 Task: Find connections with filter location Orly with filter topic #family with filter profile language German with filter current company Mercuri Urval with filter school Avanthi Institute of Engineering & Technology, Tamaram Village, Makavarapalem mandal, Narsipatnam , Pin-531113. (CC-81) with filter industry Interurban and Rural Bus Services with filter service category Financial Reporting with filter keywords title Lead
Action: Mouse moved to (659, 115)
Screenshot: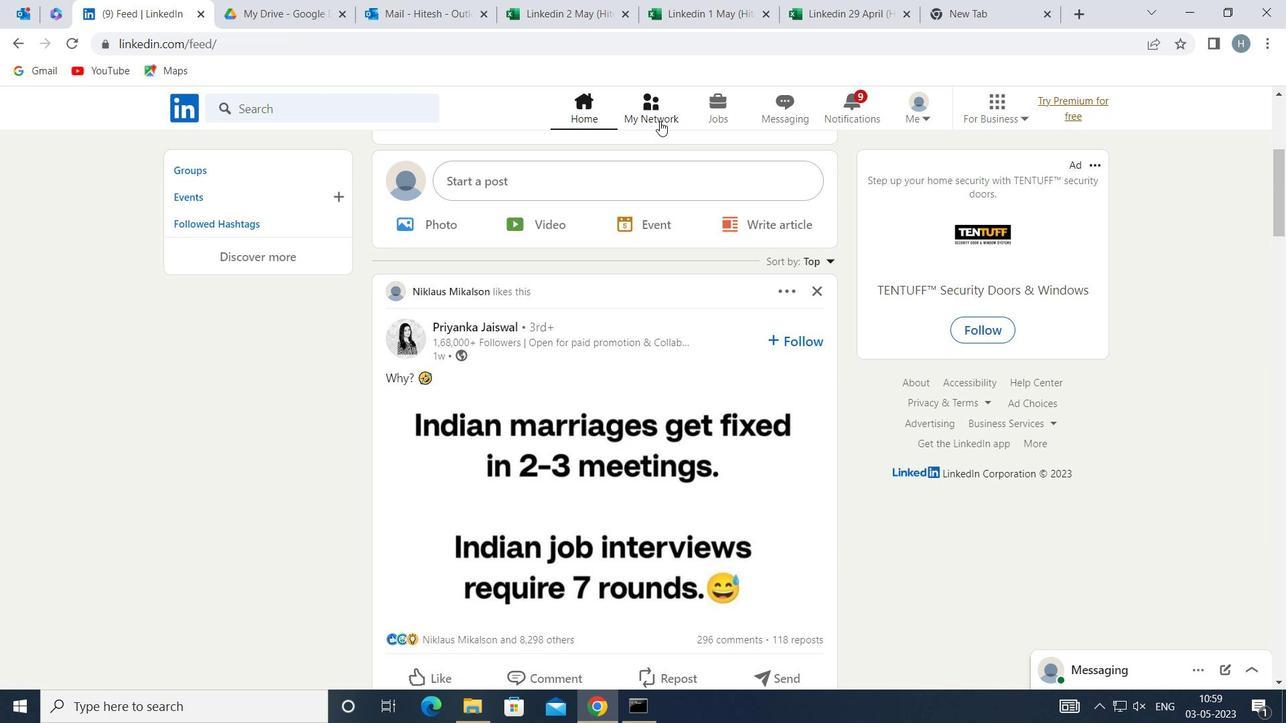 
Action: Mouse pressed left at (659, 115)
Screenshot: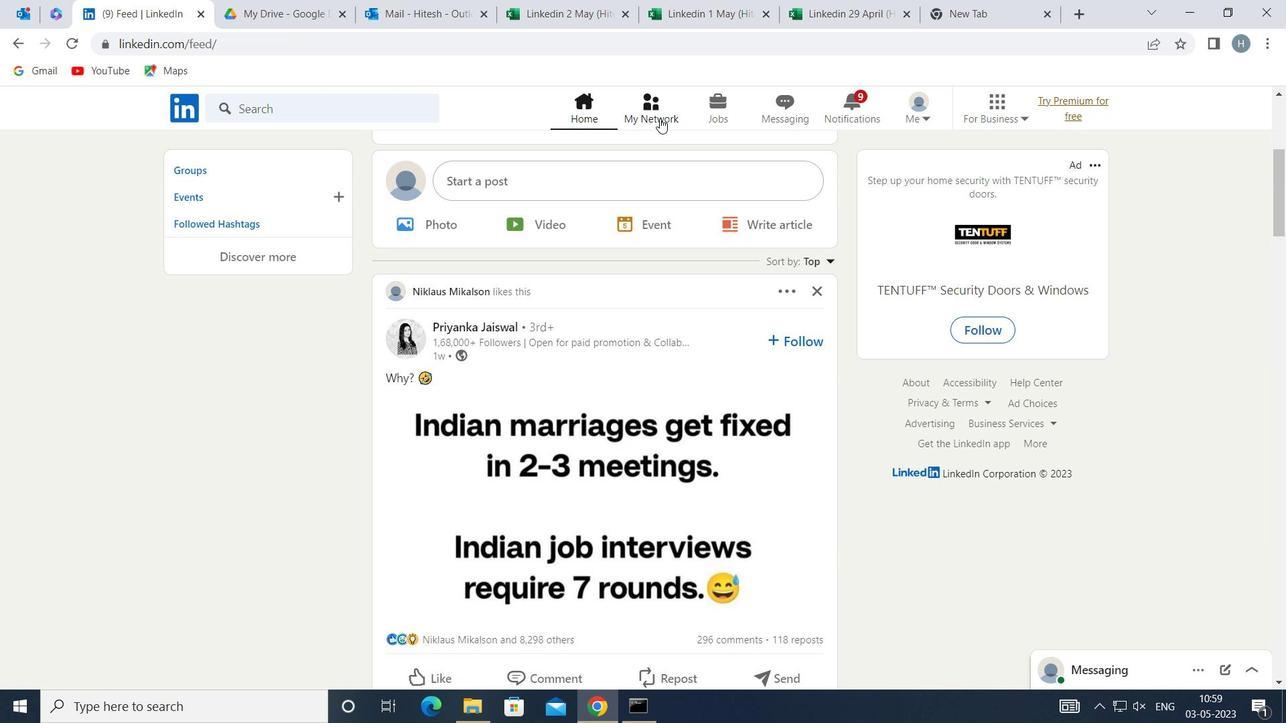 
Action: Mouse moved to (365, 203)
Screenshot: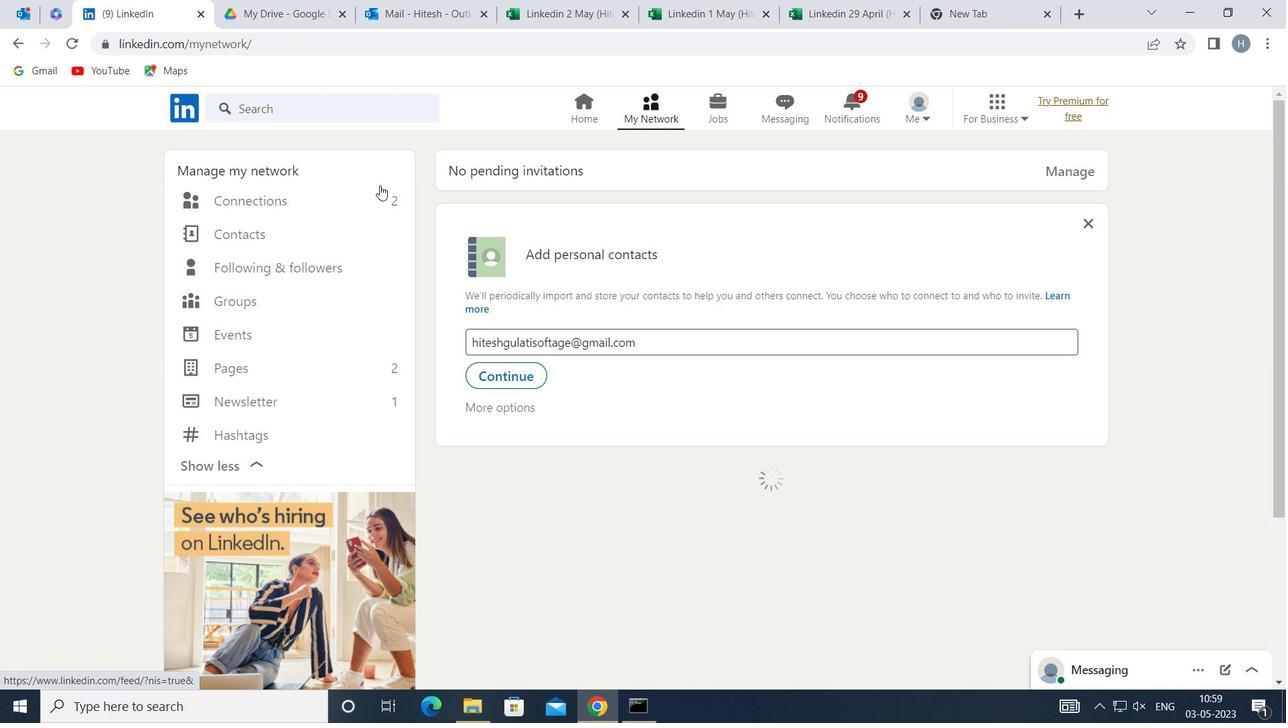 
Action: Mouse pressed left at (365, 203)
Screenshot: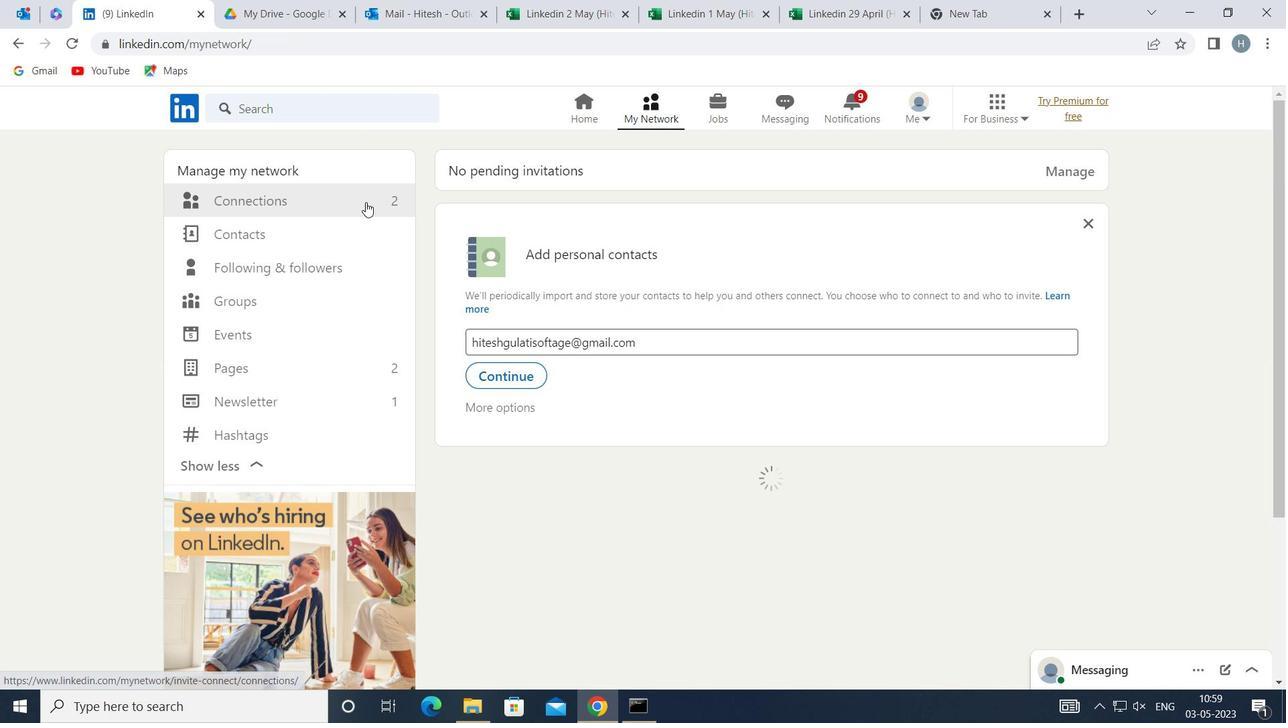 
Action: Mouse moved to (749, 198)
Screenshot: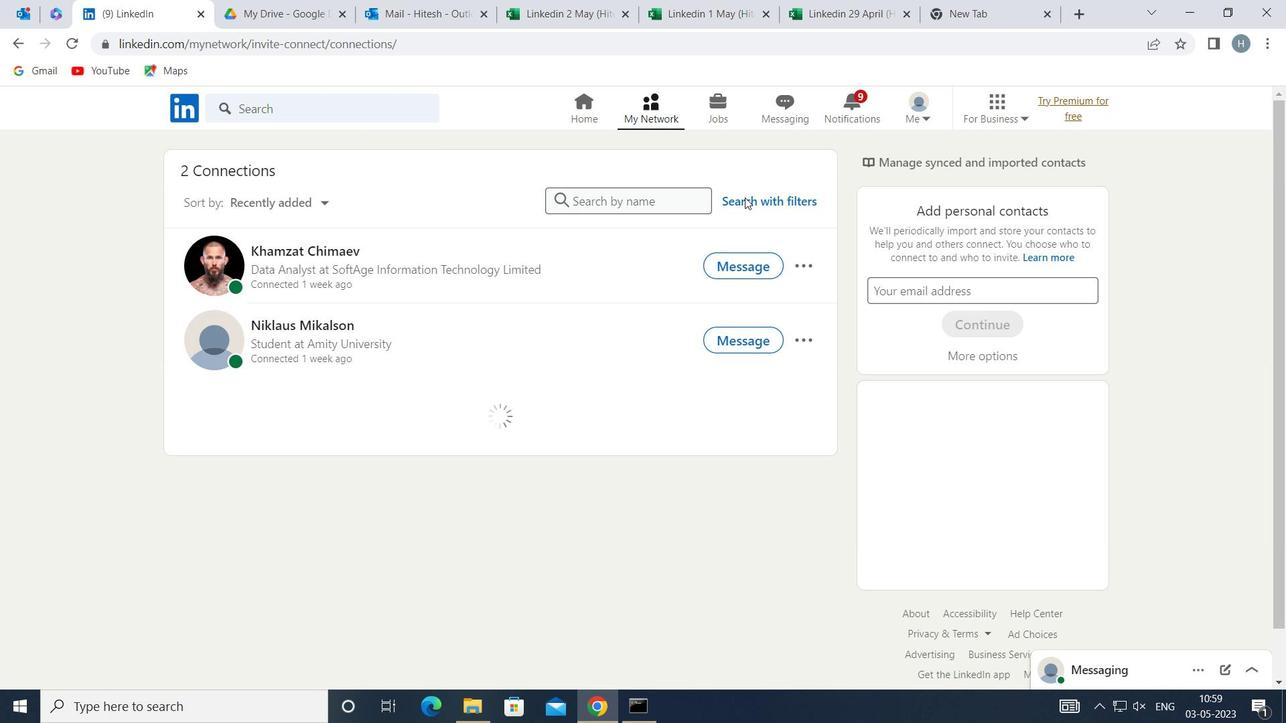 
Action: Mouse pressed left at (749, 198)
Screenshot: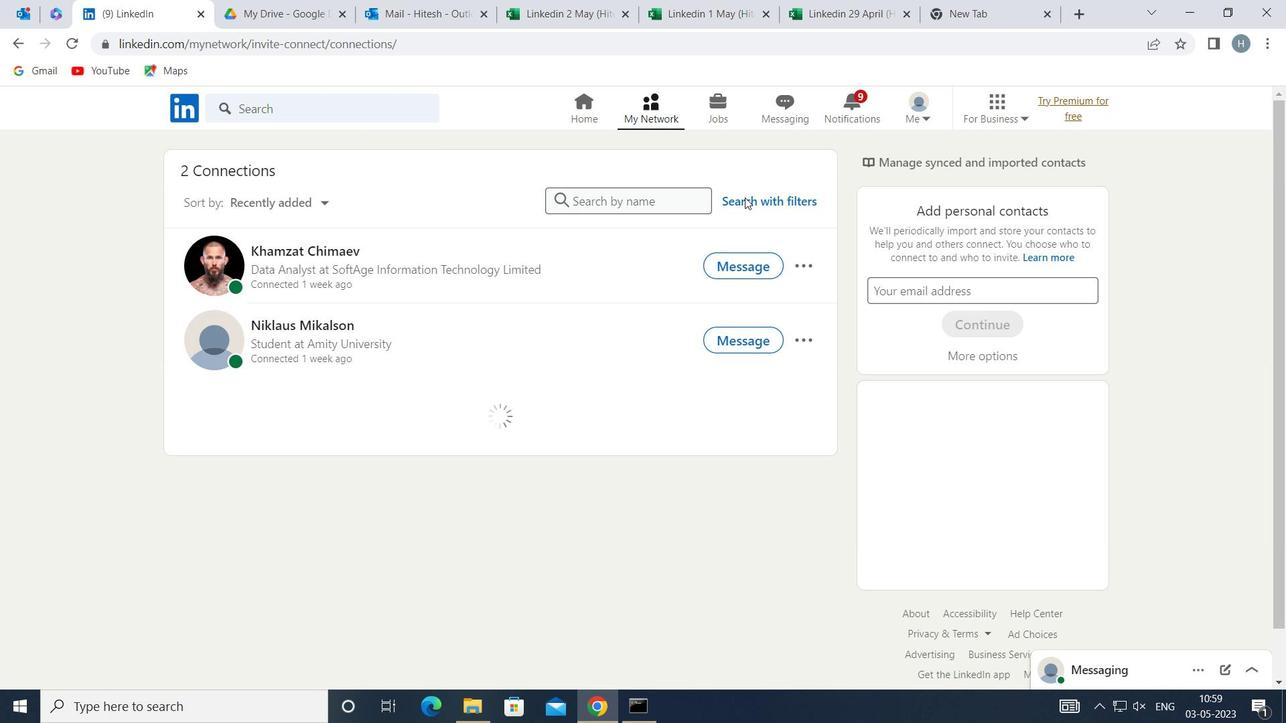 
Action: Mouse moved to (709, 158)
Screenshot: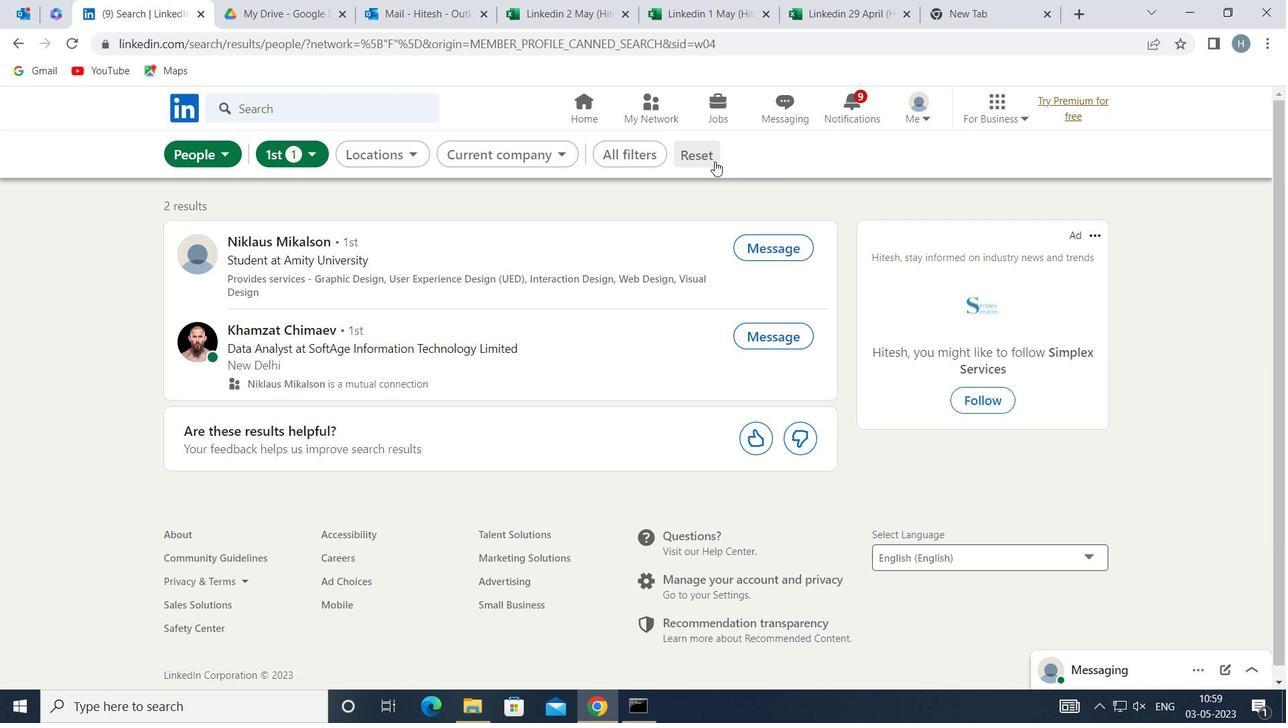 
Action: Mouse pressed left at (709, 158)
Screenshot: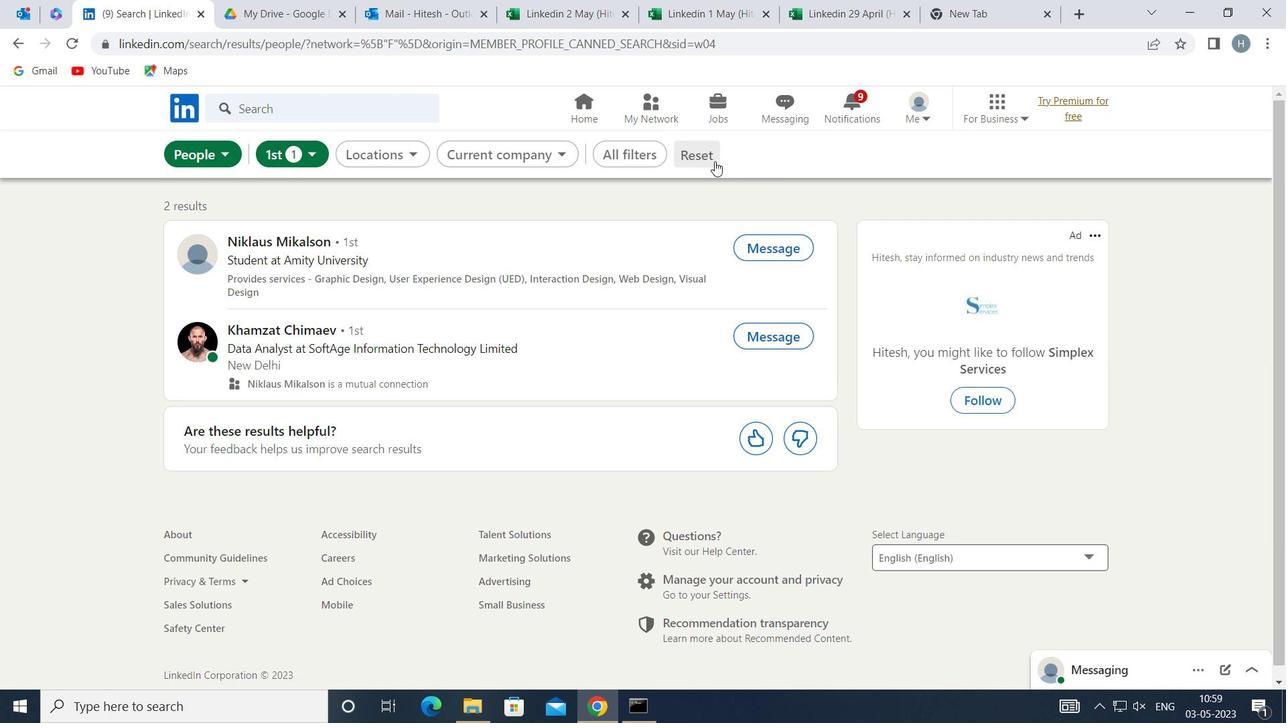 
Action: Mouse moved to (672, 158)
Screenshot: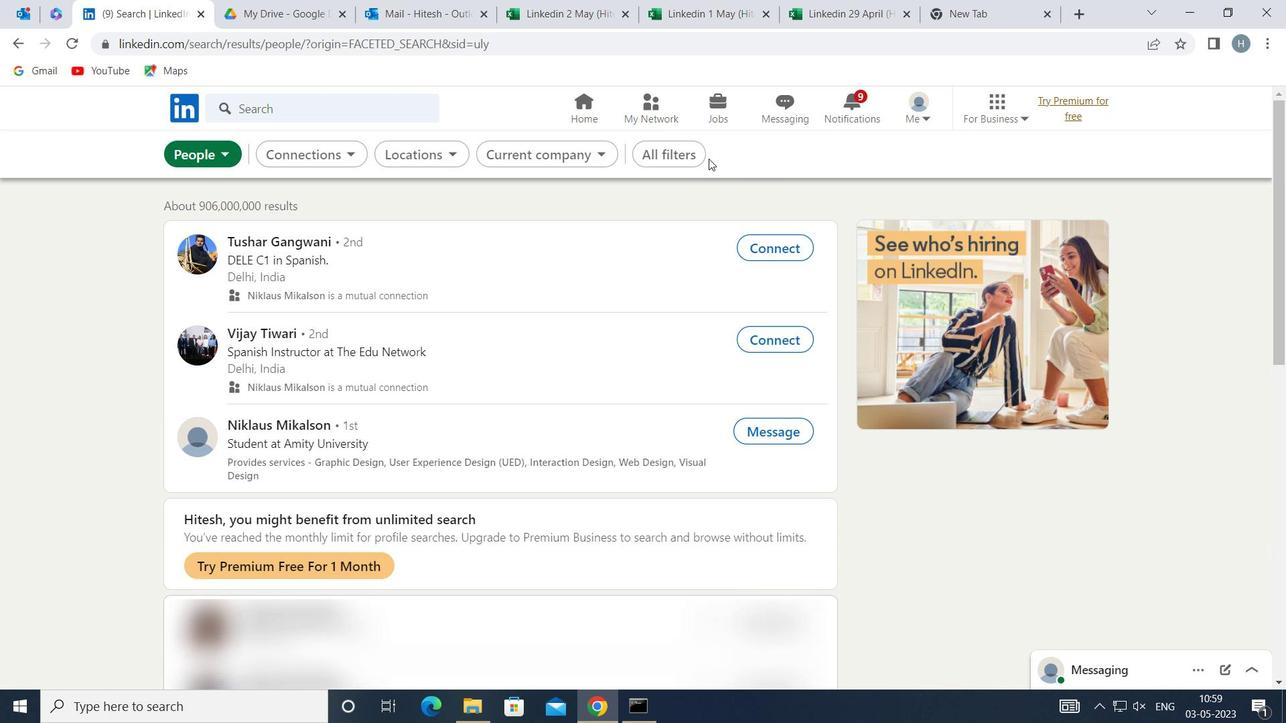 
Action: Mouse pressed left at (672, 158)
Screenshot: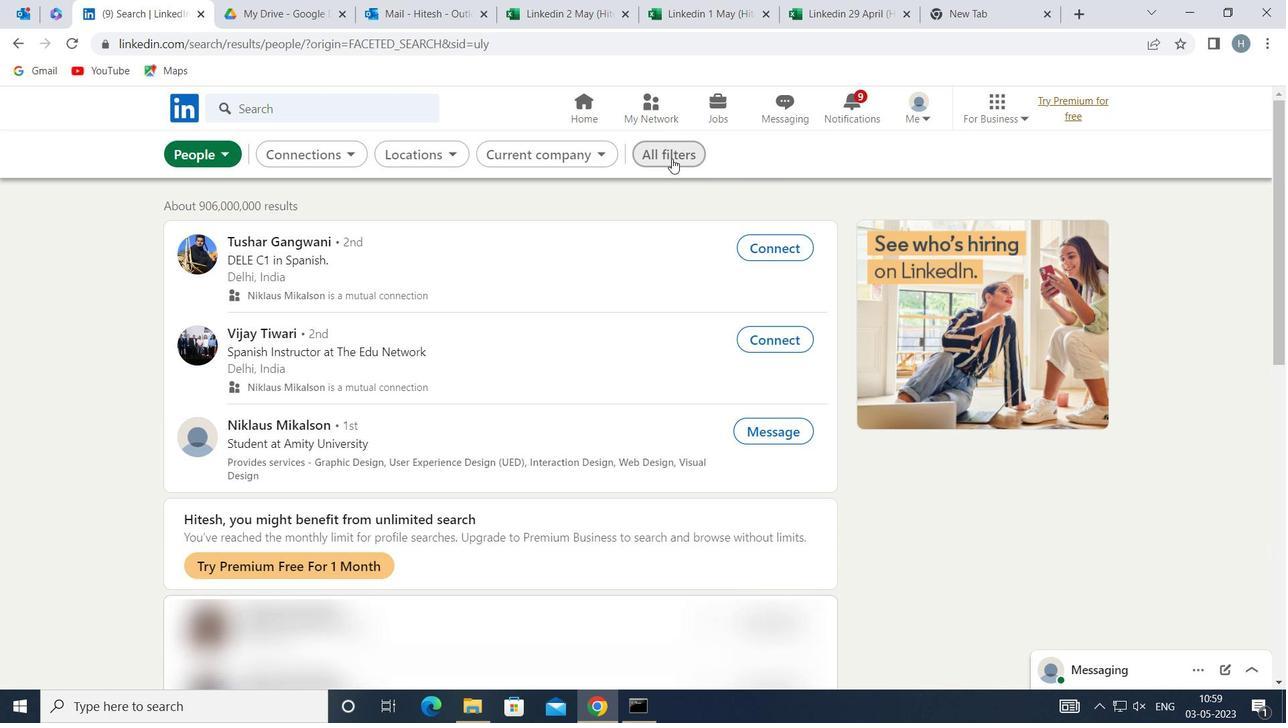 
Action: Mouse moved to (889, 353)
Screenshot: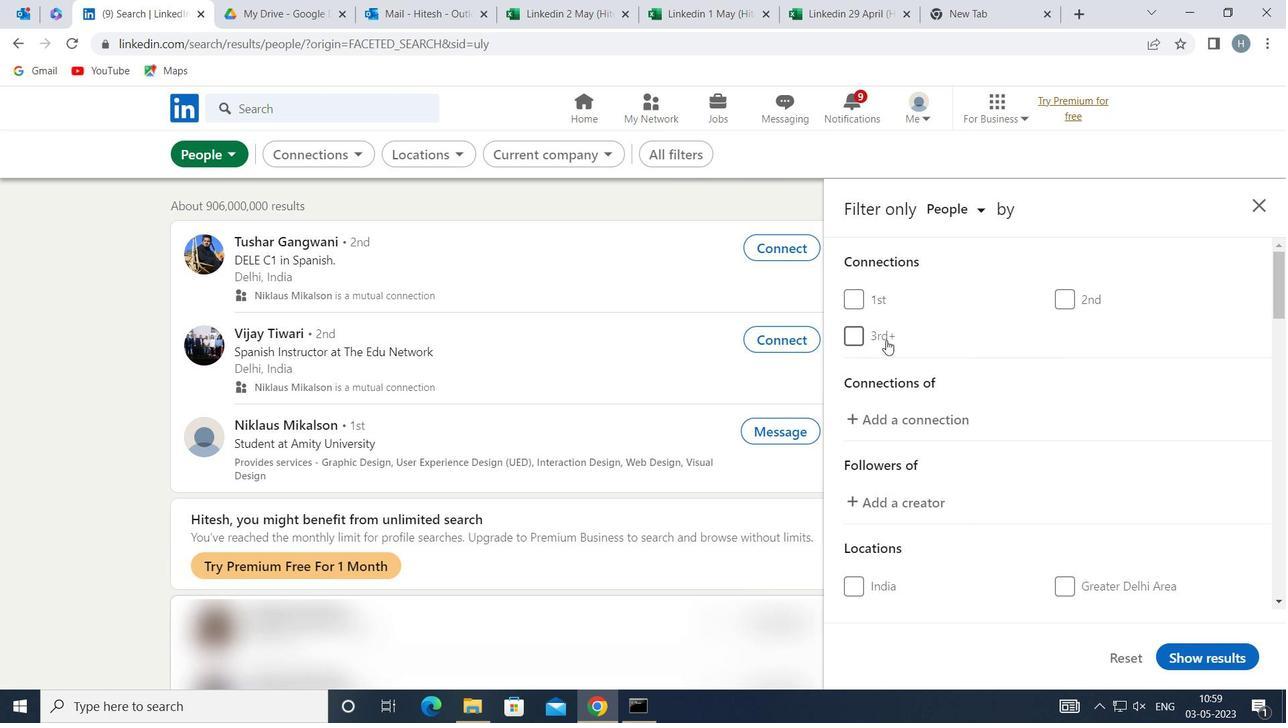 
Action: Mouse scrolled (889, 353) with delta (0, 0)
Screenshot: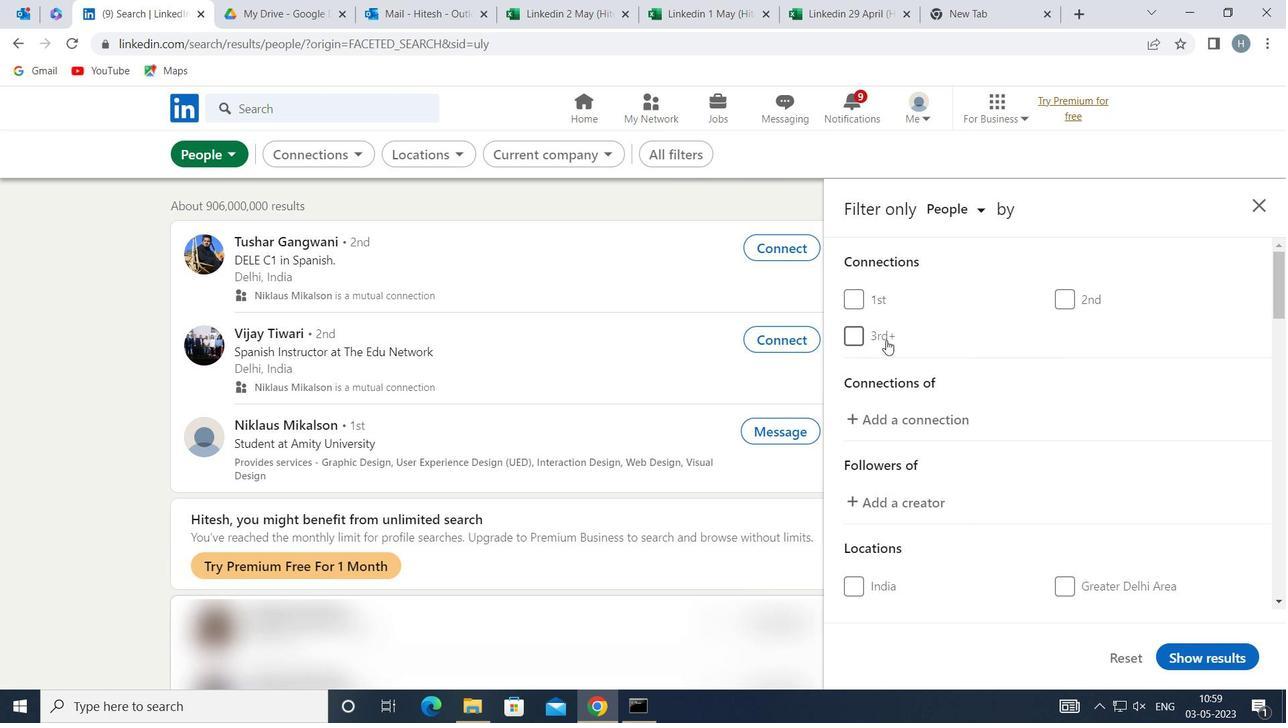 
Action: Mouse moved to (890, 355)
Screenshot: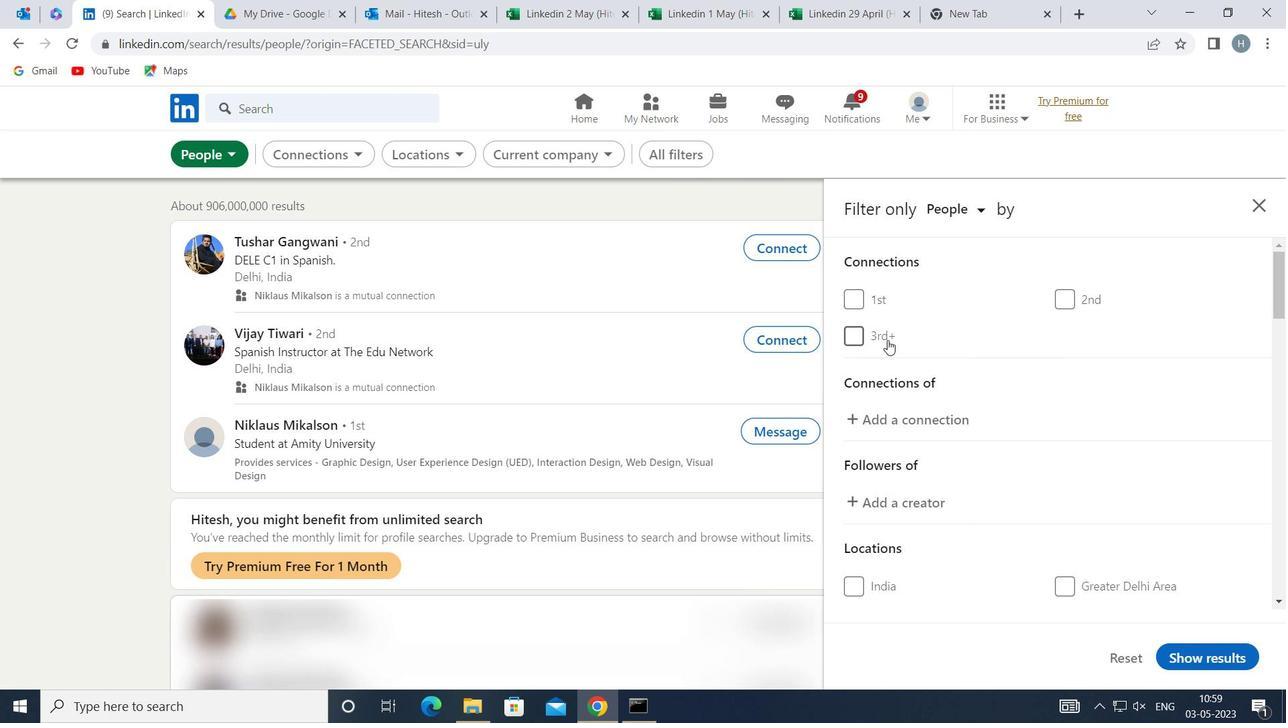 
Action: Mouse scrolled (890, 355) with delta (0, 0)
Screenshot: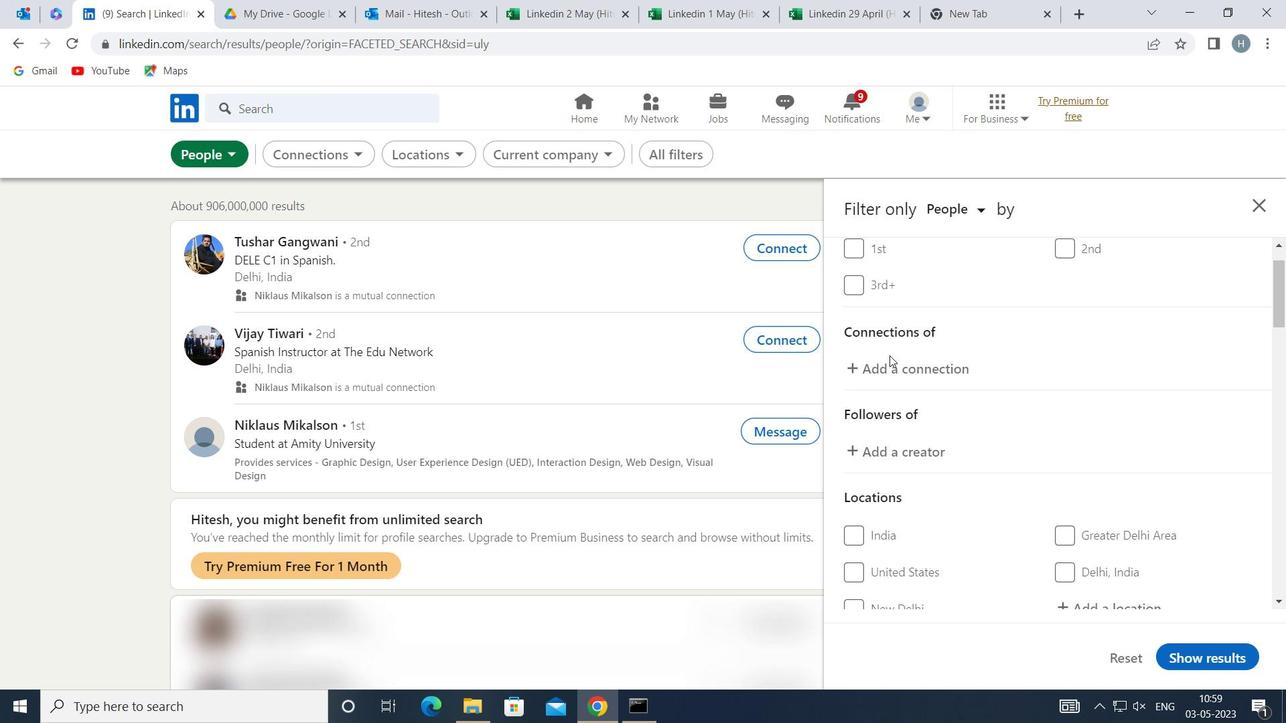 
Action: Mouse moved to (1105, 484)
Screenshot: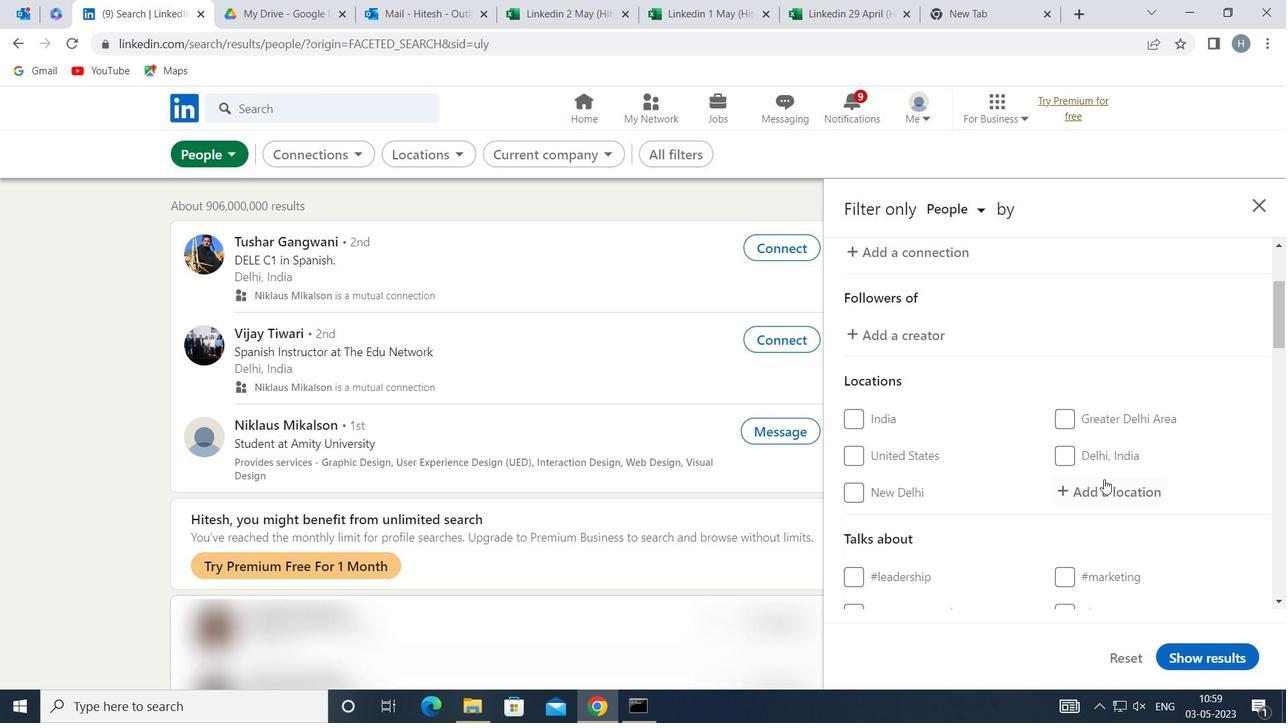 
Action: Mouse pressed left at (1105, 484)
Screenshot: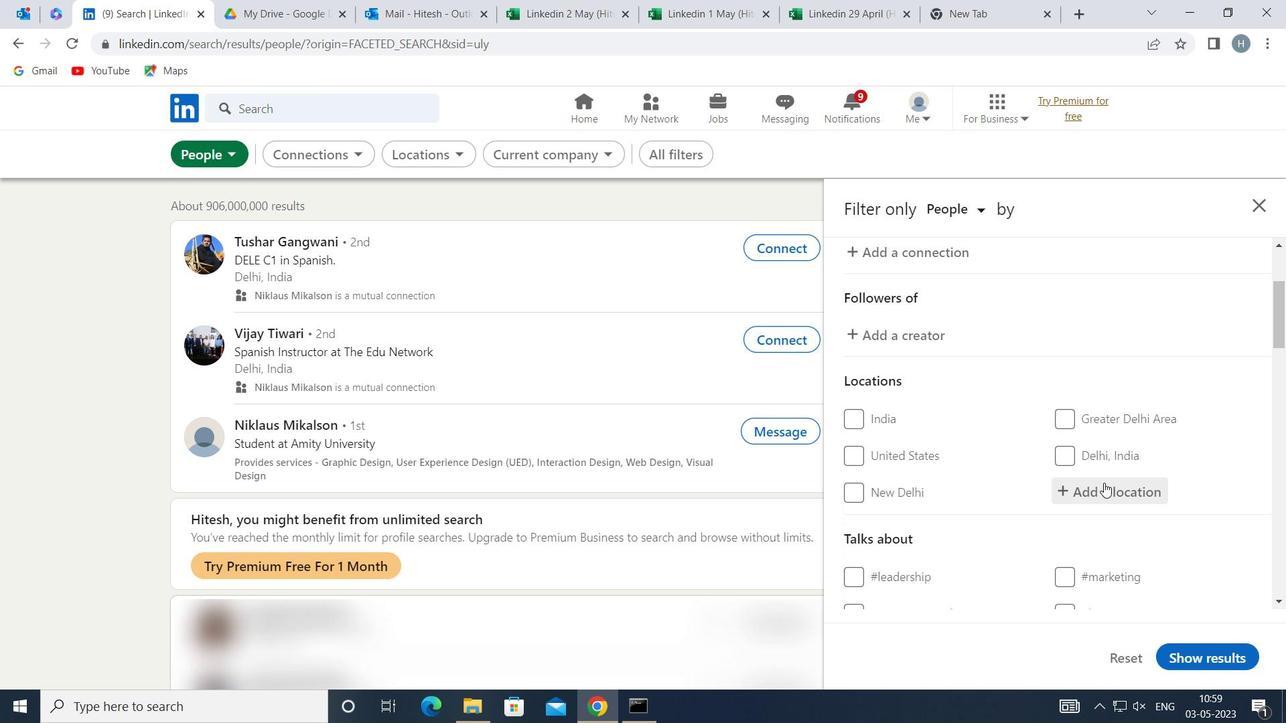 
Action: Mouse moved to (1096, 485)
Screenshot: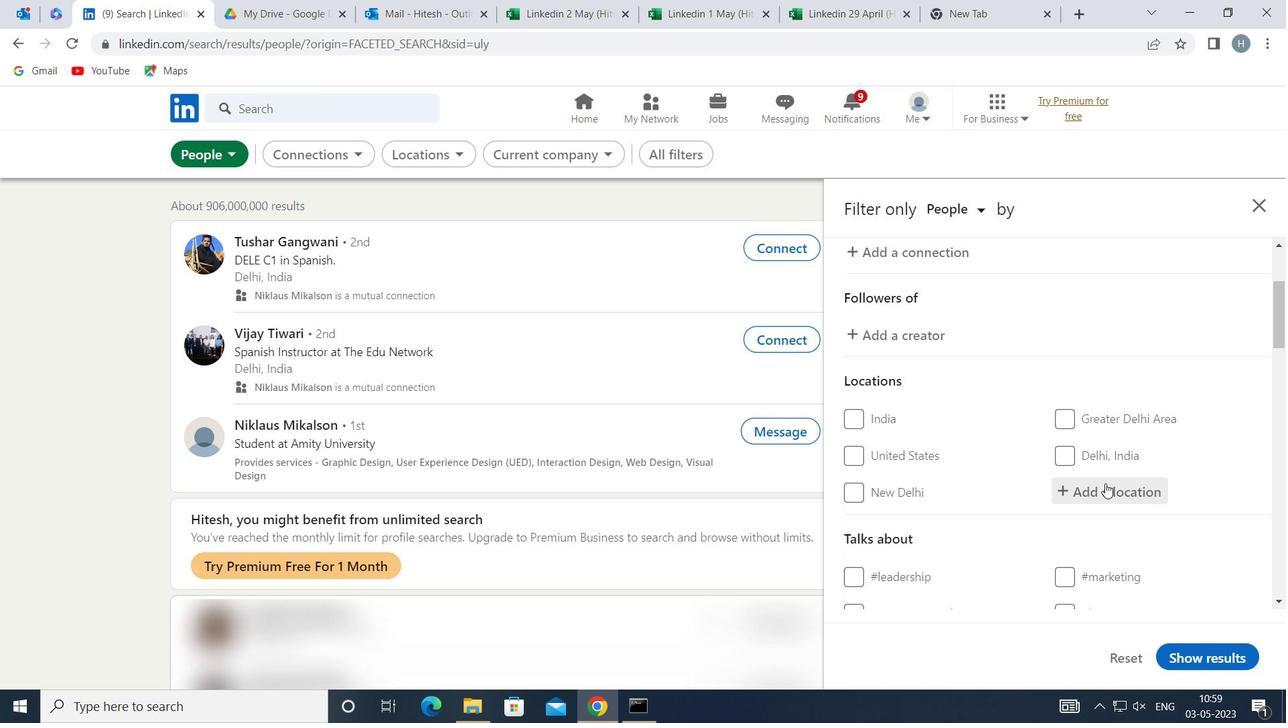 
Action: Key pressed <Key.shift><Key.shift><Key.shift><Key.shift><Key.shift><Key.shift><Key.shift><Key.shift><Key.shift><Key.shift><Key.shift><Key.shift><Key.shift><Key.shift><Key.shift>ORLY
Screenshot: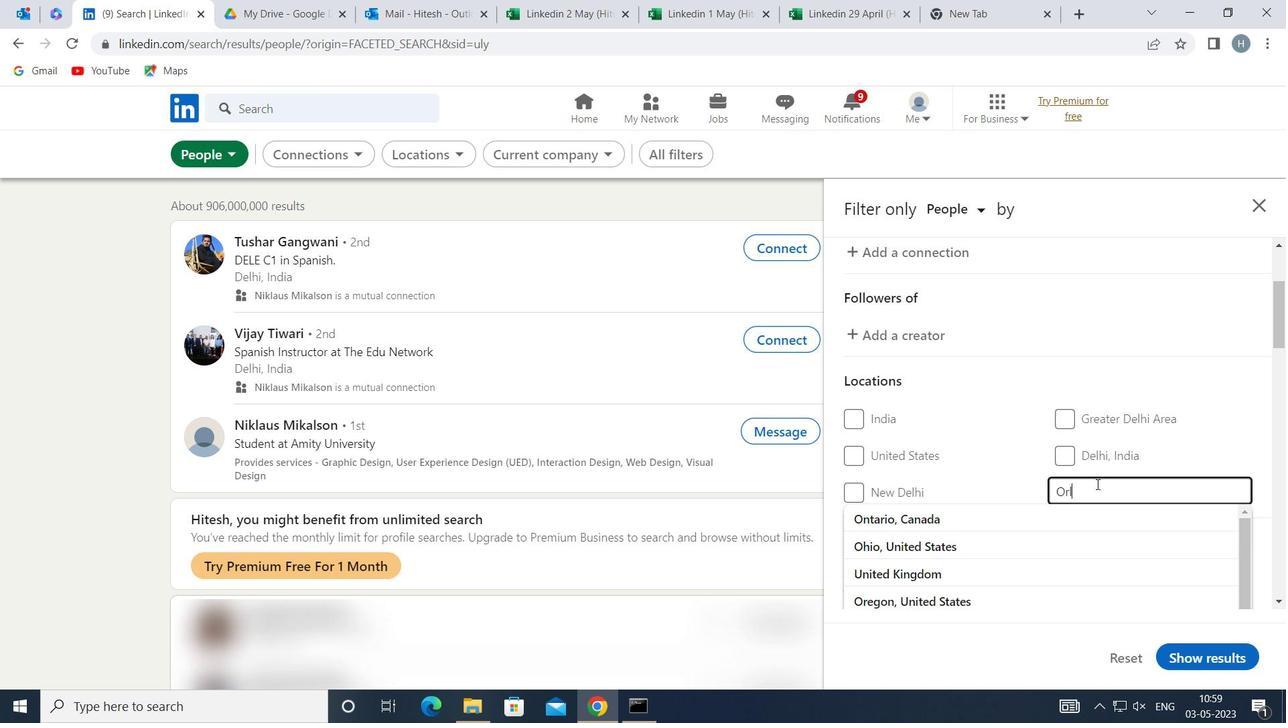 
Action: Mouse moved to (1094, 485)
Screenshot: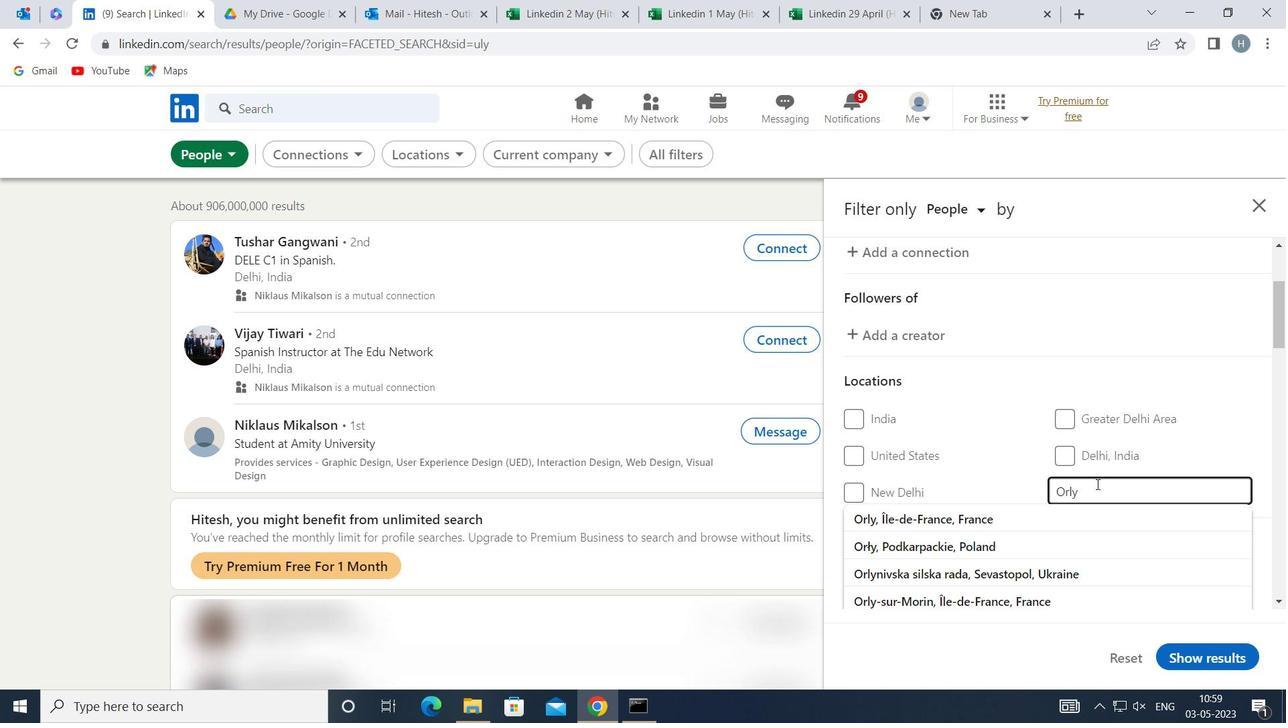 
Action: Key pressed <Key.enter>
Screenshot: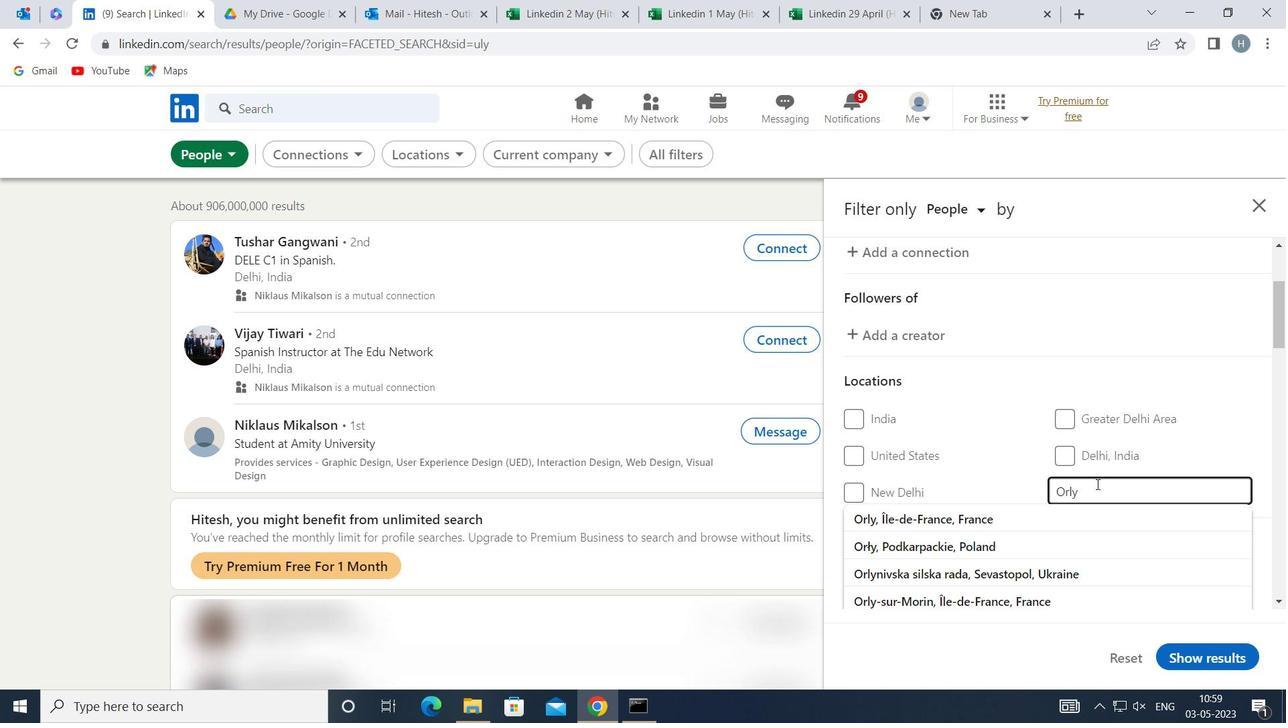 
Action: Mouse moved to (1195, 427)
Screenshot: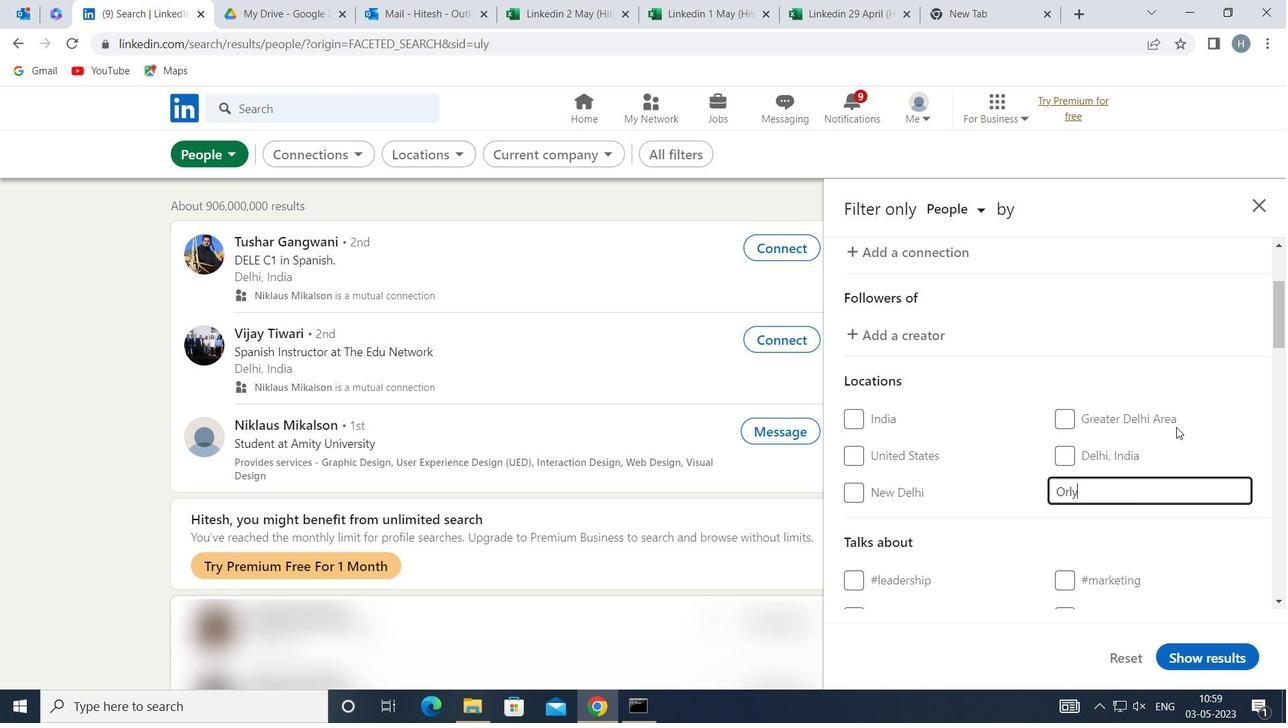 
Action: Mouse pressed left at (1195, 427)
Screenshot: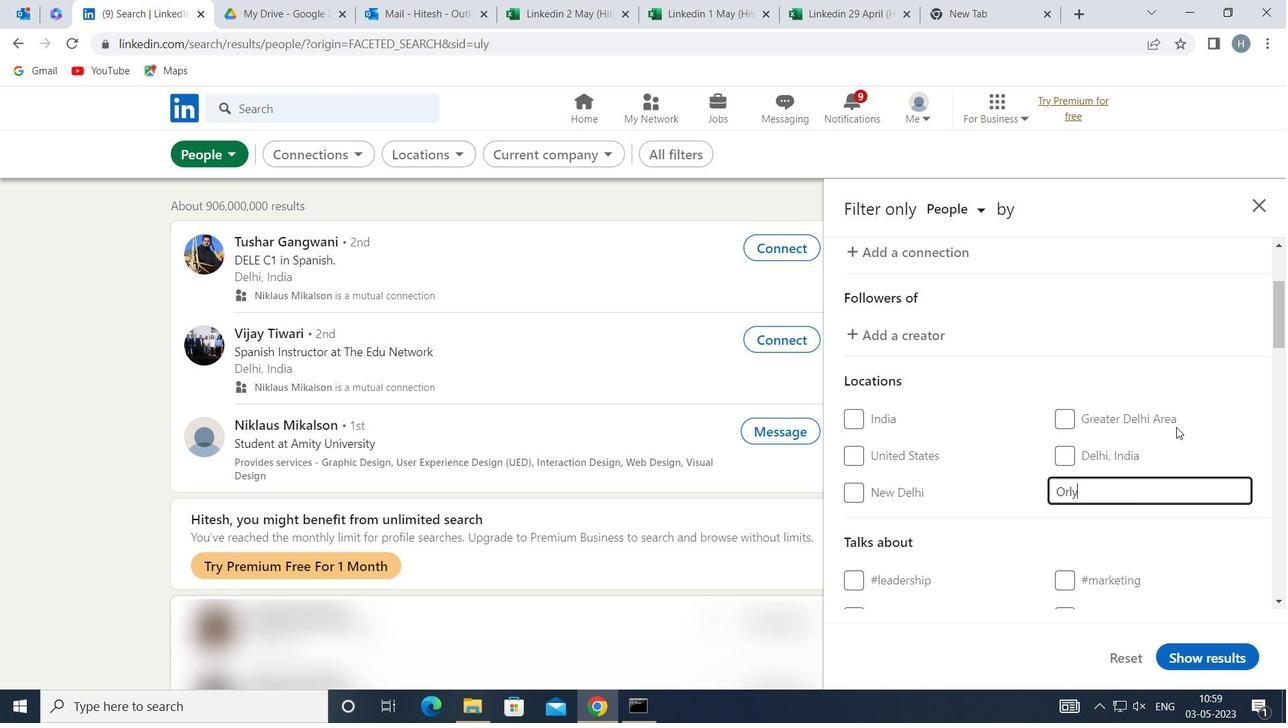 
Action: Mouse moved to (1189, 463)
Screenshot: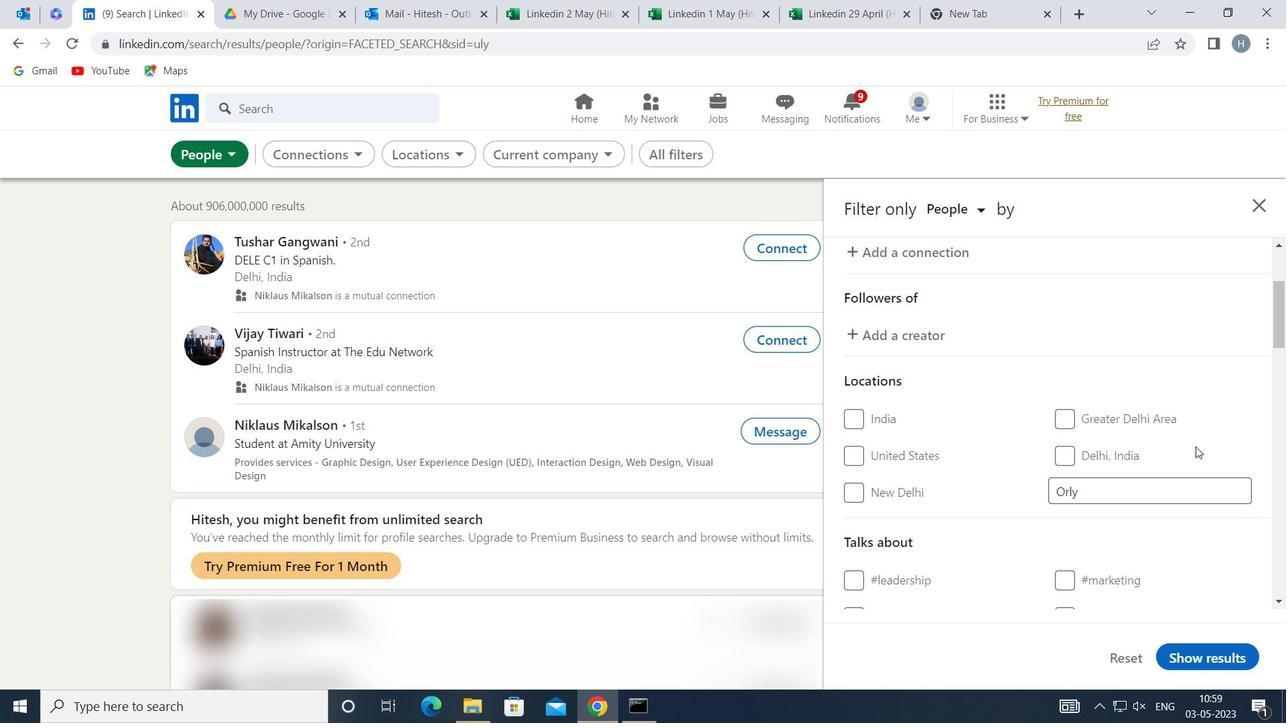 
Action: Mouse scrolled (1189, 462) with delta (0, 0)
Screenshot: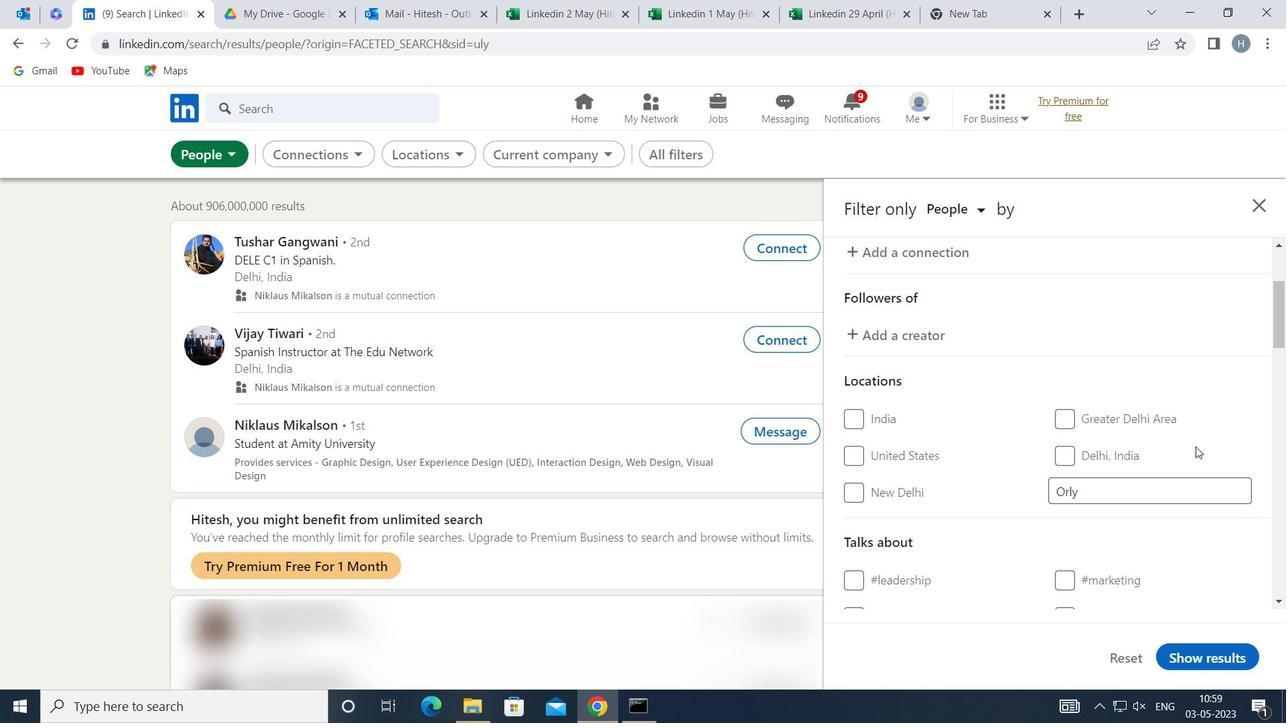 
Action: Mouse moved to (1185, 469)
Screenshot: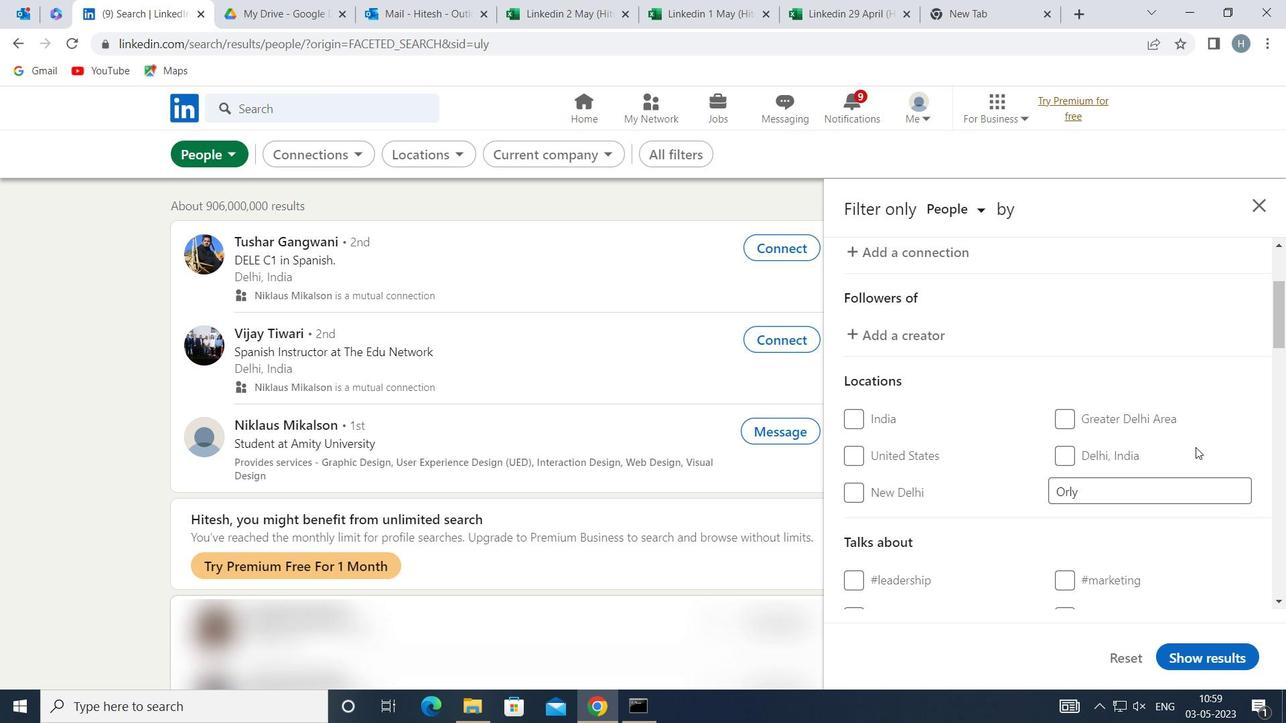 
Action: Mouse scrolled (1185, 469) with delta (0, 0)
Screenshot: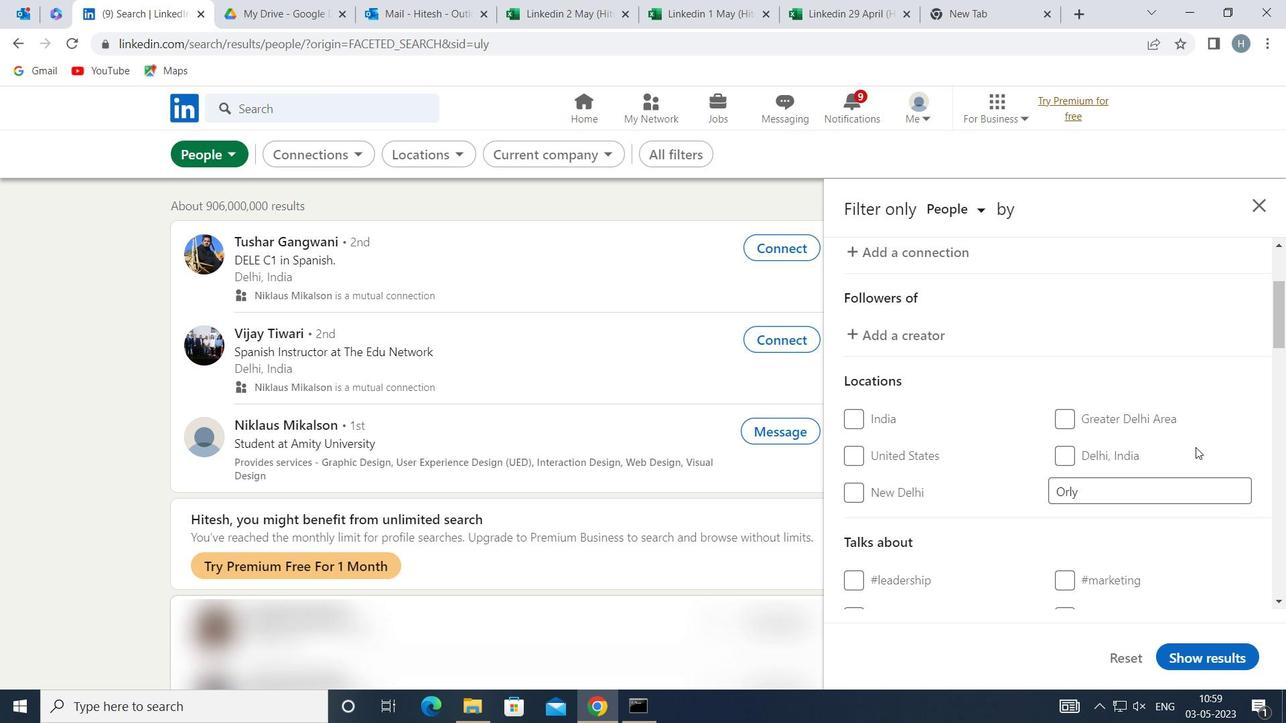 
Action: Mouse moved to (1153, 489)
Screenshot: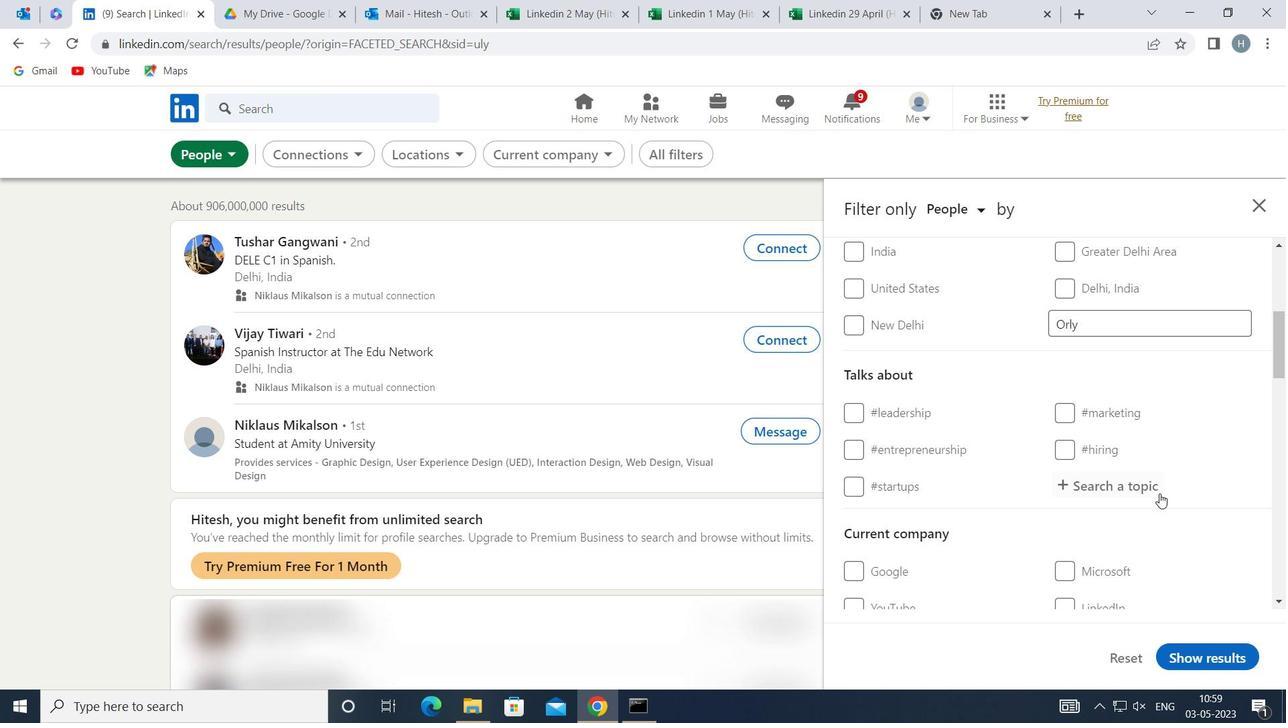 
Action: Mouse pressed left at (1153, 489)
Screenshot: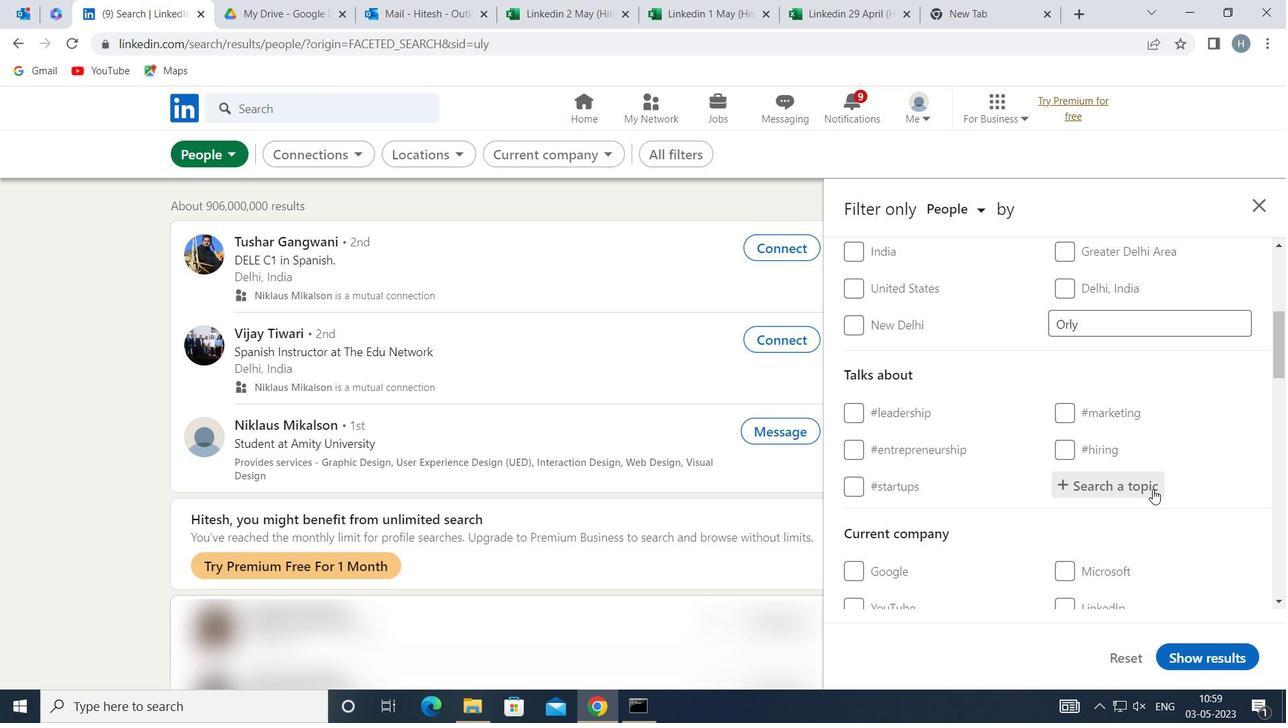 
Action: Mouse moved to (1151, 487)
Screenshot: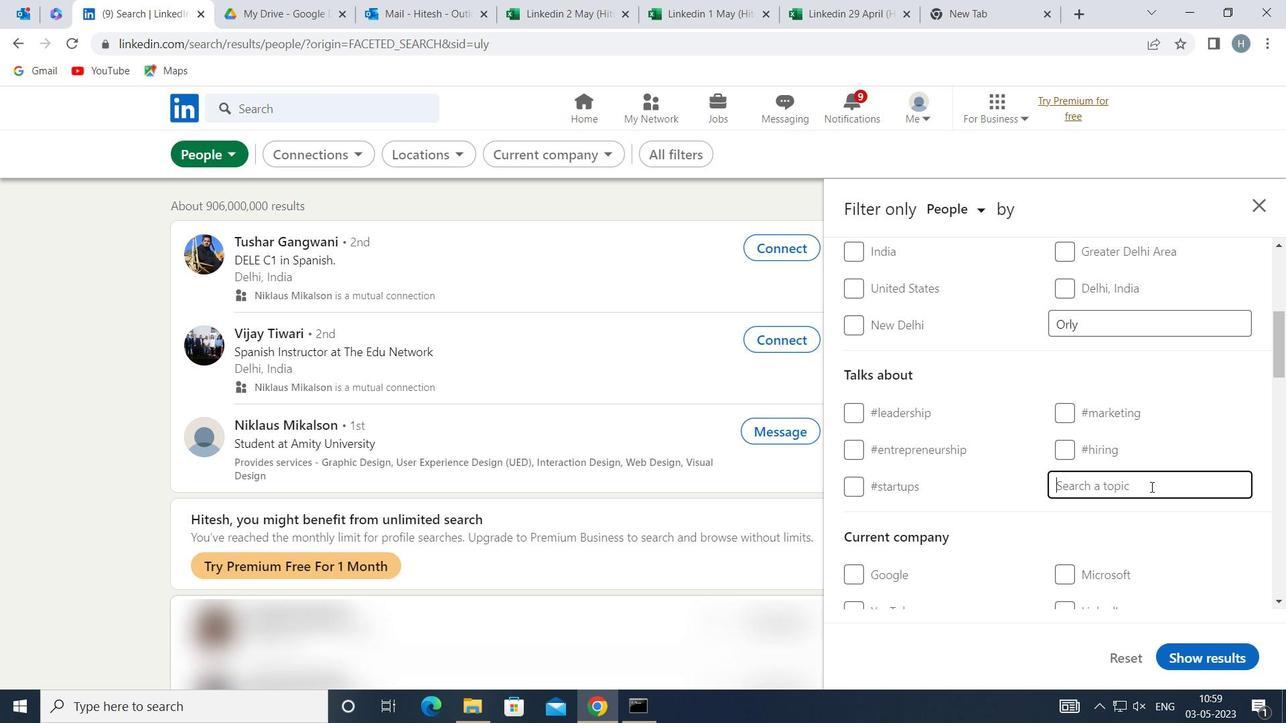 
Action: Key pressed <Key.shift>FAMILY
Screenshot: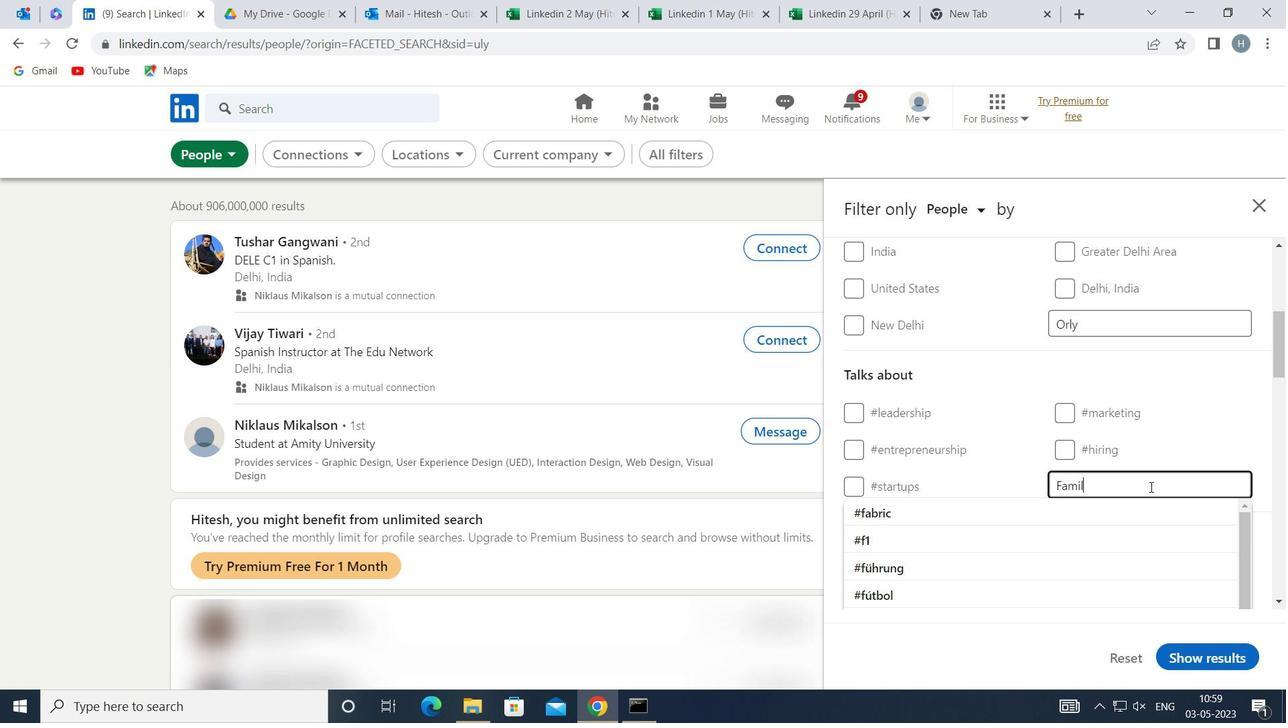 
Action: Mouse moved to (1098, 512)
Screenshot: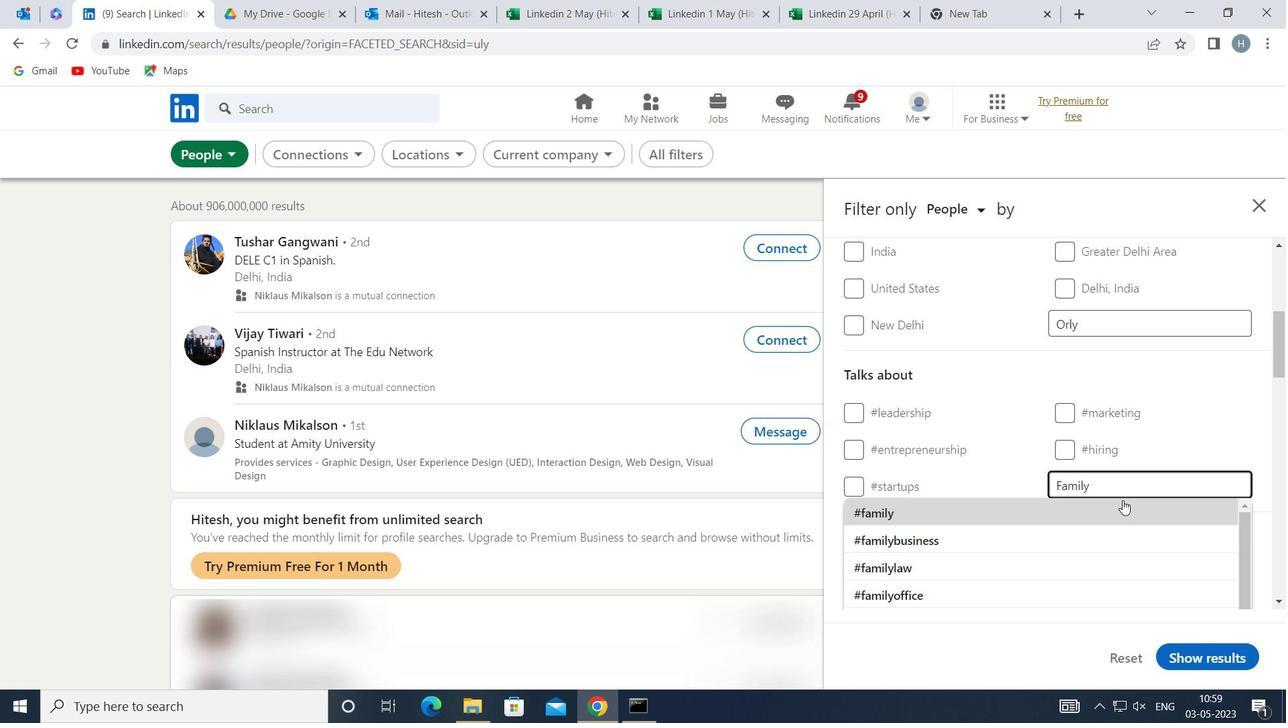 
Action: Mouse pressed left at (1098, 512)
Screenshot: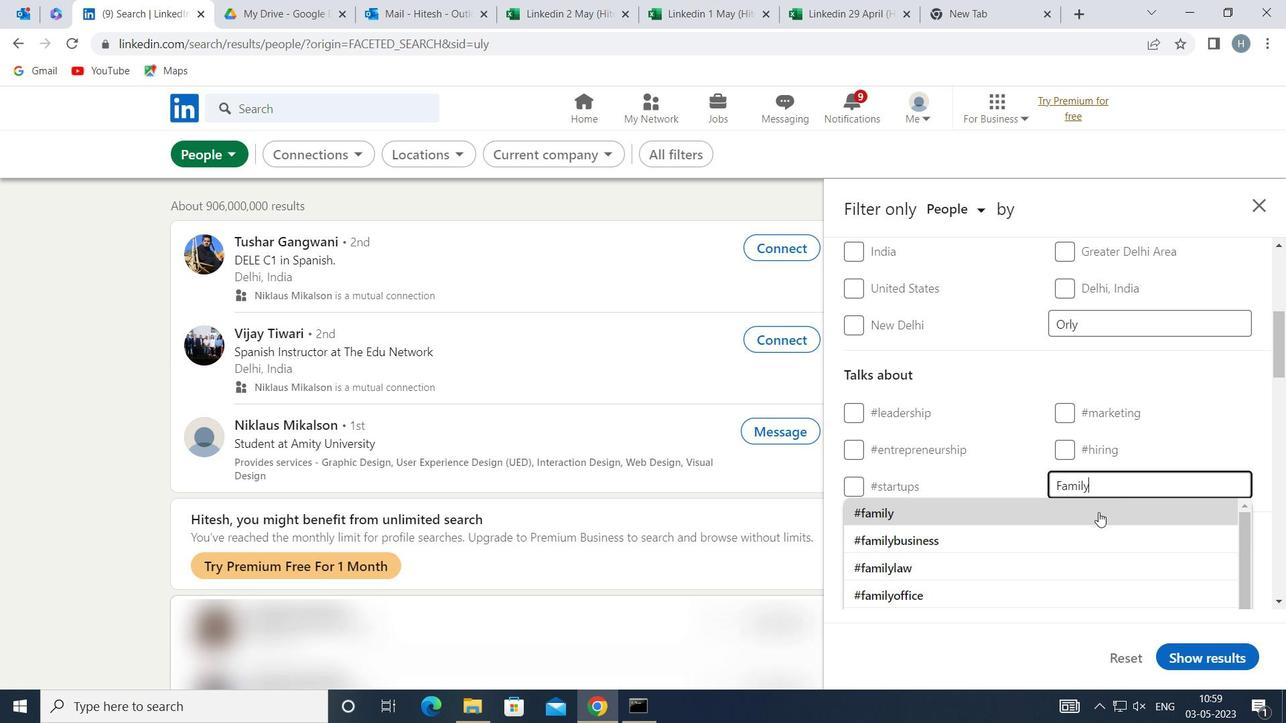 
Action: Mouse moved to (1064, 509)
Screenshot: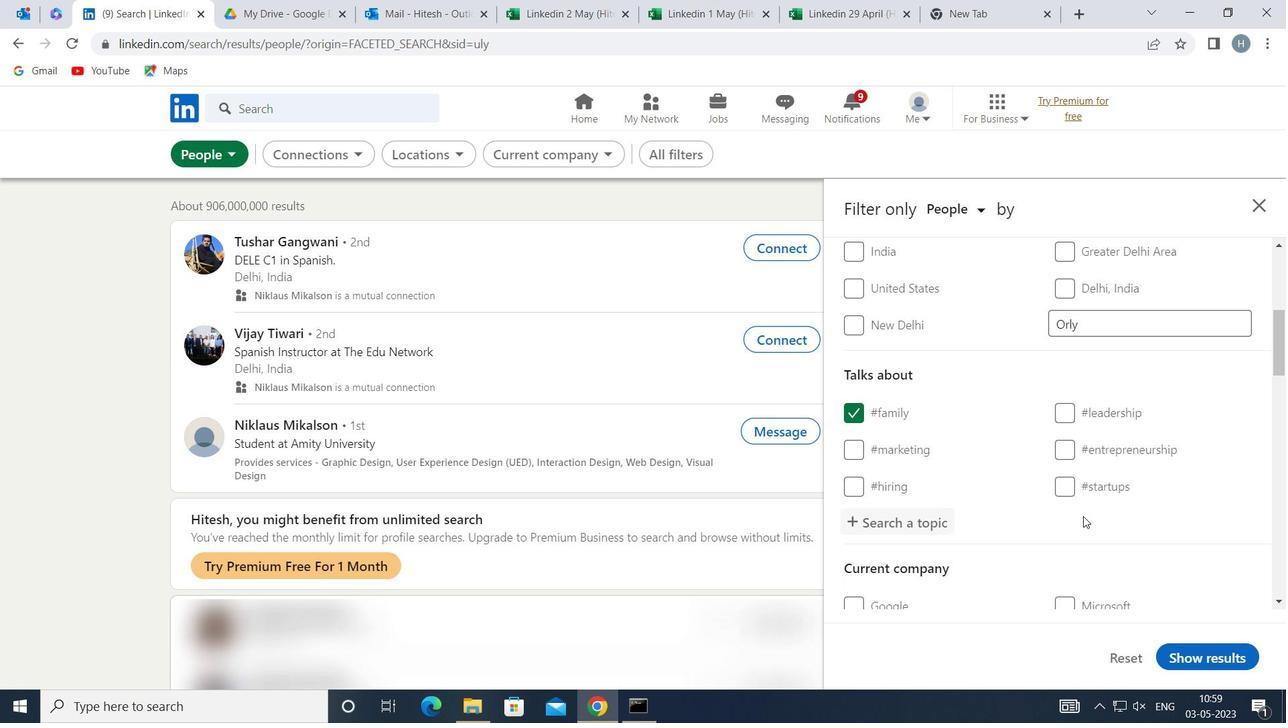 
Action: Mouse scrolled (1064, 509) with delta (0, 0)
Screenshot: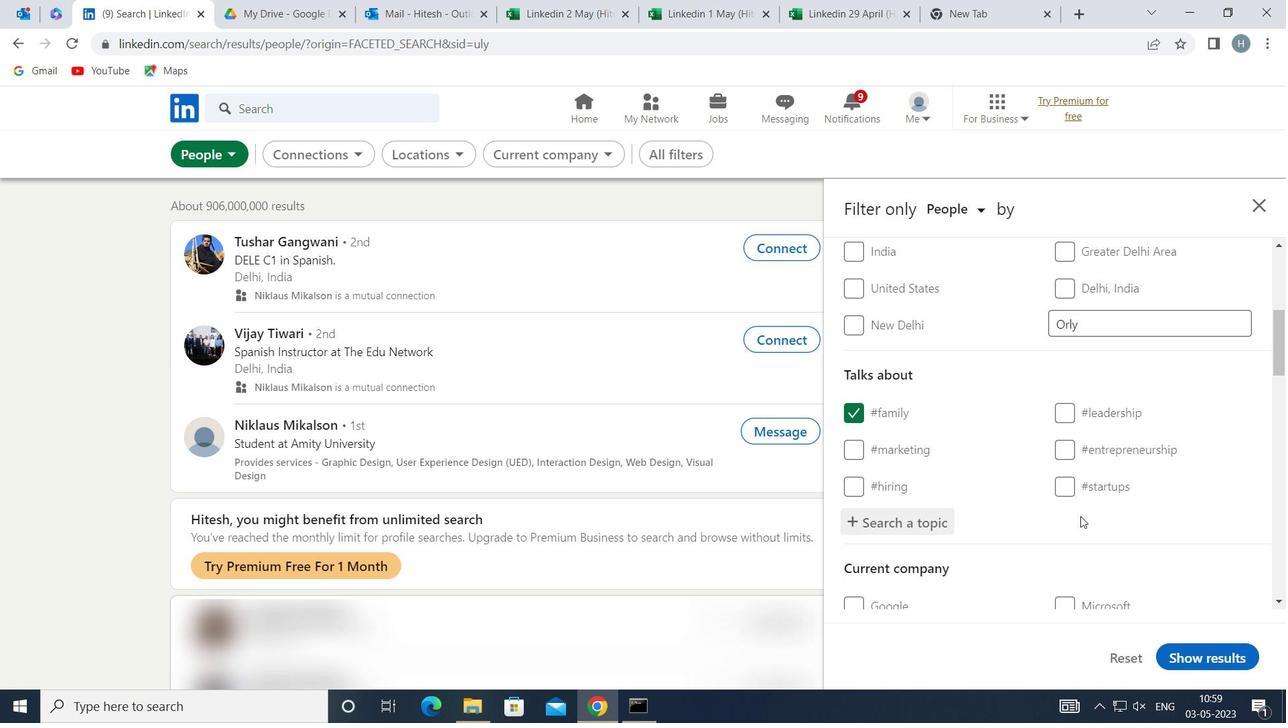 
Action: Mouse moved to (1058, 509)
Screenshot: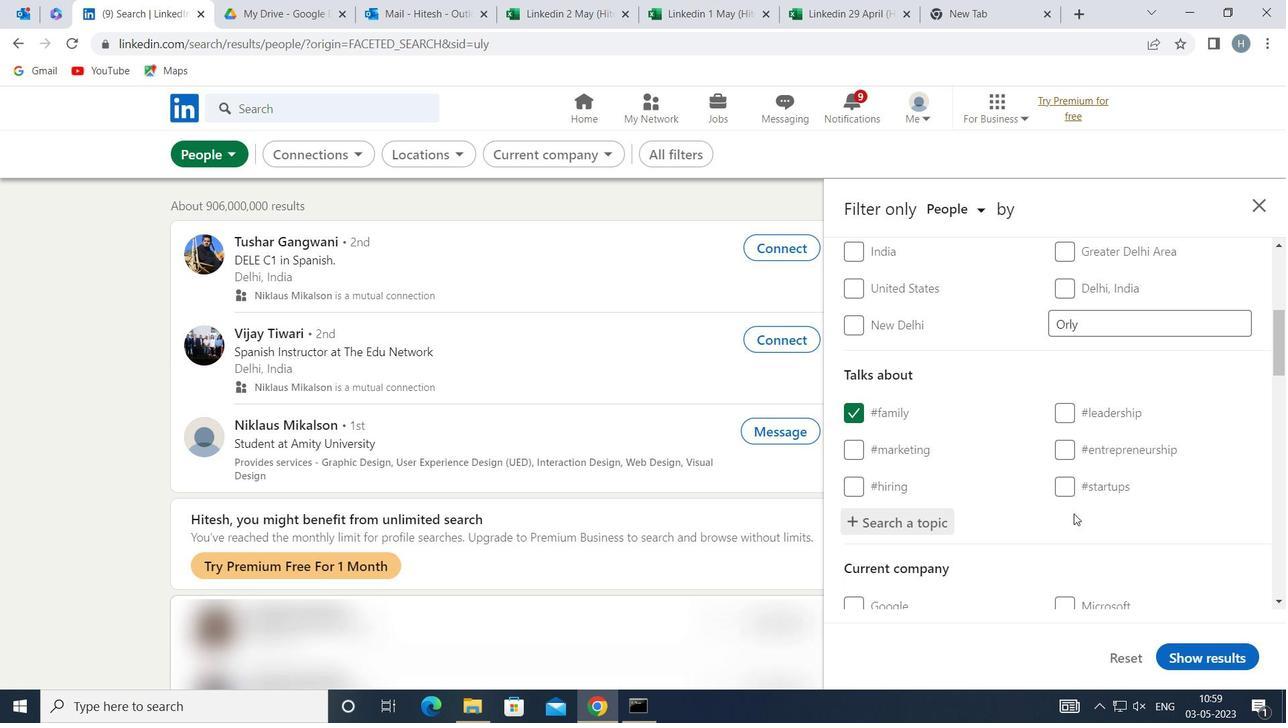 
Action: Mouse scrolled (1058, 509) with delta (0, 0)
Screenshot: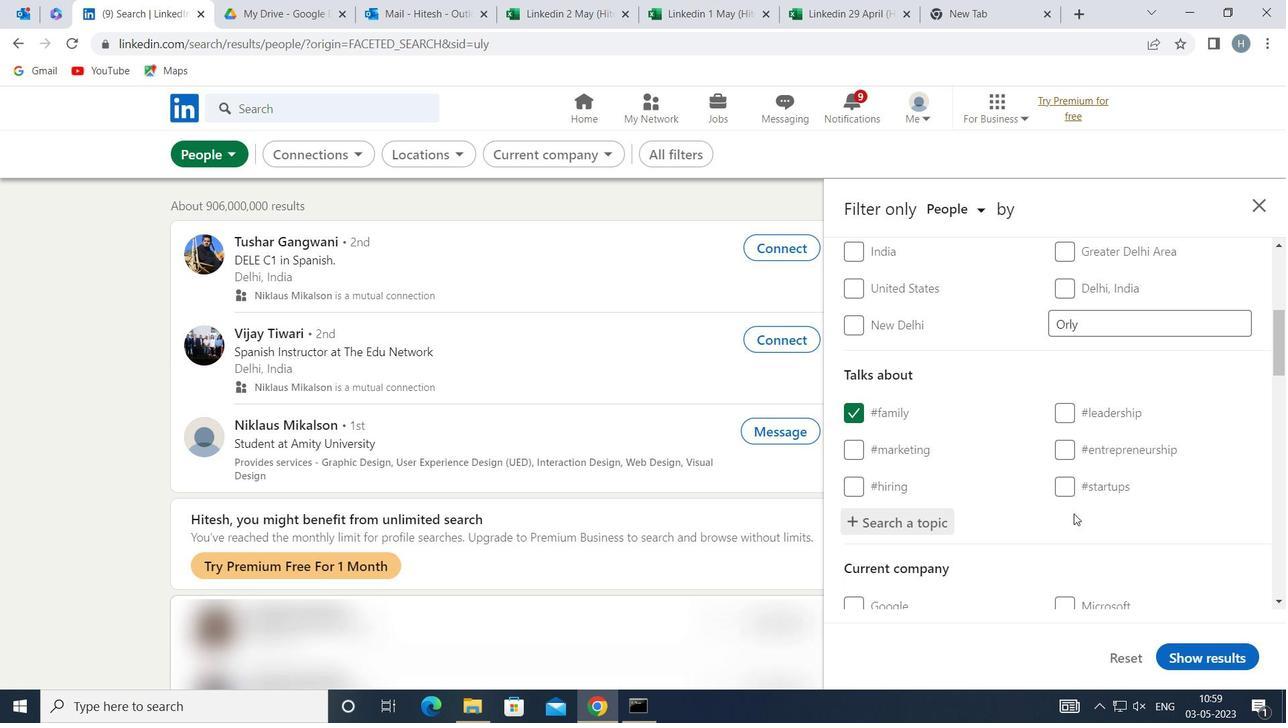 
Action: Mouse moved to (1034, 502)
Screenshot: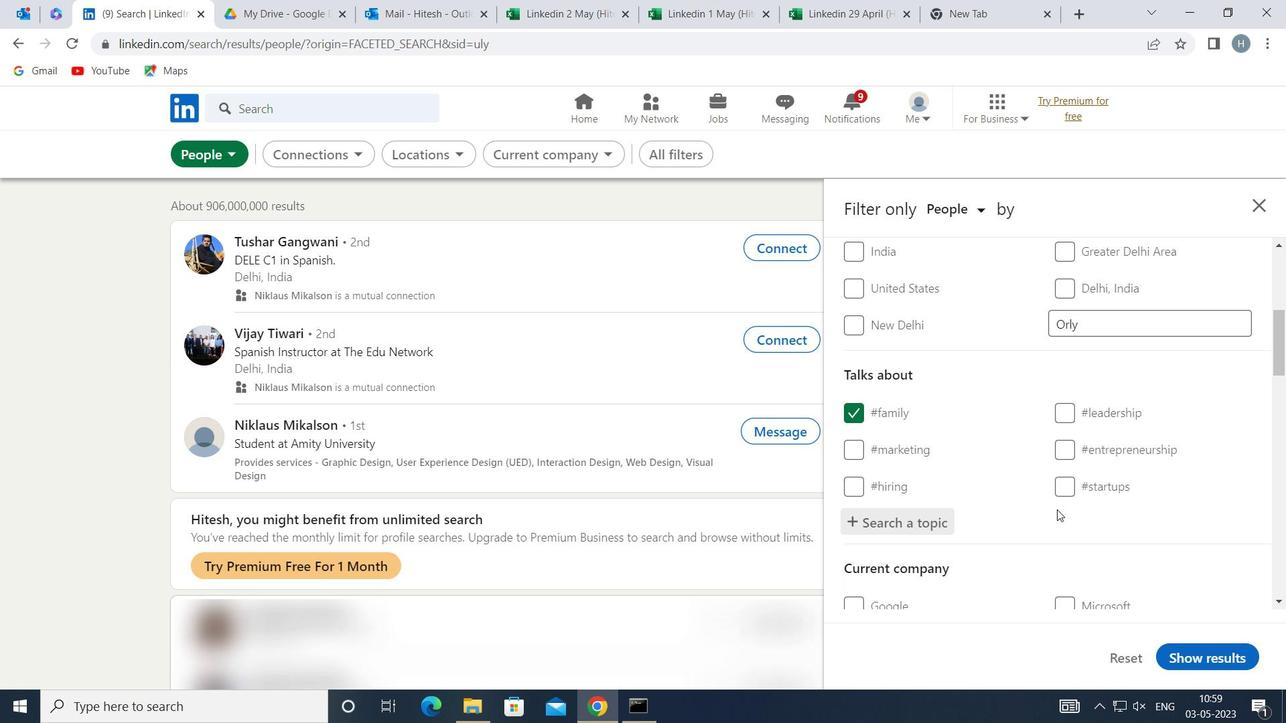 
Action: Mouse scrolled (1034, 501) with delta (0, 0)
Screenshot: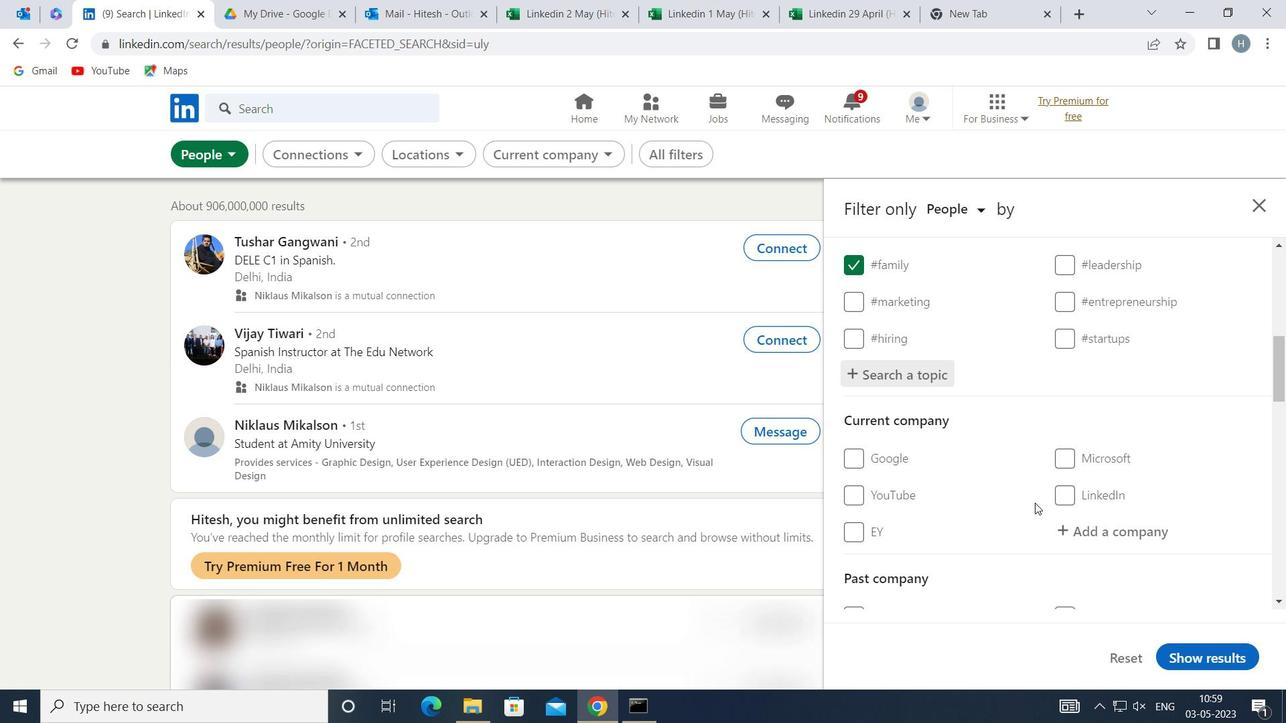 
Action: Mouse scrolled (1034, 501) with delta (0, 0)
Screenshot: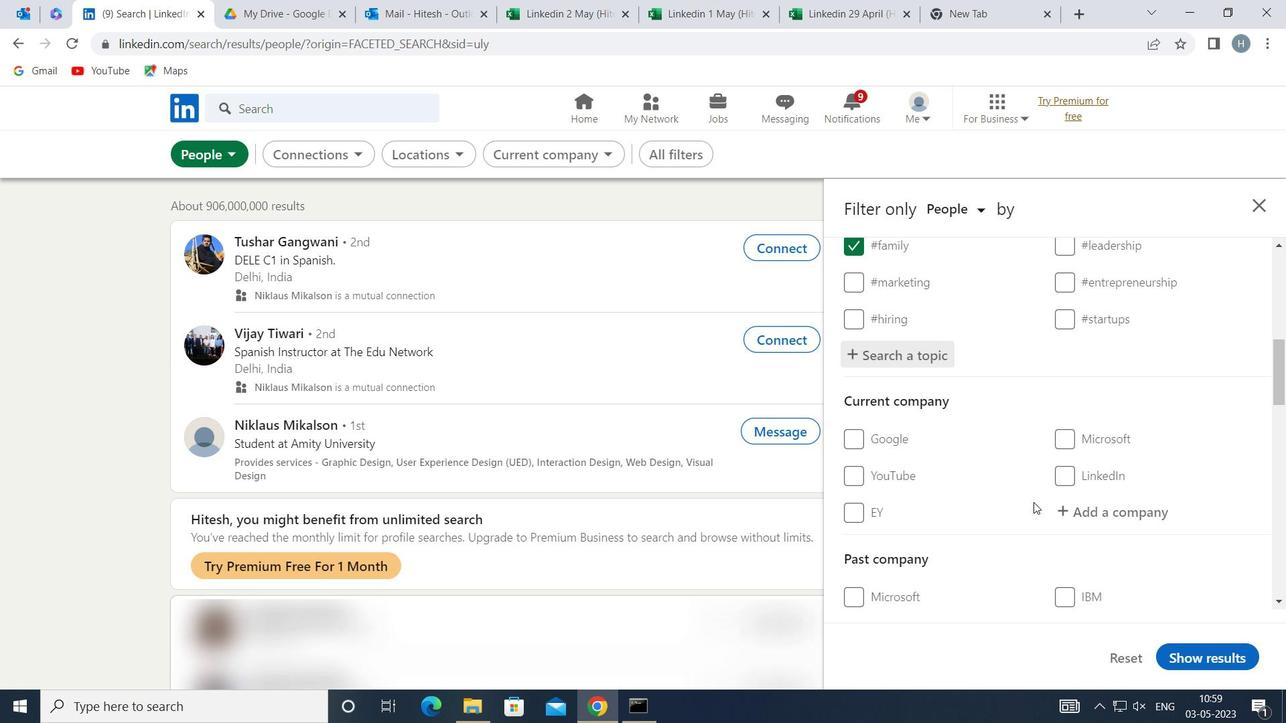 
Action: Mouse moved to (1033, 500)
Screenshot: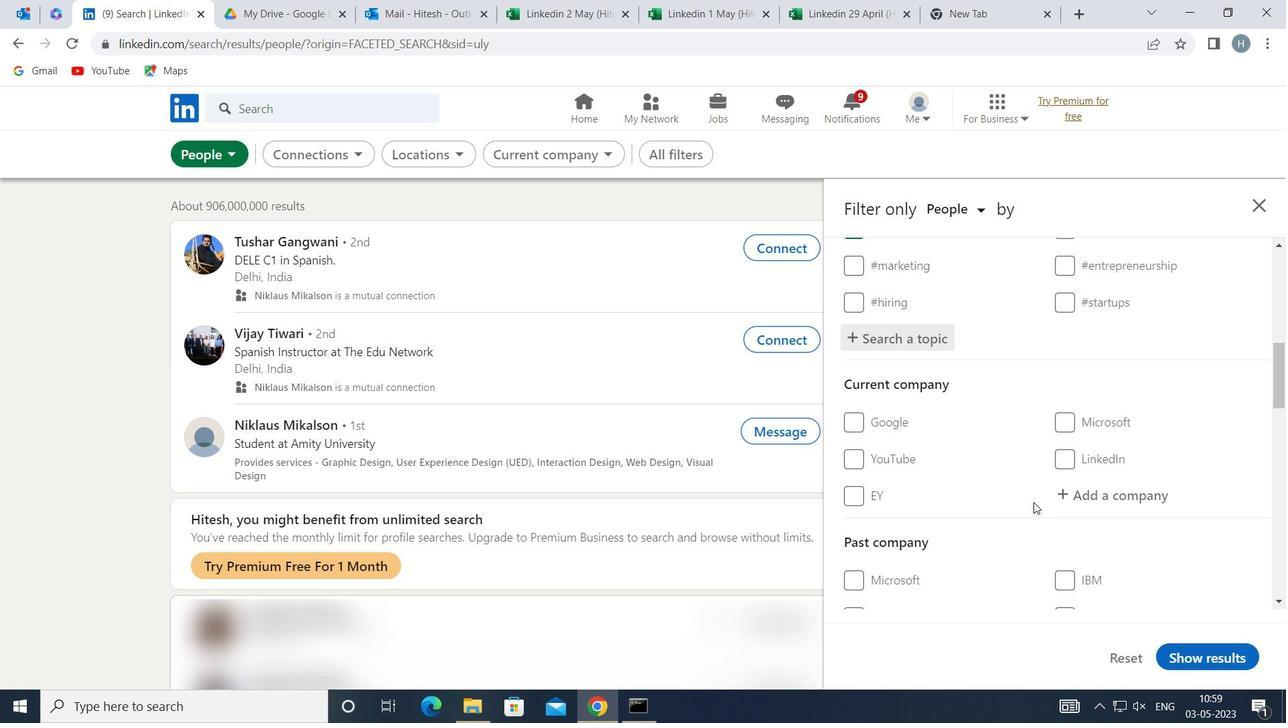 
Action: Mouse scrolled (1033, 499) with delta (0, 0)
Screenshot: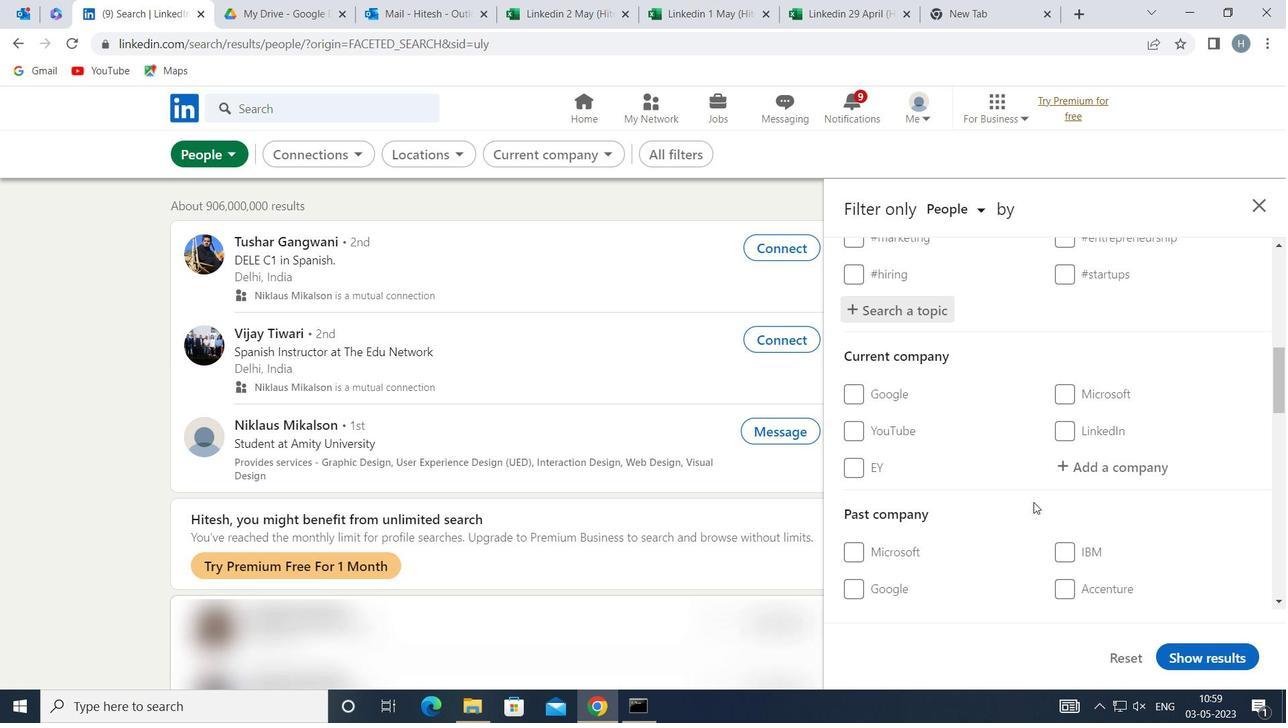
Action: Mouse moved to (1032, 500)
Screenshot: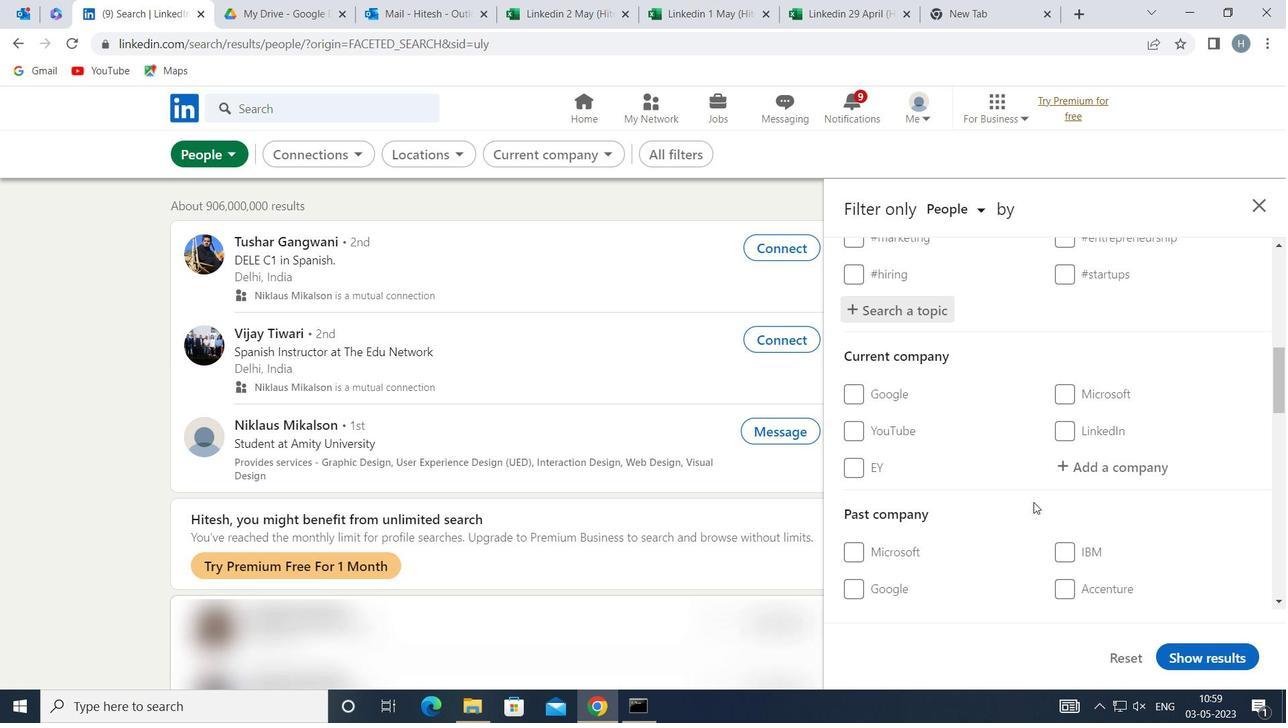 
Action: Mouse scrolled (1032, 499) with delta (0, 0)
Screenshot: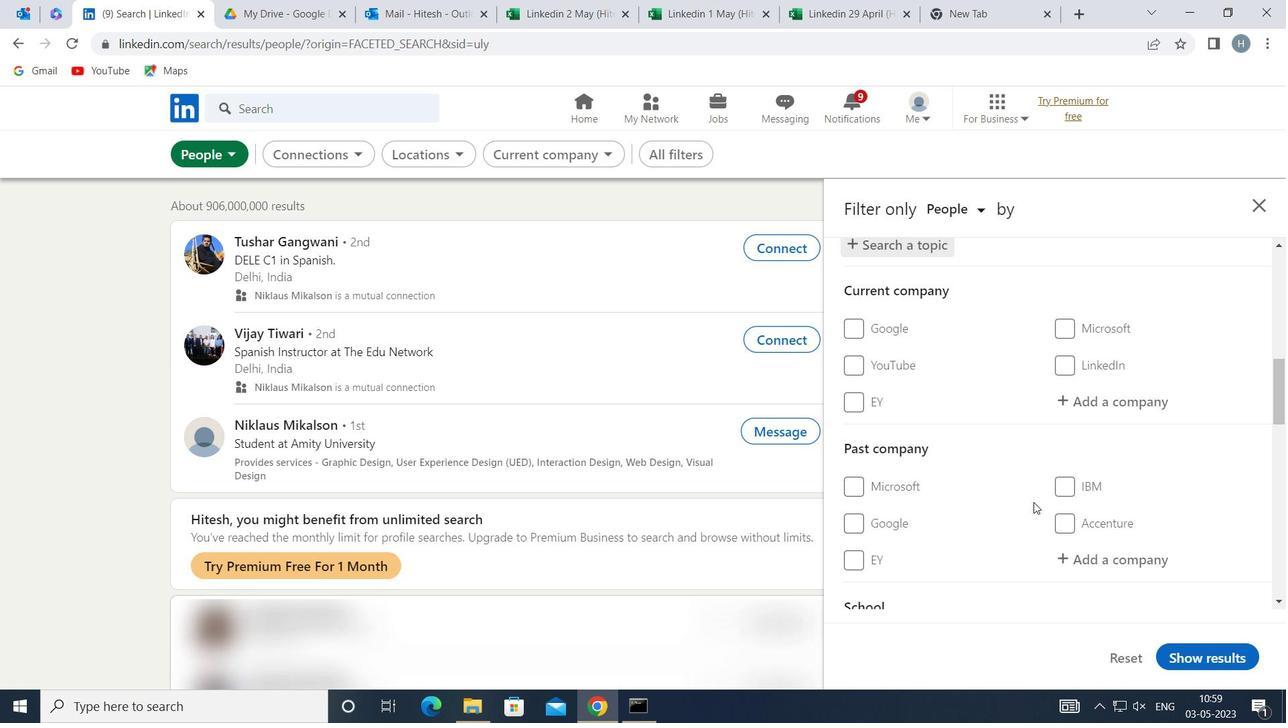 
Action: Mouse moved to (1024, 499)
Screenshot: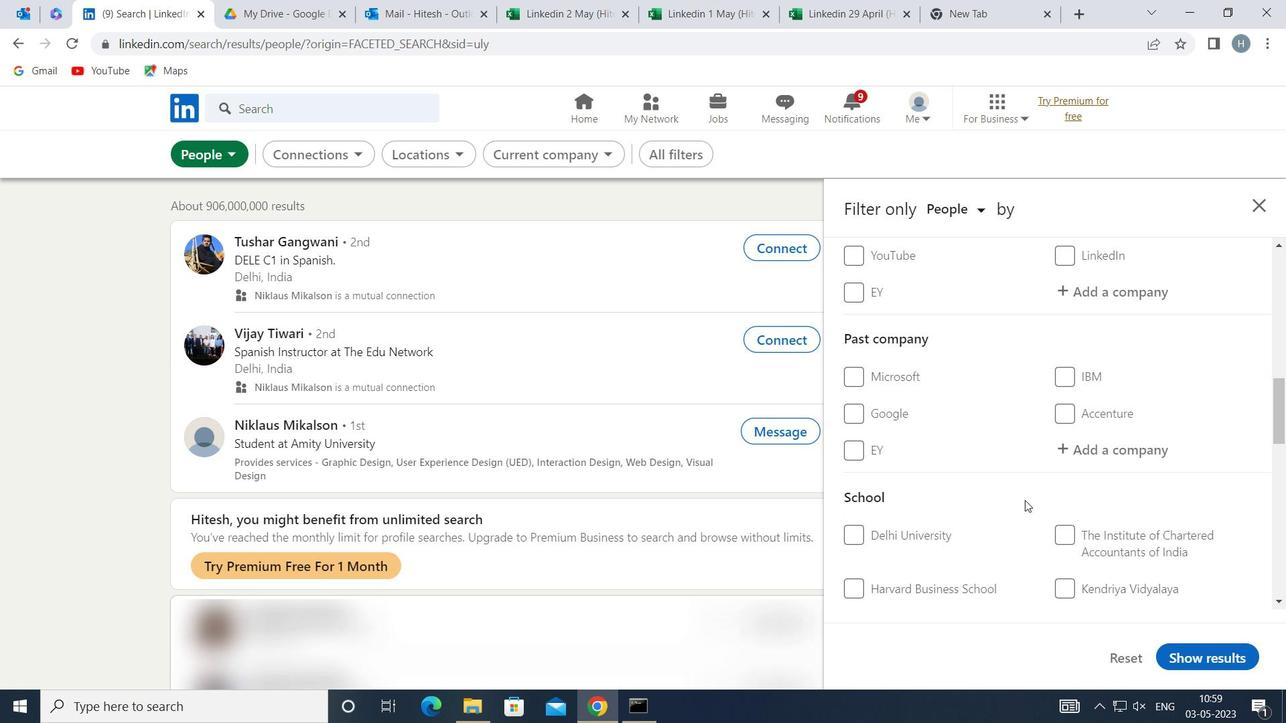 
Action: Mouse scrolled (1024, 499) with delta (0, 0)
Screenshot: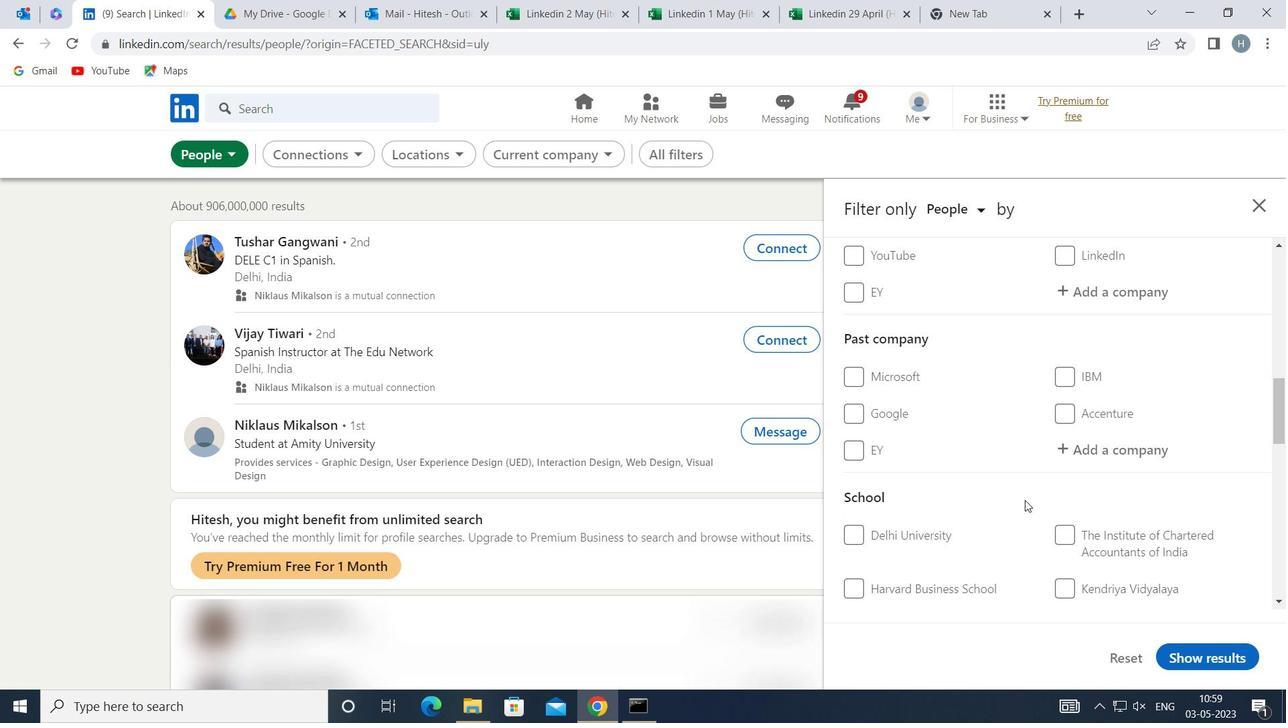 
Action: Mouse scrolled (1024, 499) with delta (0, 0)
Screenshot: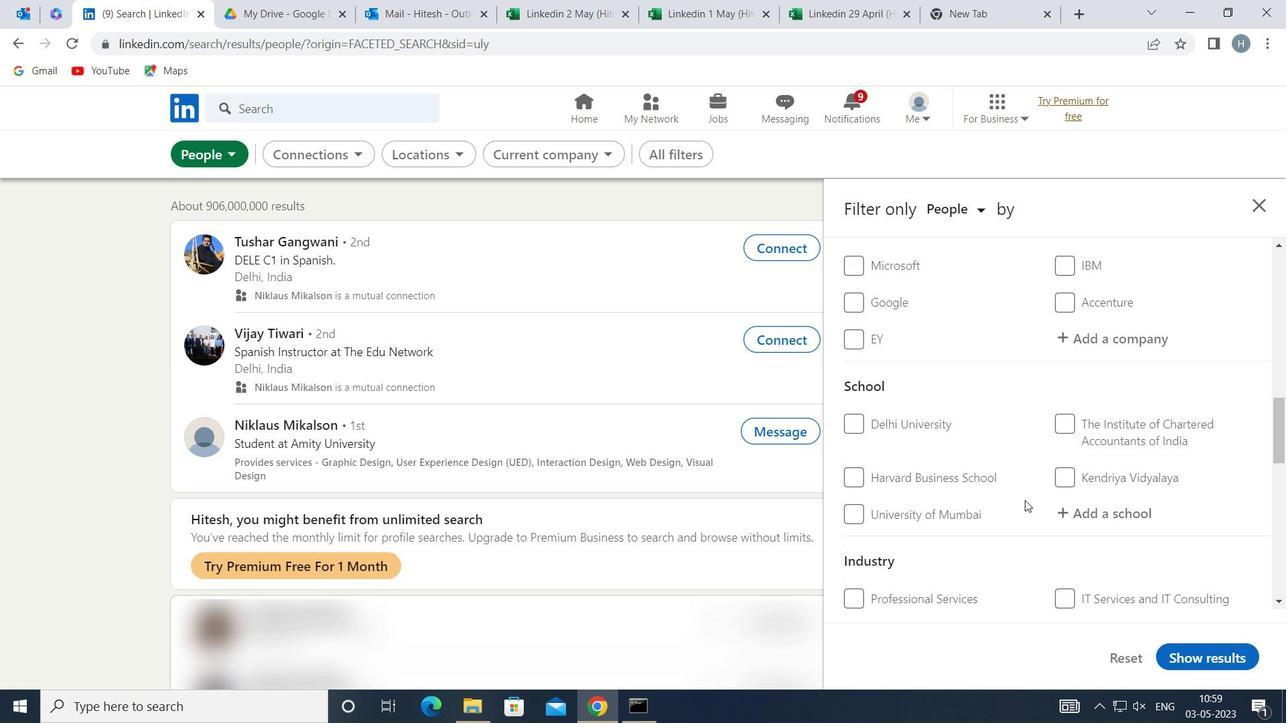 
Action: Mouse moved to (1023, 498)
Screenshot: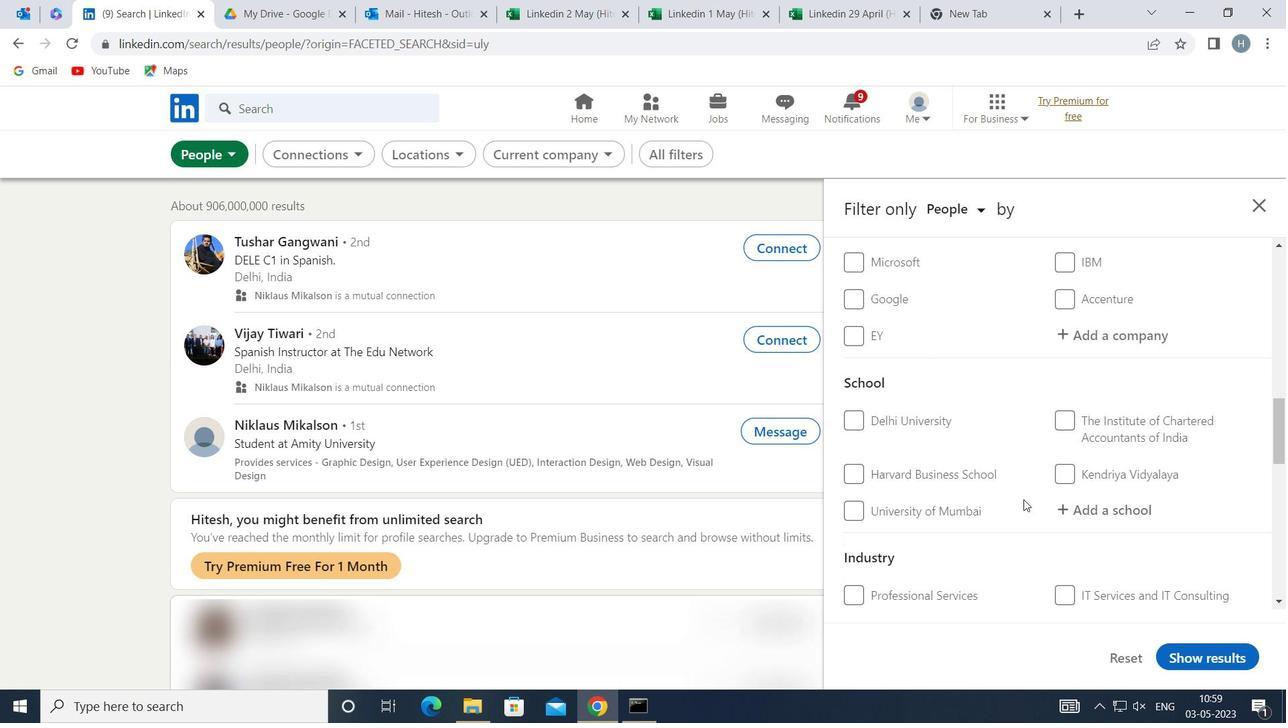 
Action: Mouse scrolled (1023, 497) with delta (0, 0)
Screenshot: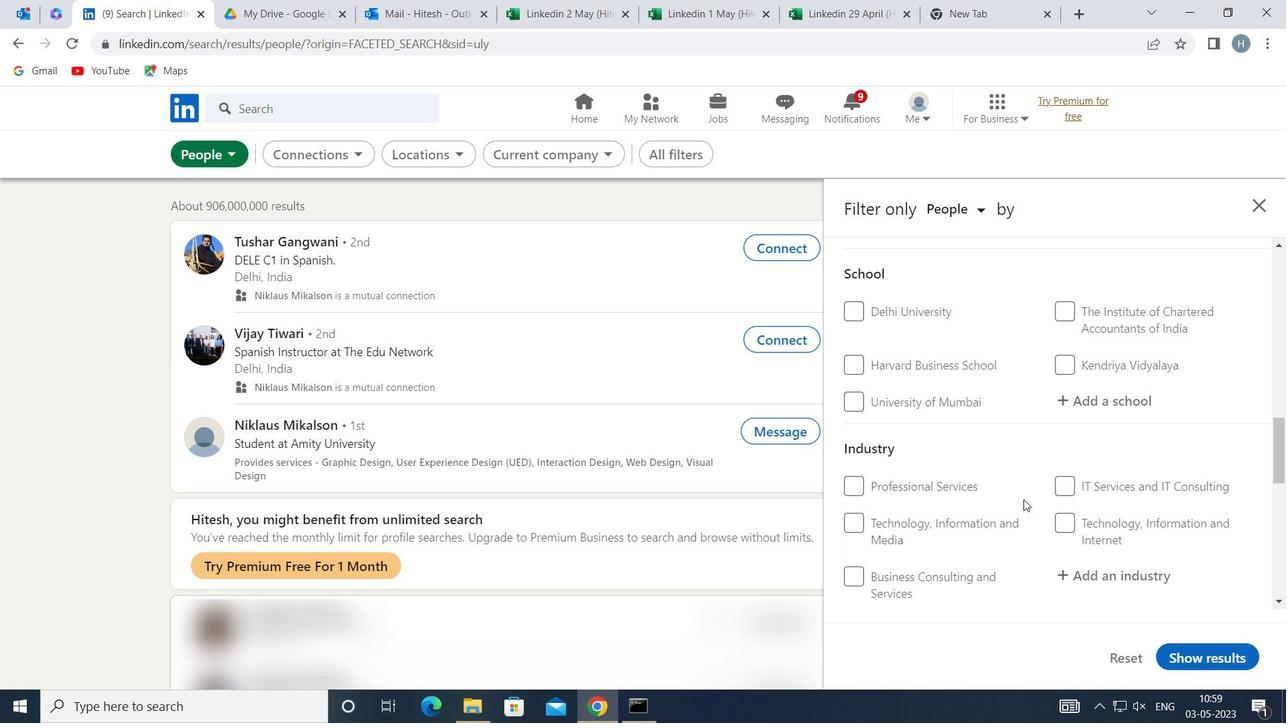 
Action: Mouse moved to (978, 496)
Screenshot: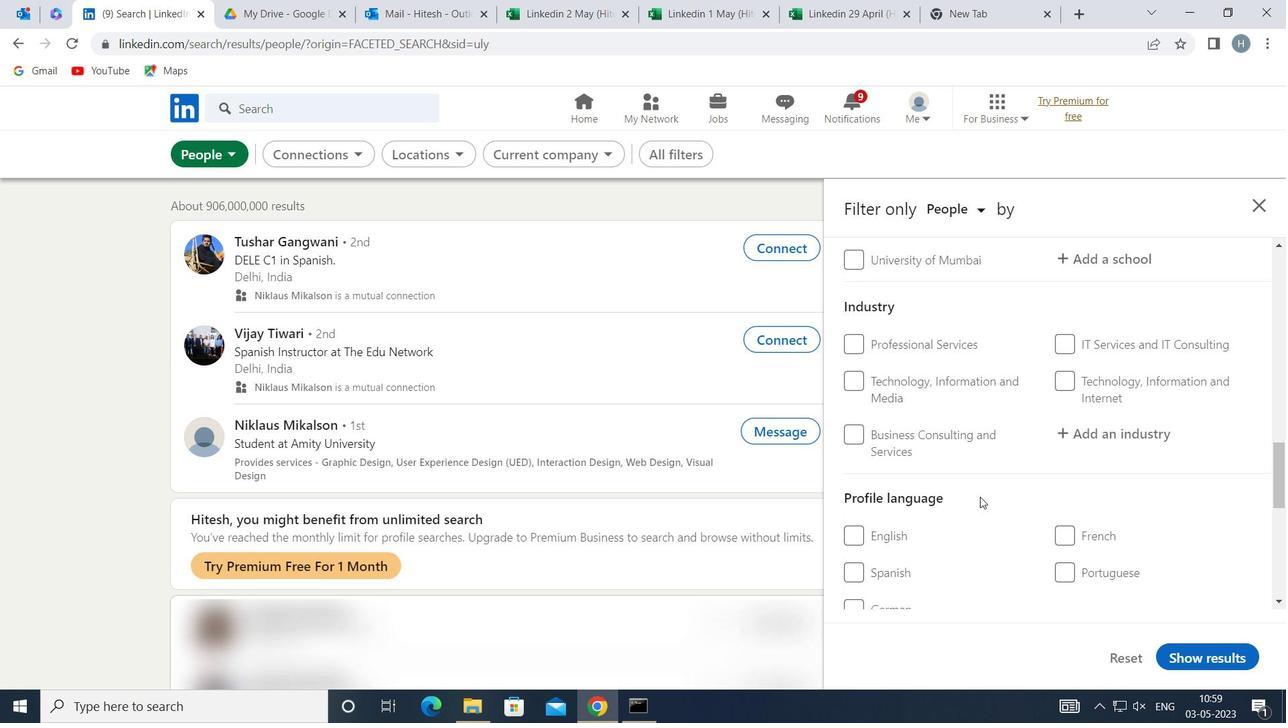 
Action: Mouse scrolled (978, 495) with delta (0, 0)
Screenshot: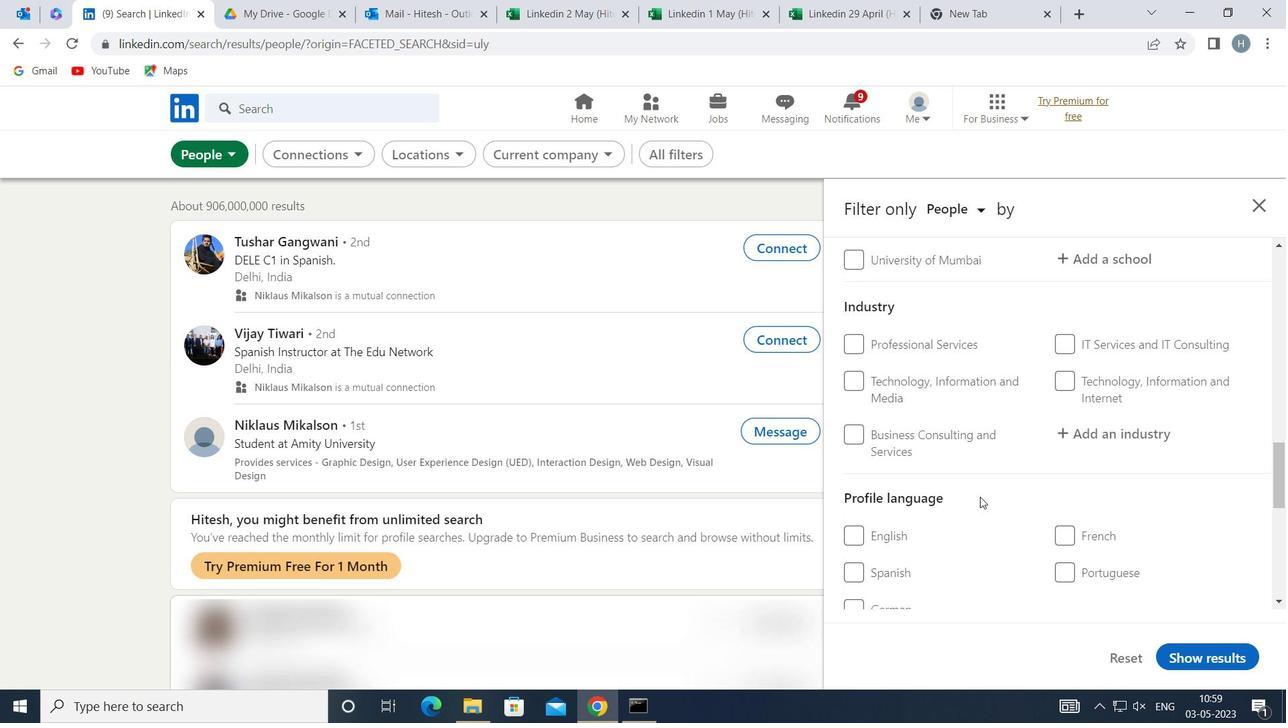 
Action: Mouse scrolled (978, 495) with delta (0, 0)
Screenshot: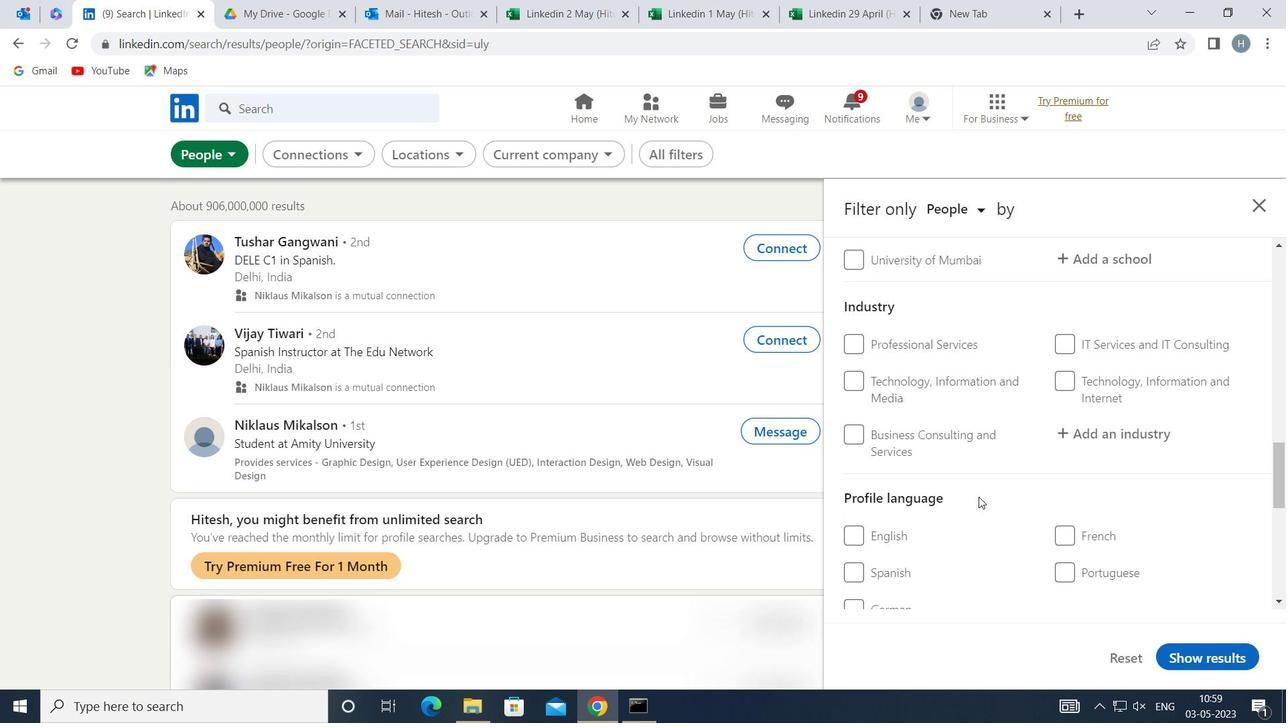 
Action: Mouse moved to (877, 436)
Screenshot: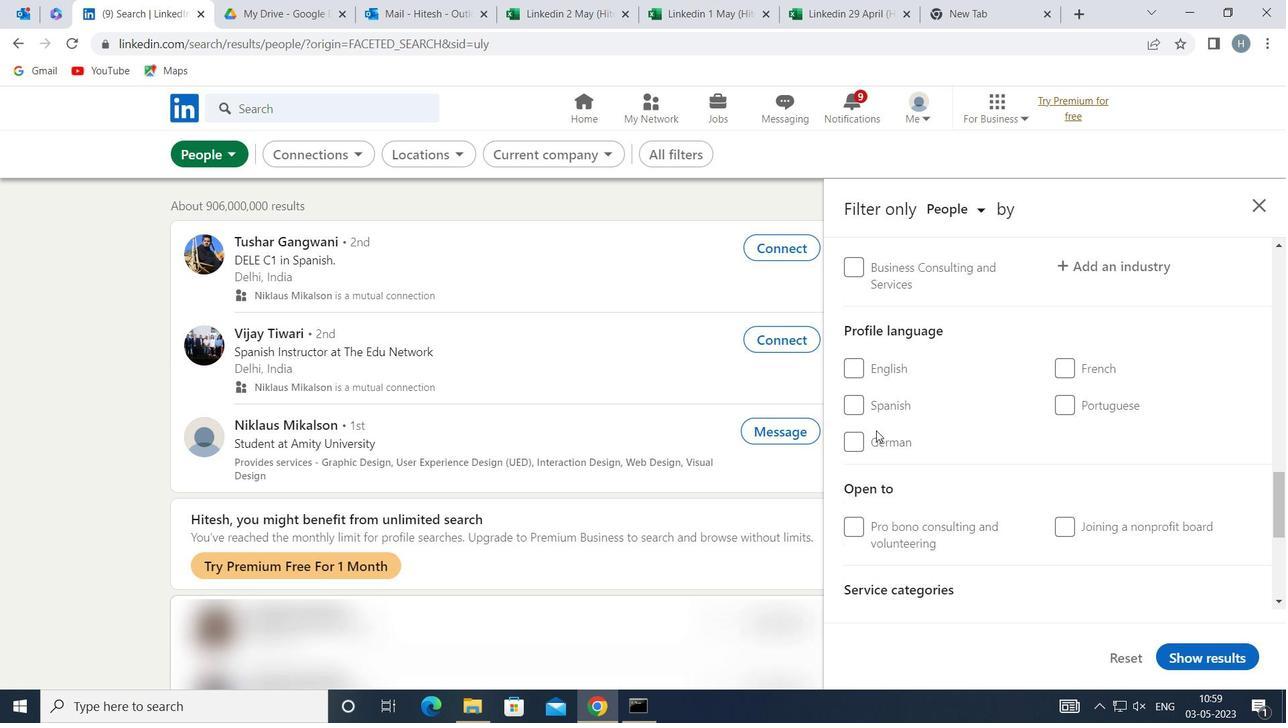 
Action: Mouse pressed left at (877, 436)
Screenshot: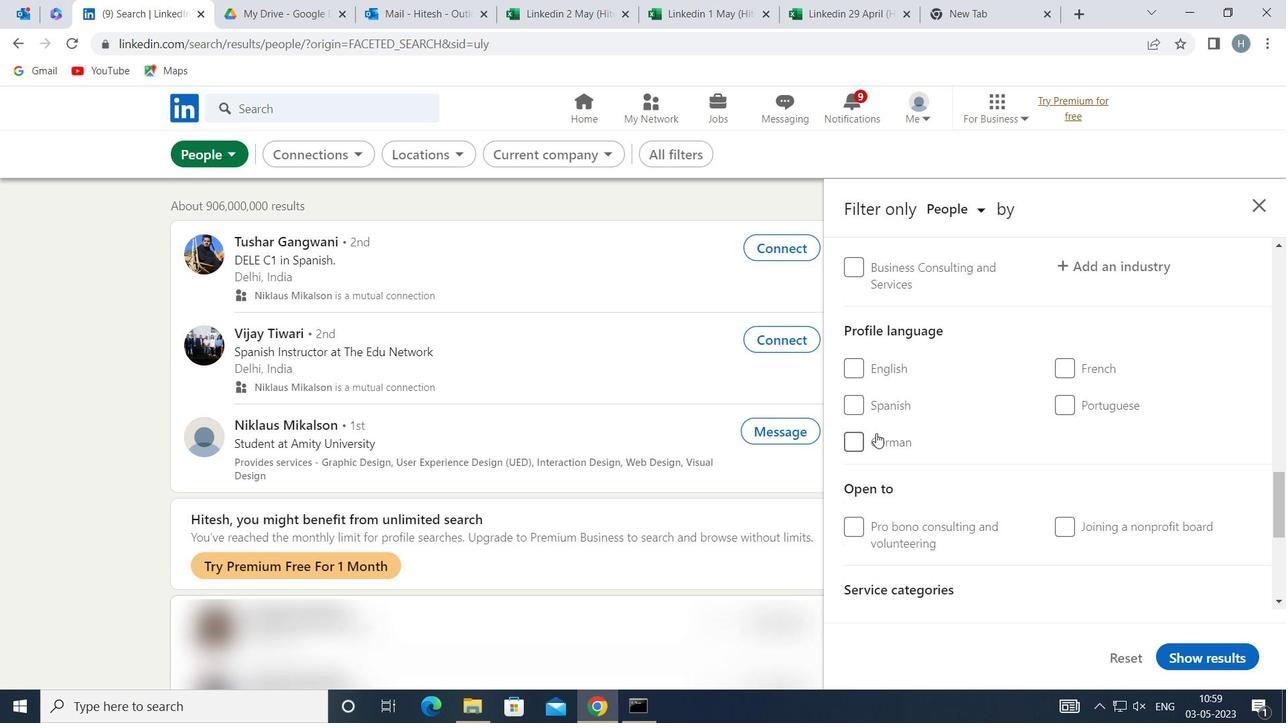 
Action: Mouse moved to (1001, 452)
Screenshot: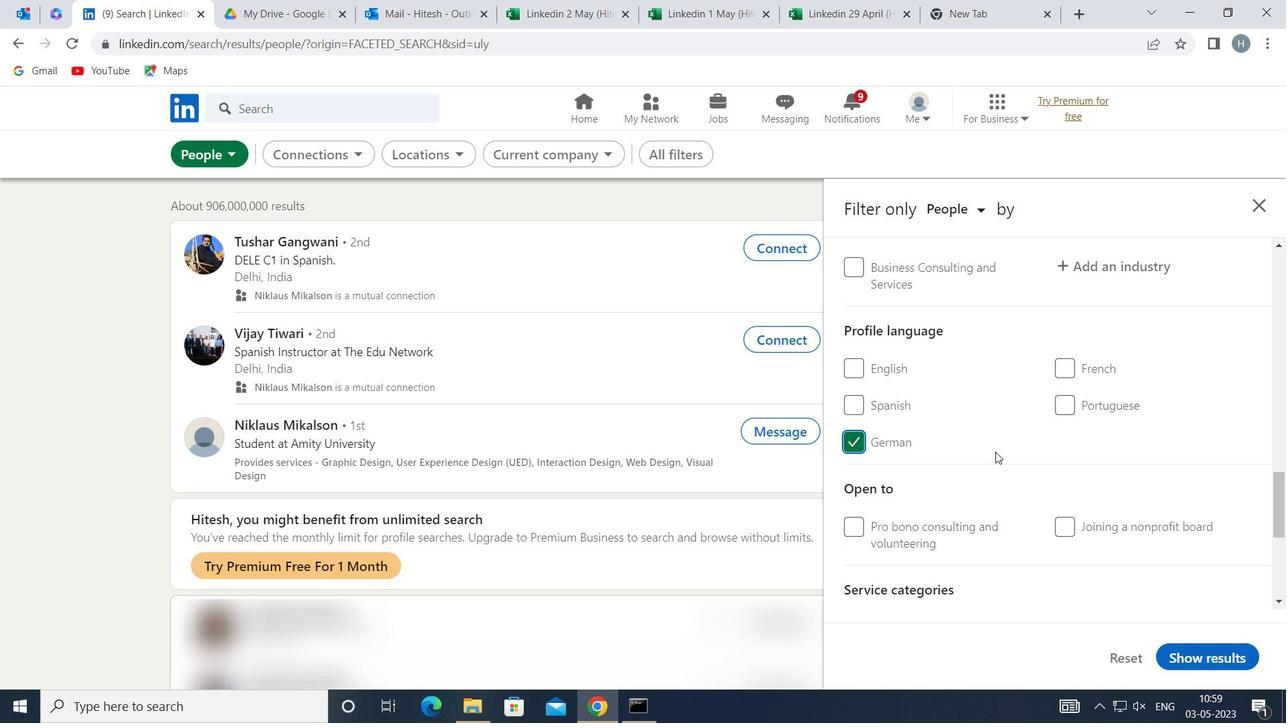 
Action: Mouse scrolled (1001, 452) with delta (0, 0)
Screenshot: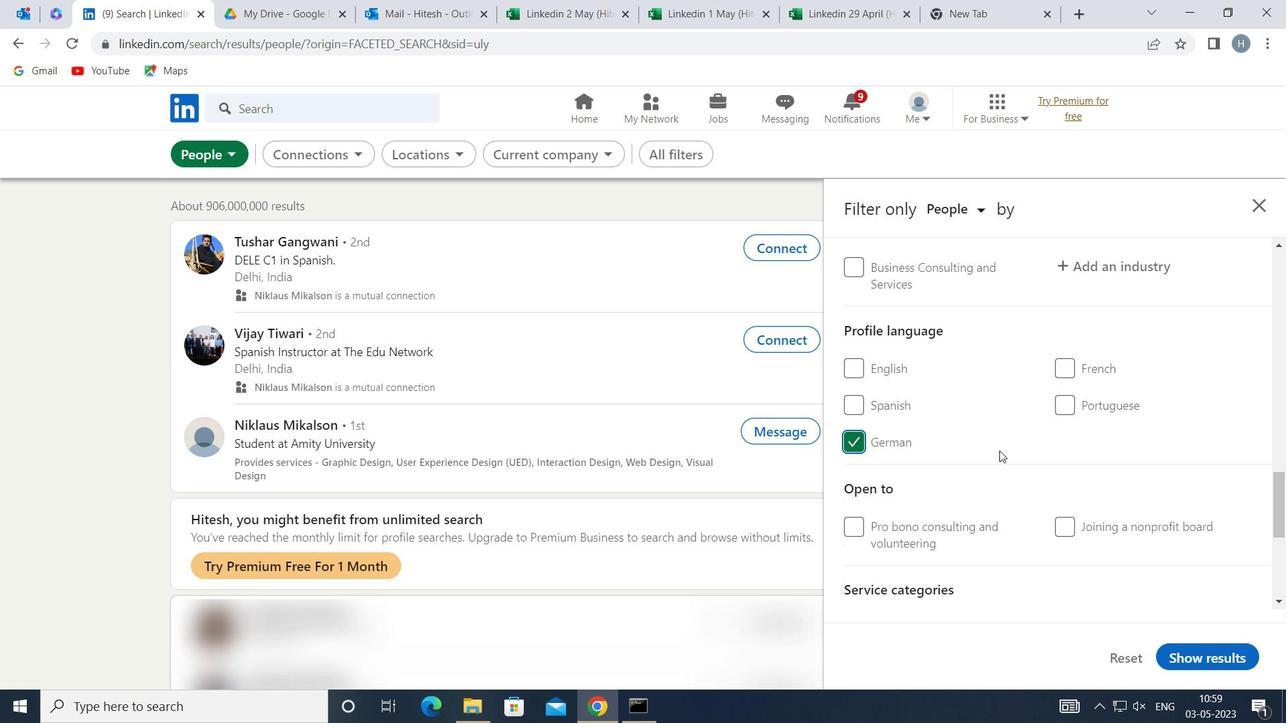 
Action: Mouse scrolled (1001, 452) with delta (0, 0)
Screenshot: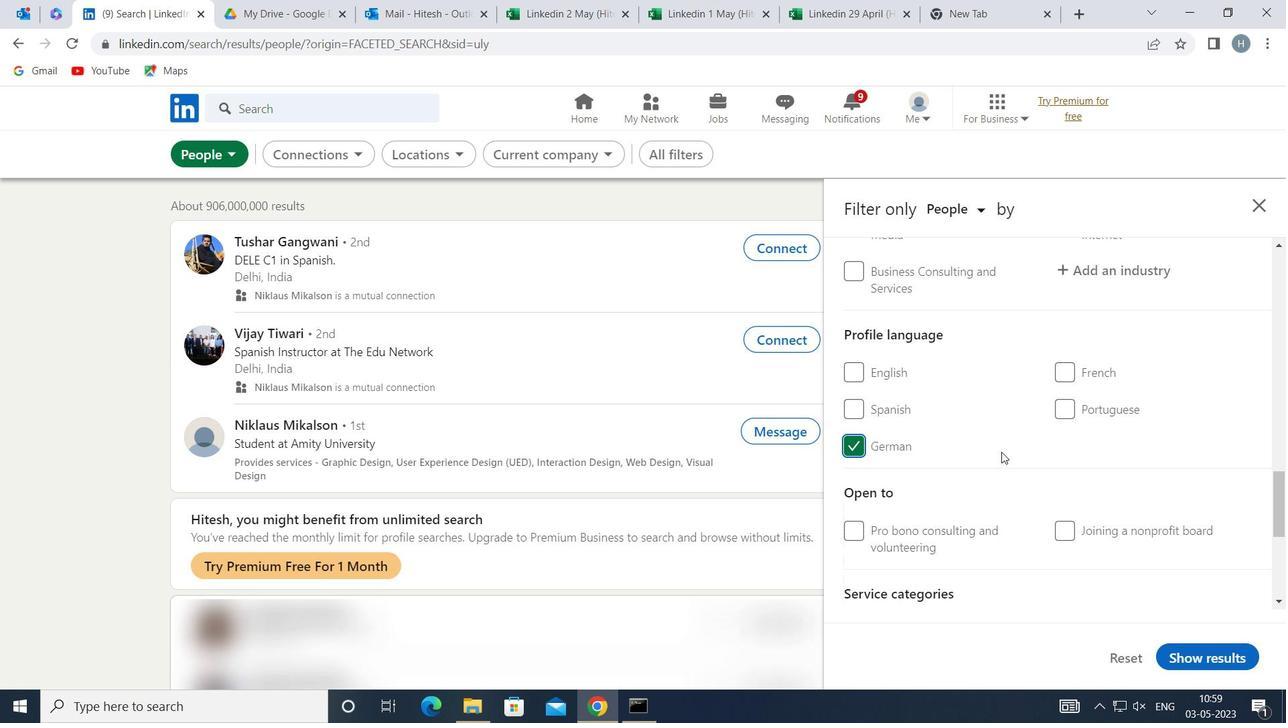 
Action: Mouse scrolled (1001, 452) with delta (0, 0)
Screenshot: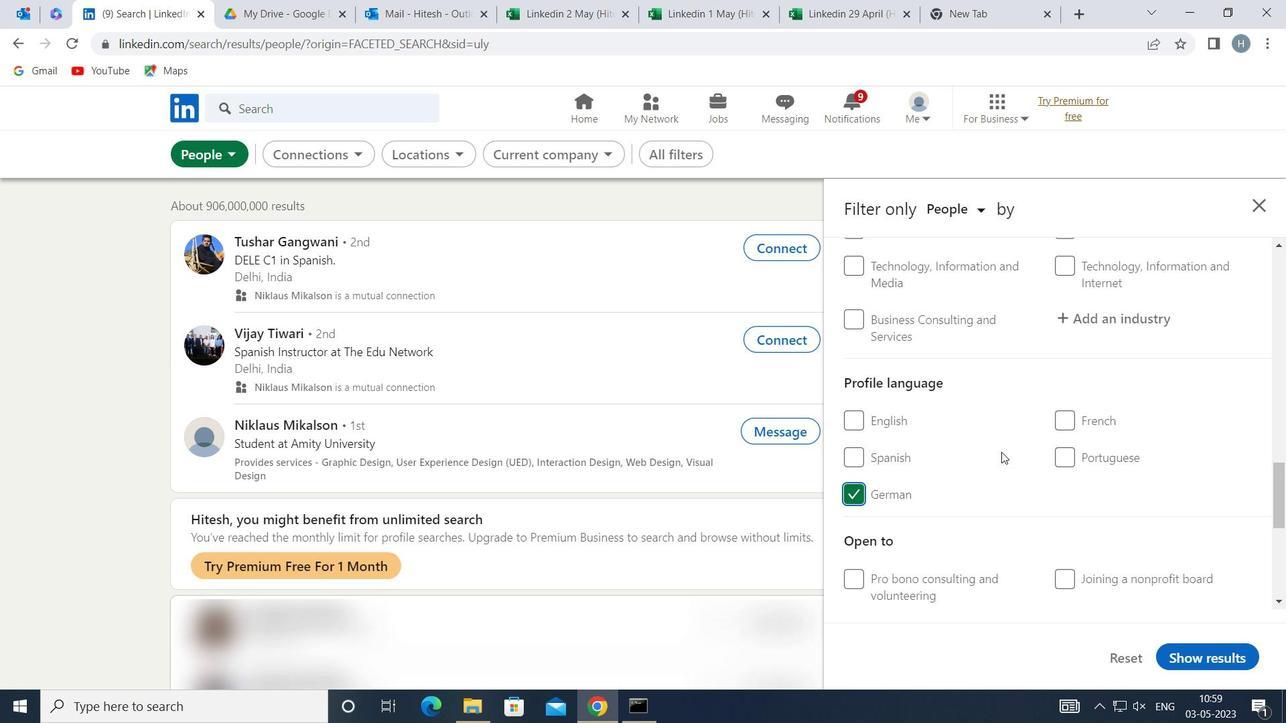 
Action: Mouse scrolled (1001, 452) with delta (0, 0)
Screenshot: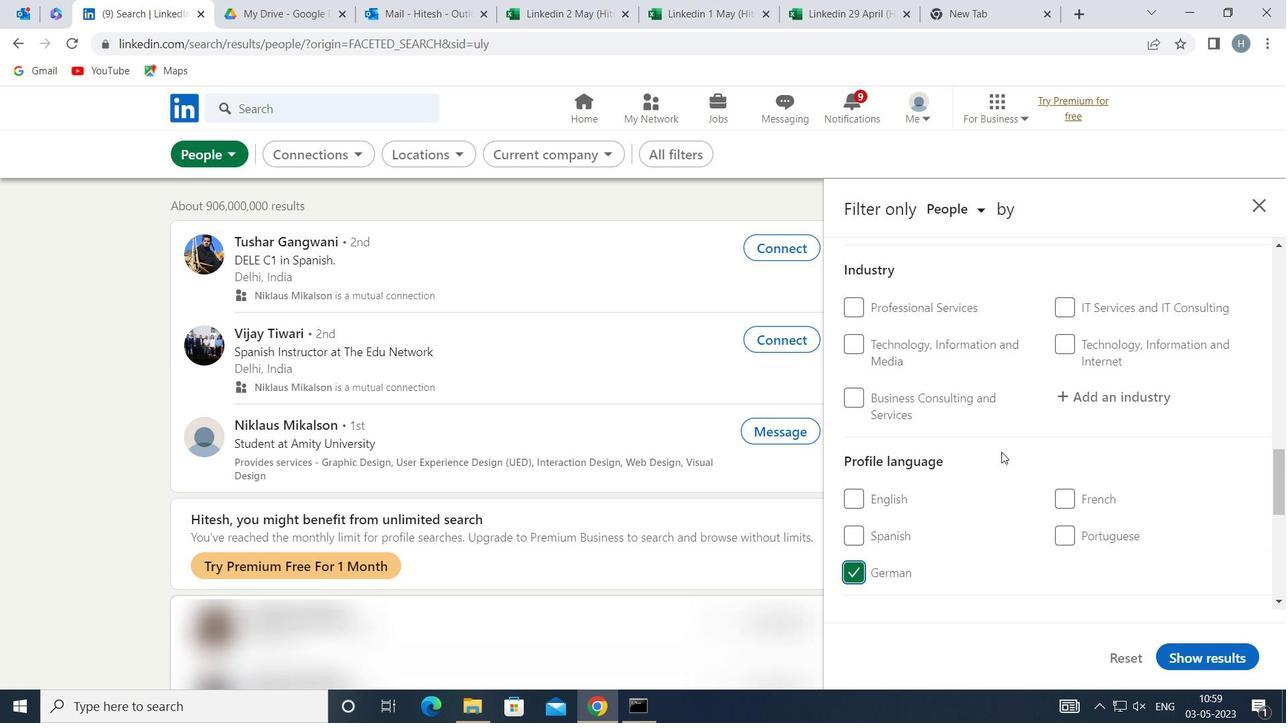 
Action: Mouse scrolled (1001, 452) with delta (0, 0)
Screenshot: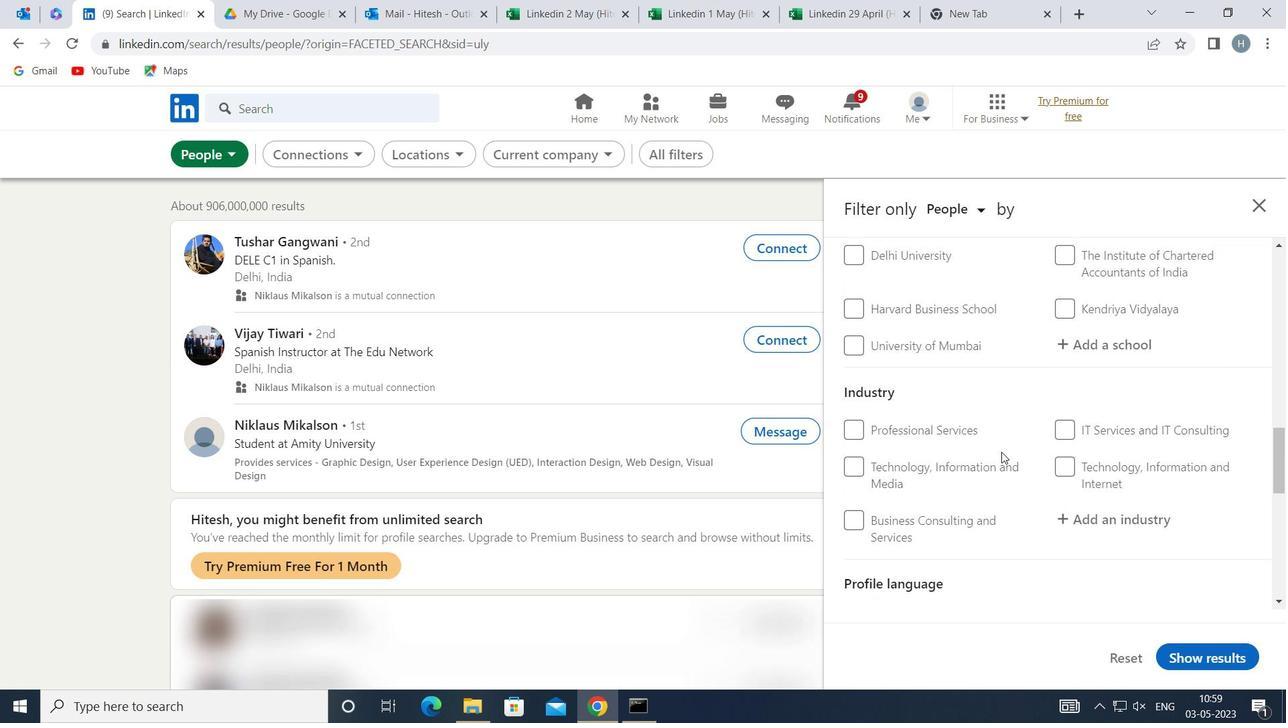 
Action: Mouse scrolled (1001, 452) with delta (0, 0)
Screenshot: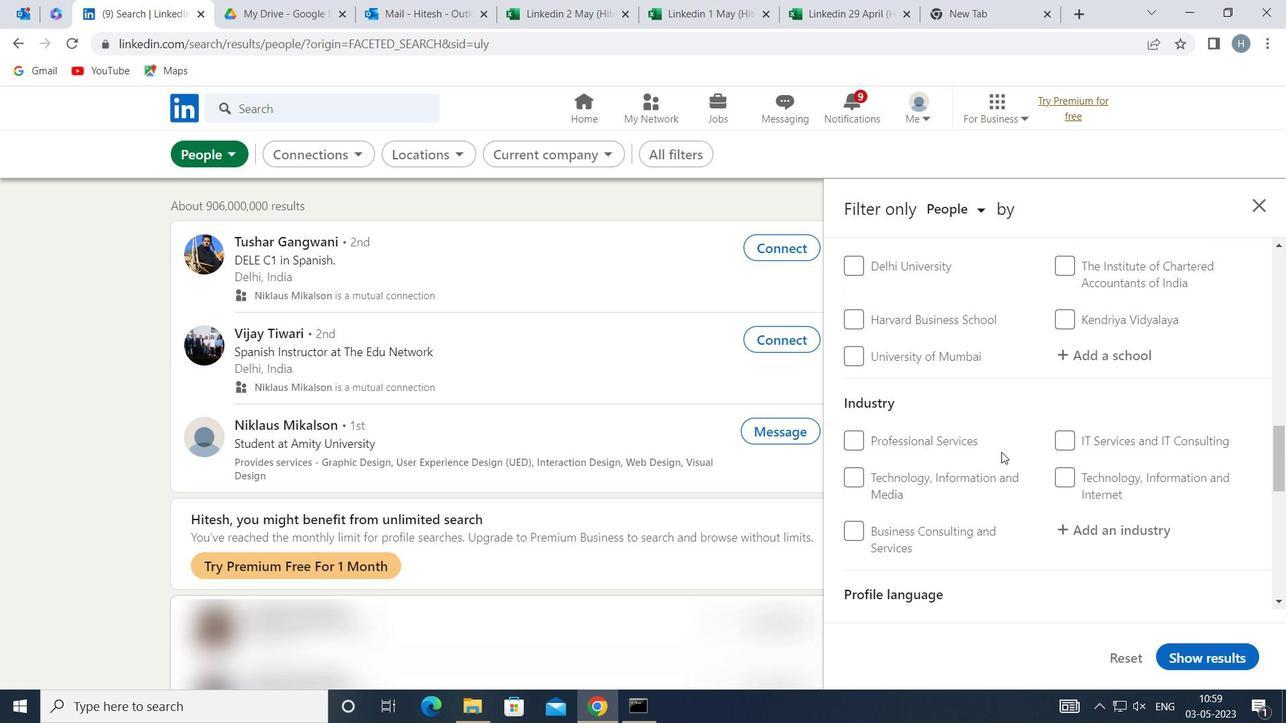 
Action: Mouse scrolled (1001, 452) with delta (0, 0)
Screenshot: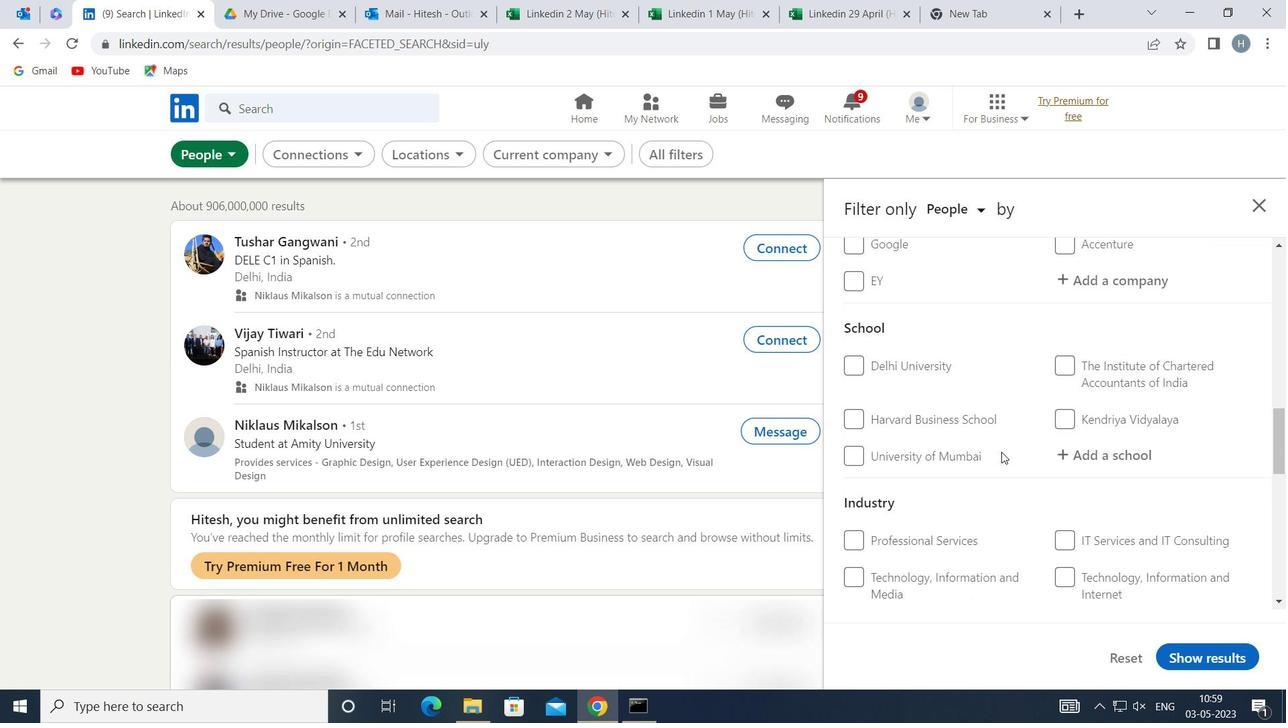 
Action: Mouse scrolled (1001, 452) with delta (0, 0)
Screenshot: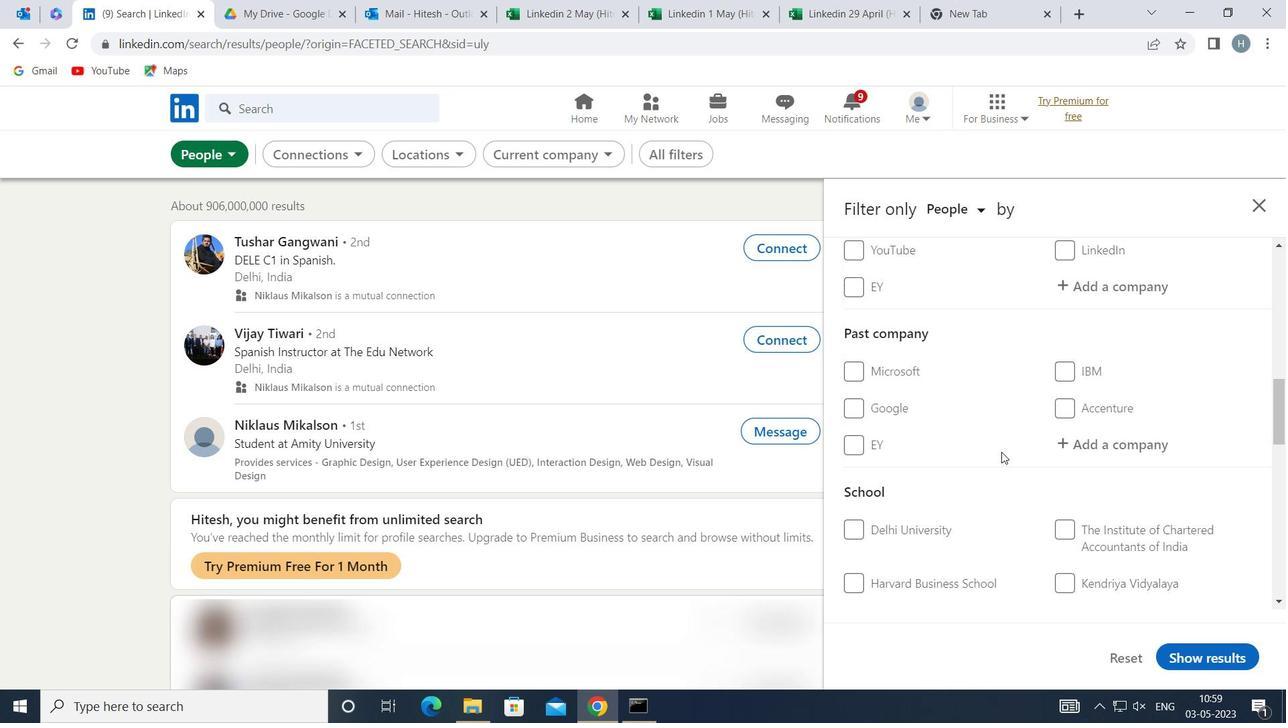 
Action: Mouse scrolled (1001, 452) with delta (0, 0)
Screenshot: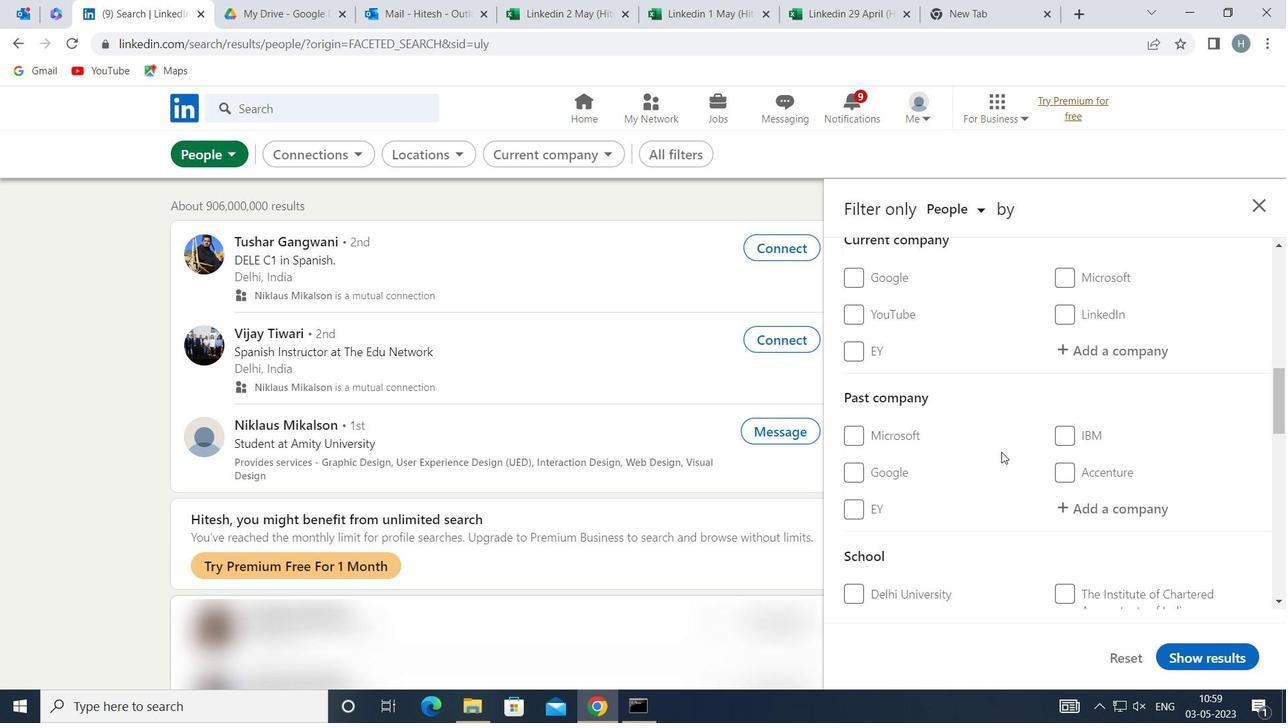 
Action: Mouse scrolled (1001, 452) with delta (0, 0)
Screenshot: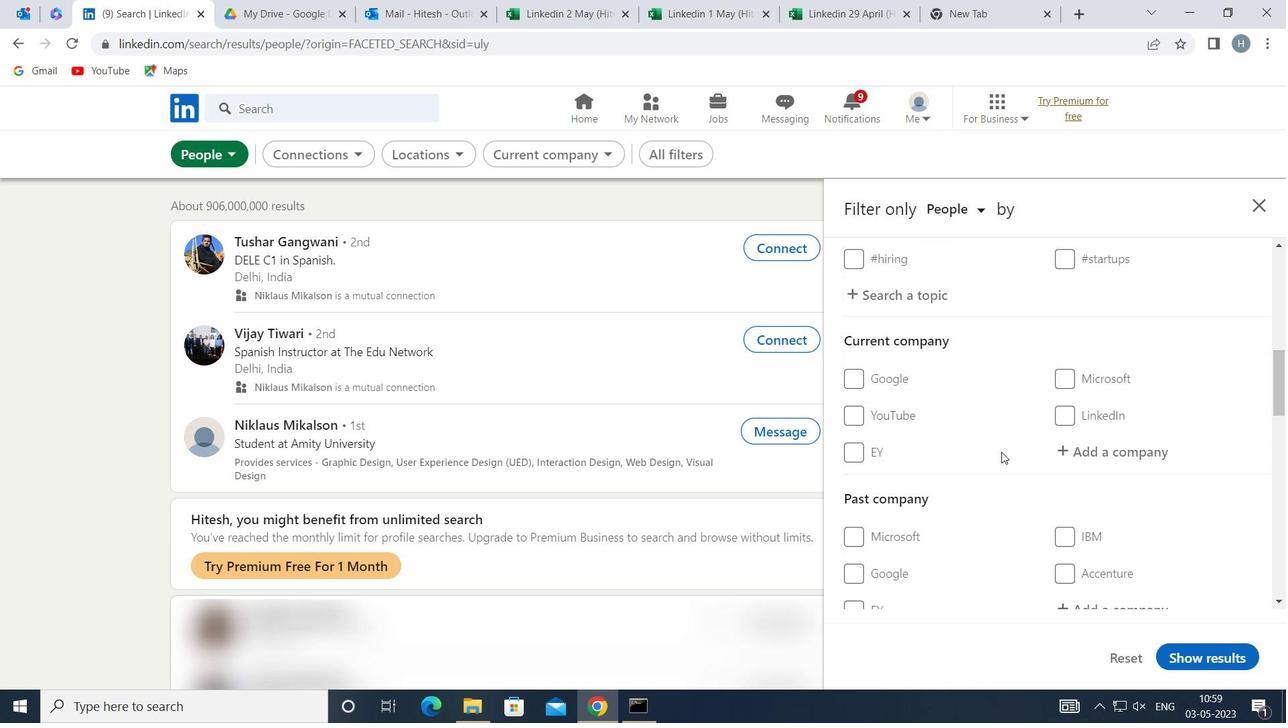 
Action: Mouse moved to (1001, 452)
Screenshot: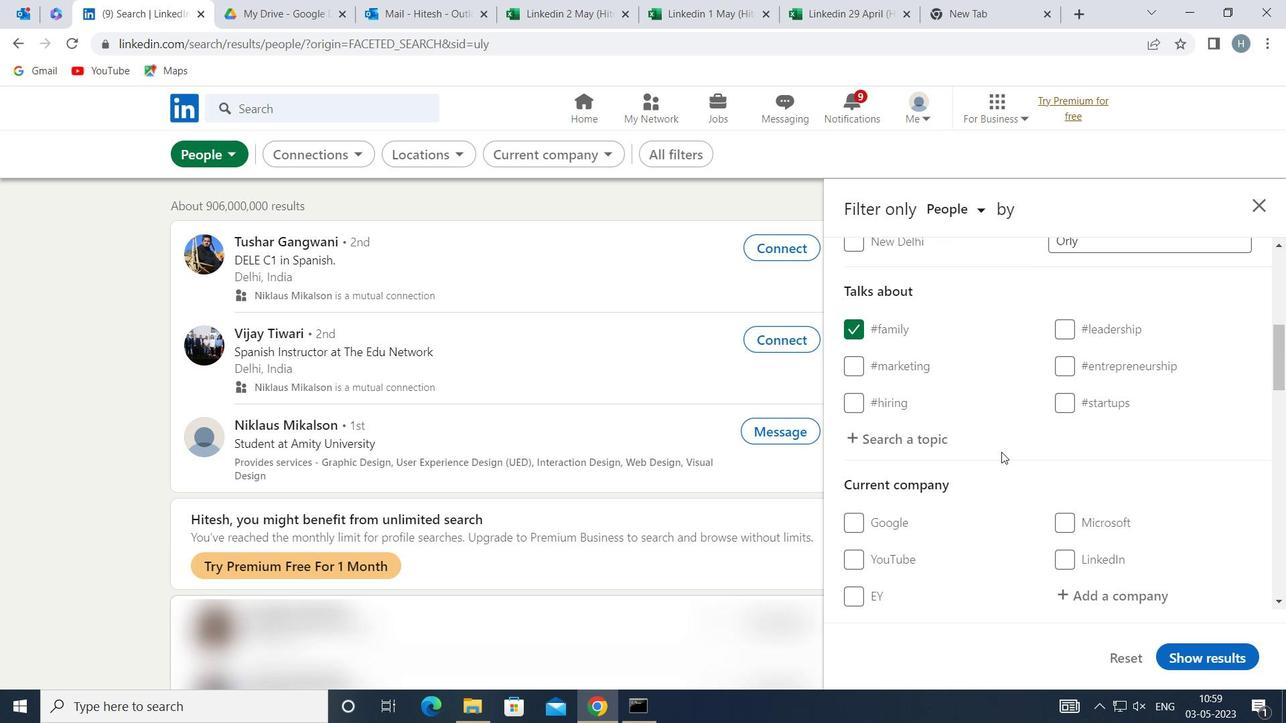 
Action: Mouse scrolled (1001, 452) with delta (0, 0)
Screenshot: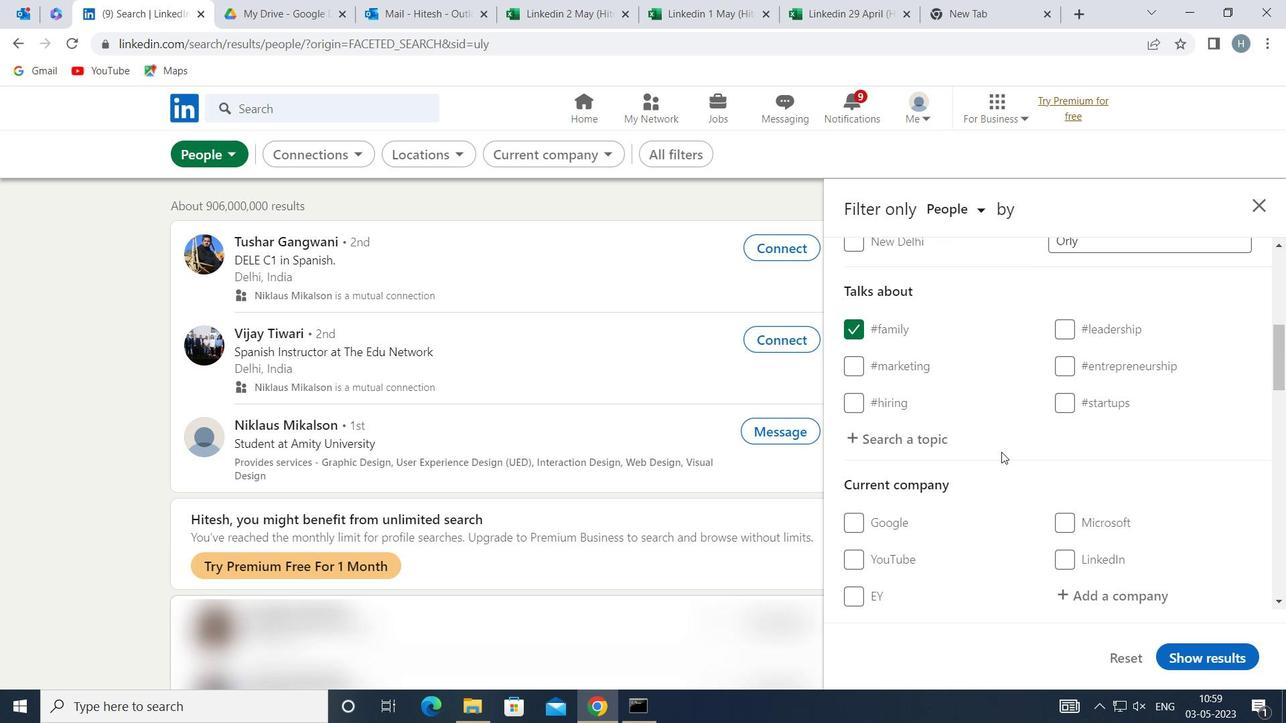 
Action: Mouse moved to (1003, 453)
Screenshot: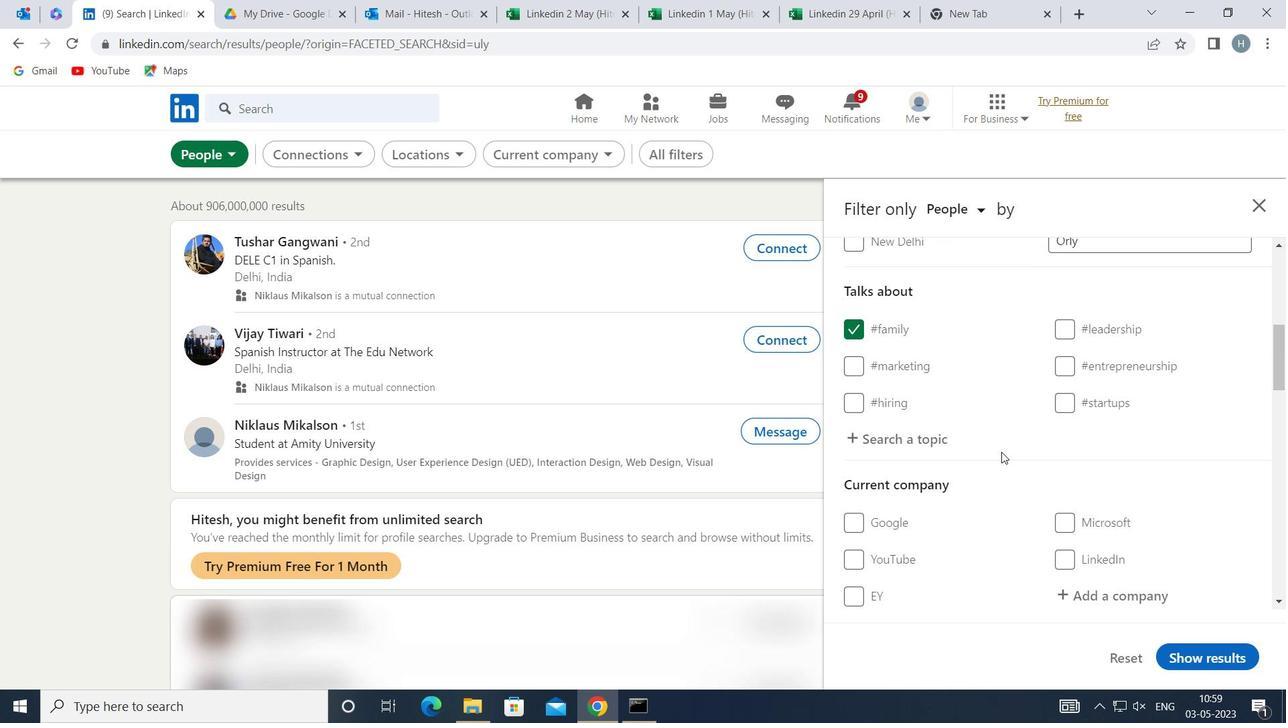 
Action: Mouse scrolled (1003, 452) with delta (0, 0)
Screenshot: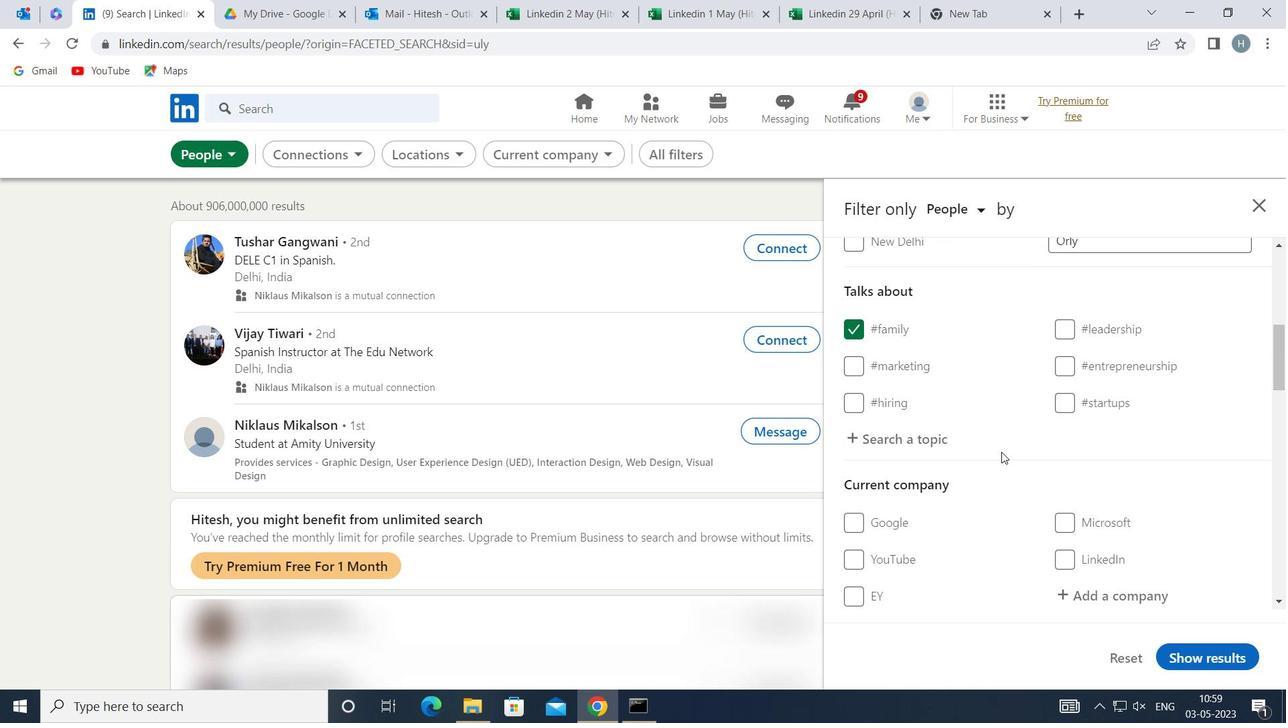 
Action: Mouse moved to (1132, 429)
Screenshot: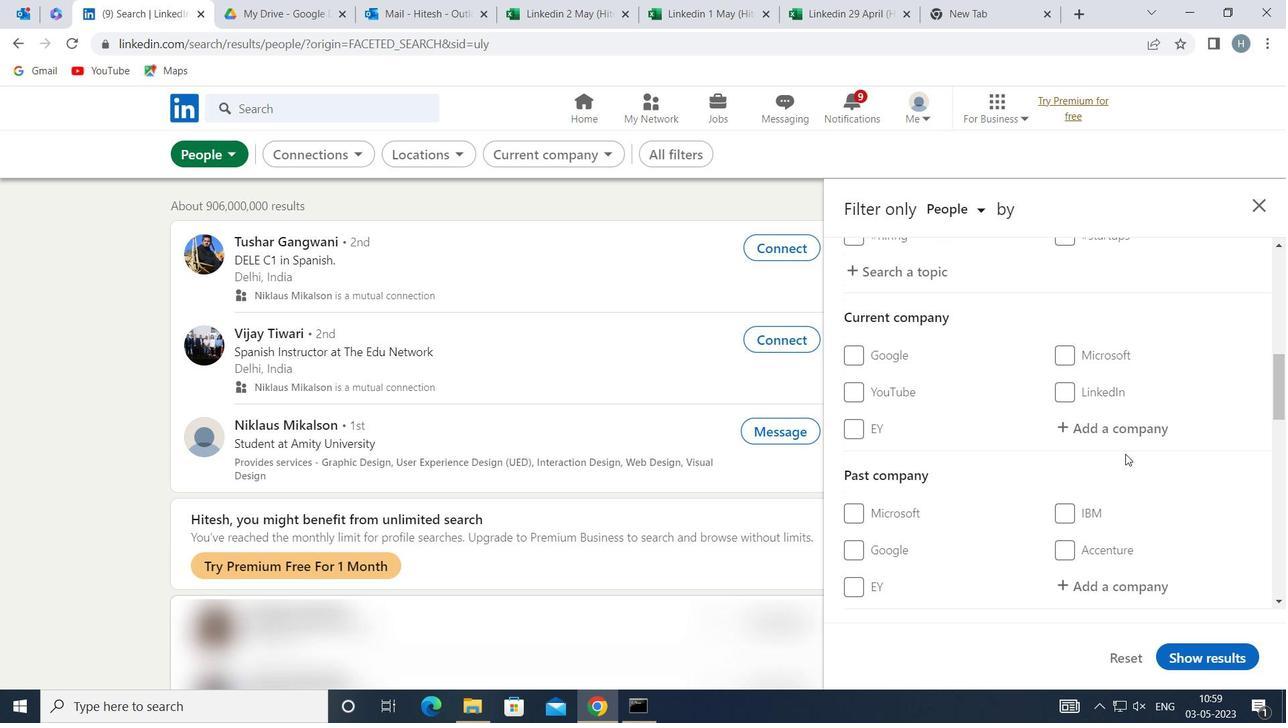 
Action: Mouse pressed left at (1132, 429)
Screenshot: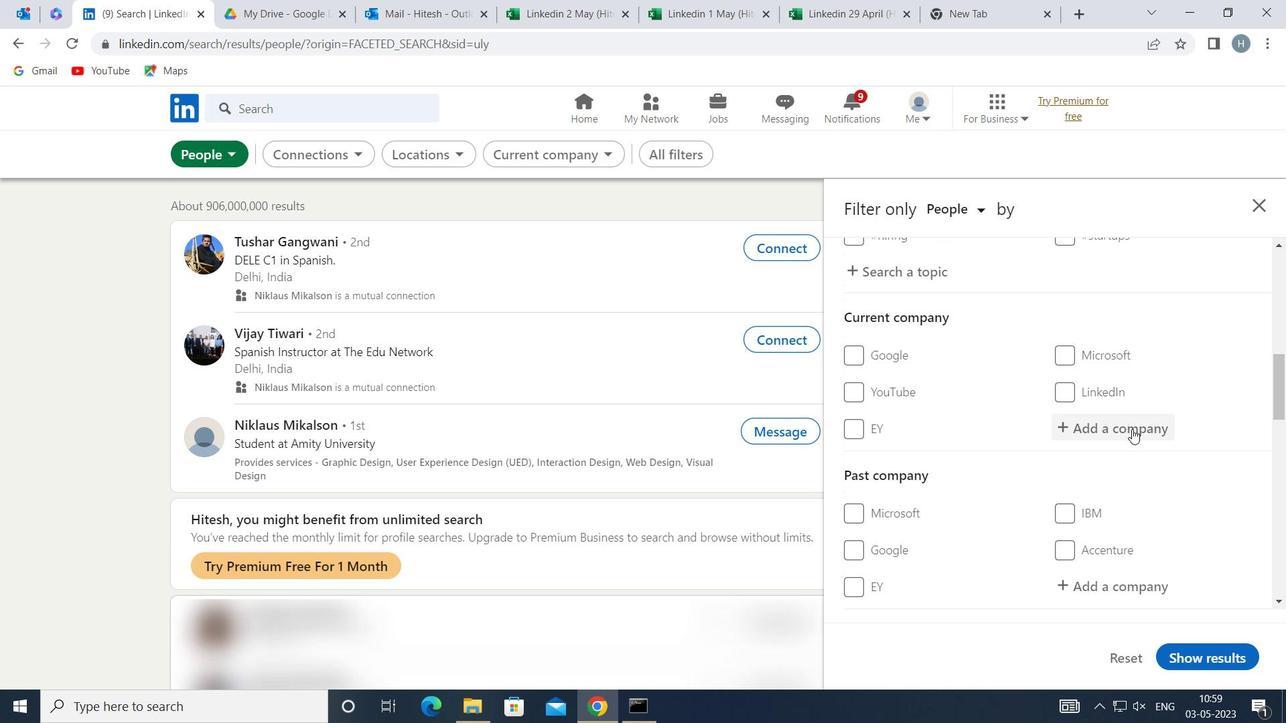 
Action: Key pressed <Key.shift>MERCURI<Key.space><Key.shift>URVAL
Screenshot: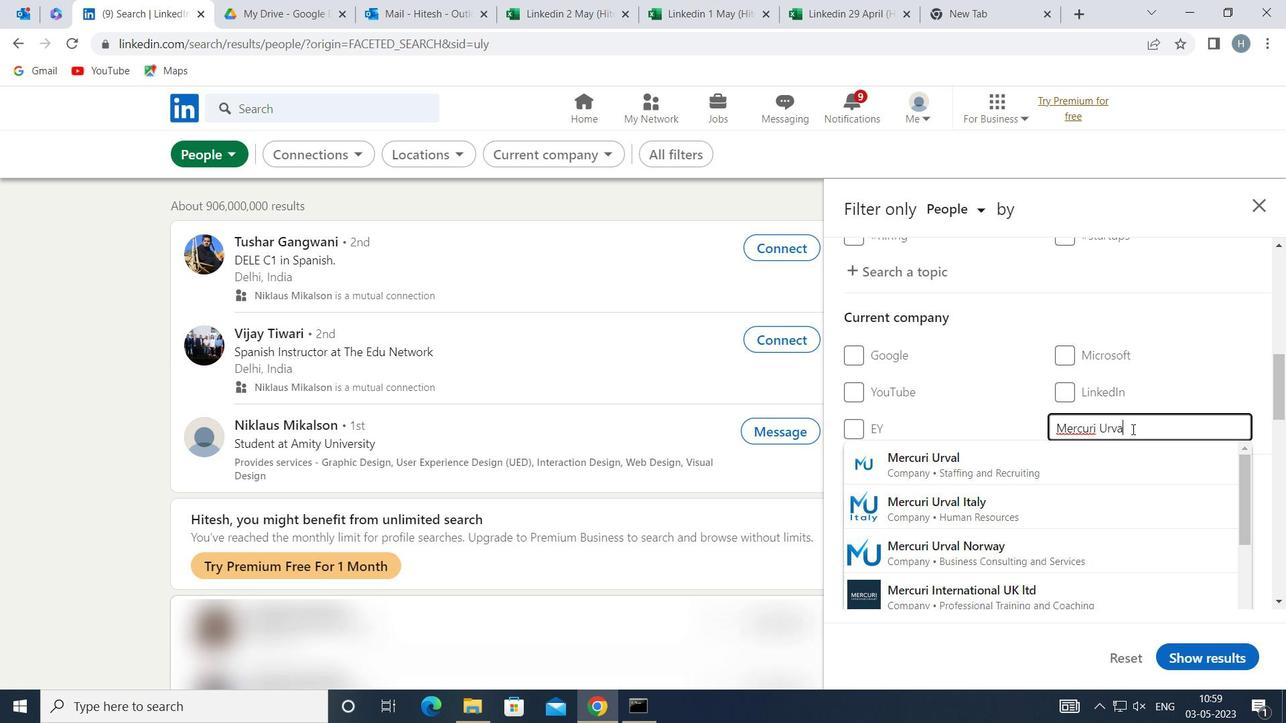 
Action: Mouse moved to (1069, 461)
Screenshot: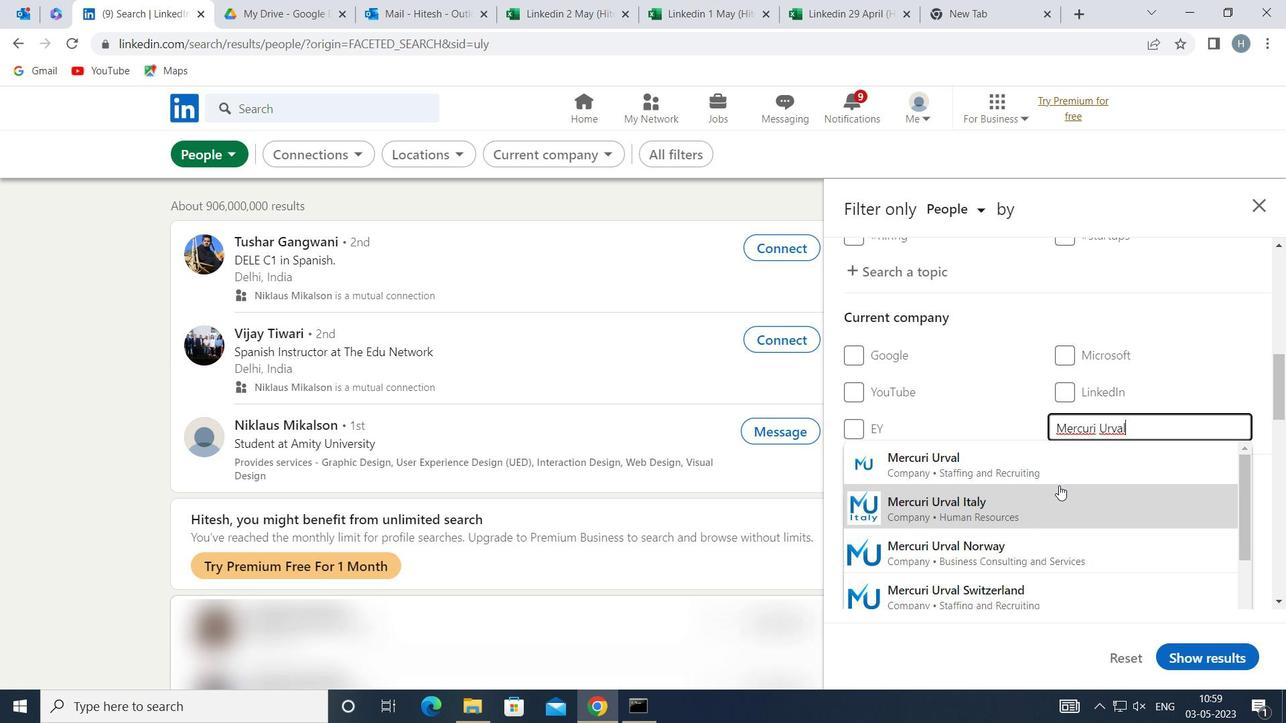 
Action: Mouse pressed left at (1069, 461)
Screenshot: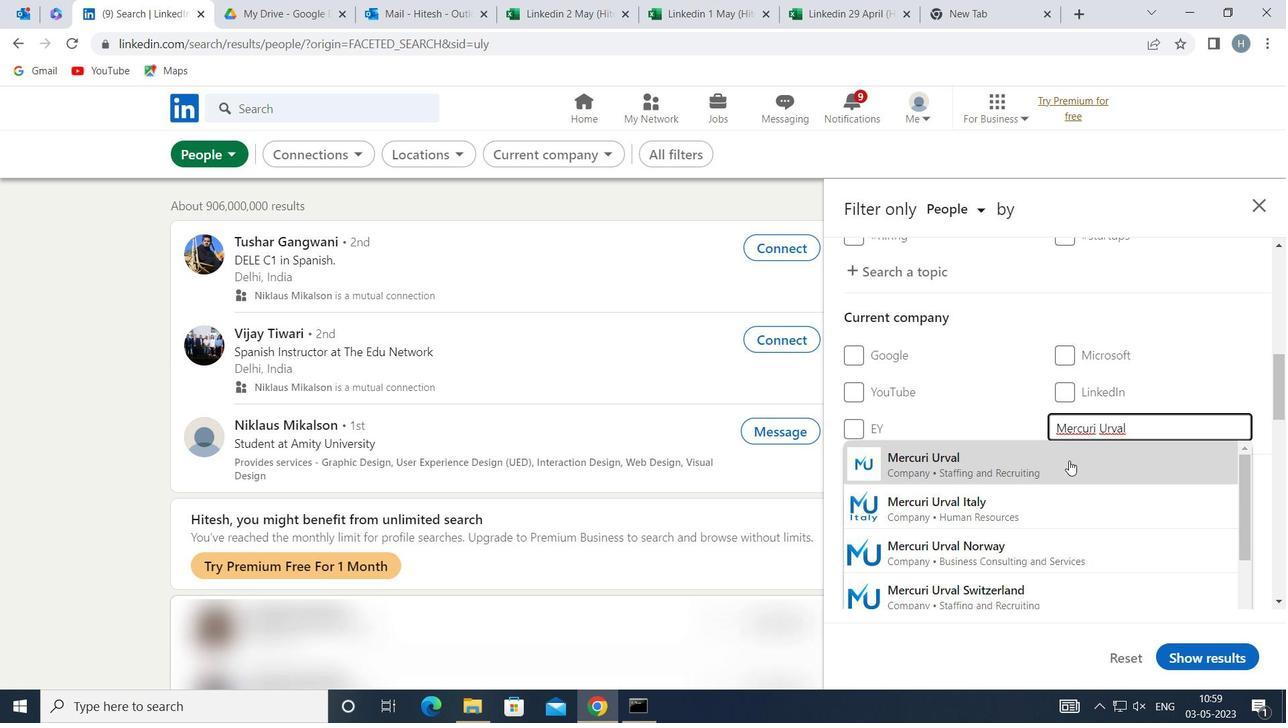 
Action: Mouse moved to (1036, 411)
Screenshot: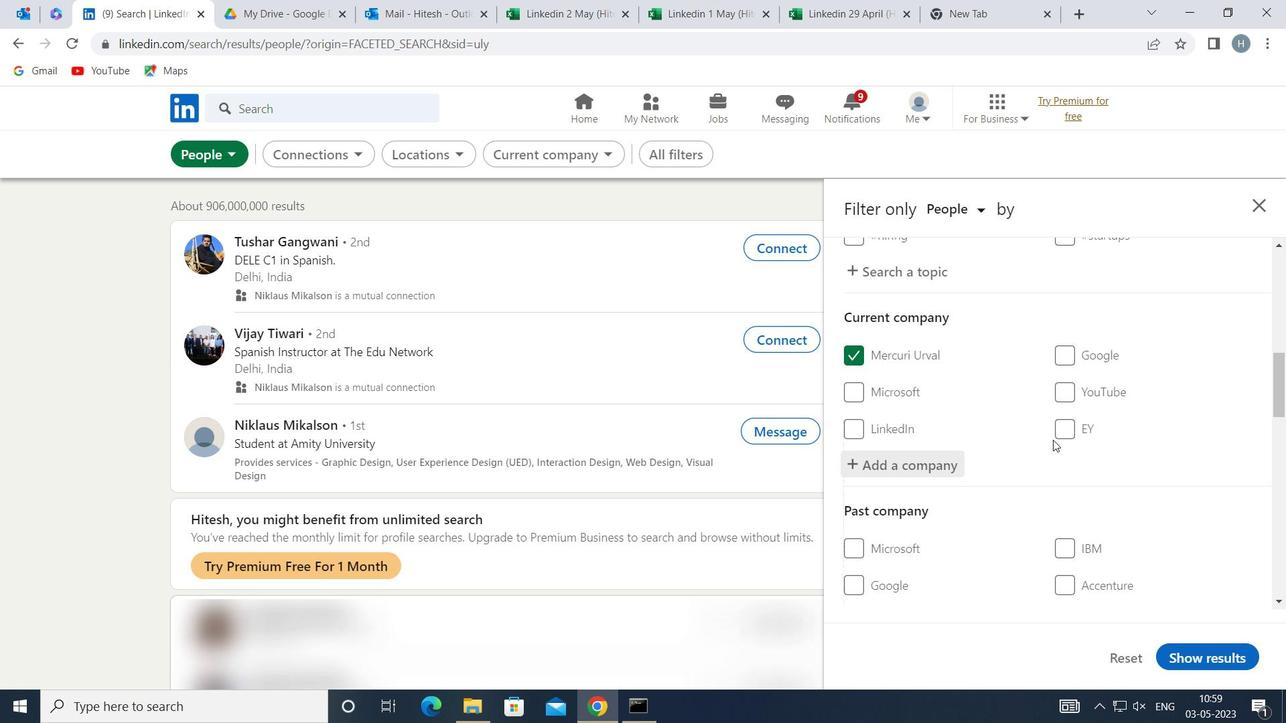 
Action: Mouse scrolled (1036, 410) with delta (0, 0)
Screenshot: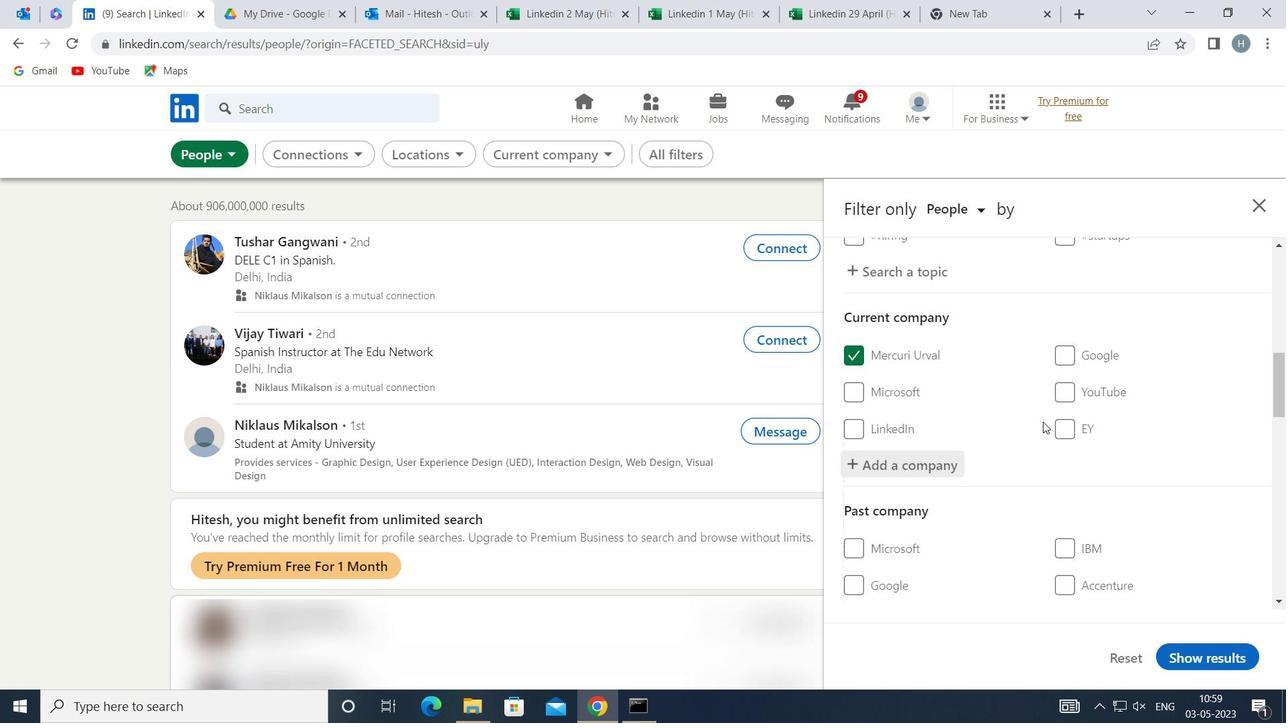
Action: Mouse moved to (1033, 408)
Screenshot: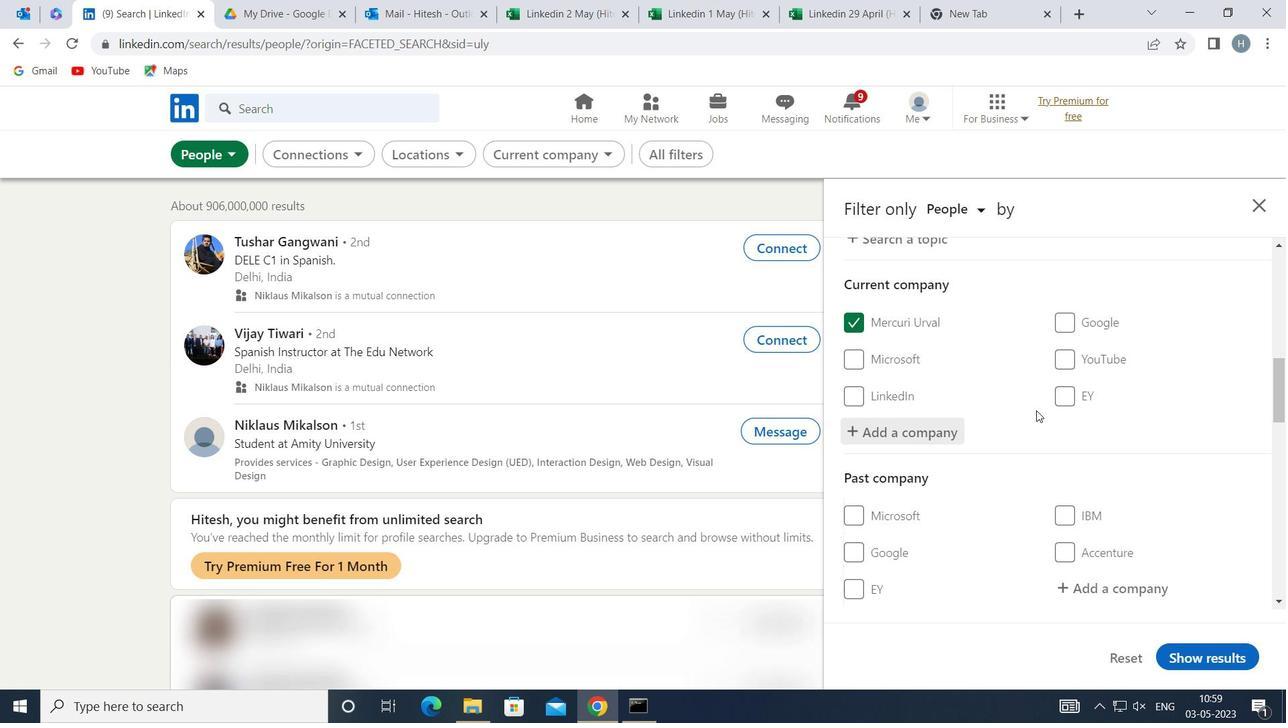 
Action: Mouse scrolled (1033, 408) with delta (0, 0)
Screenshot: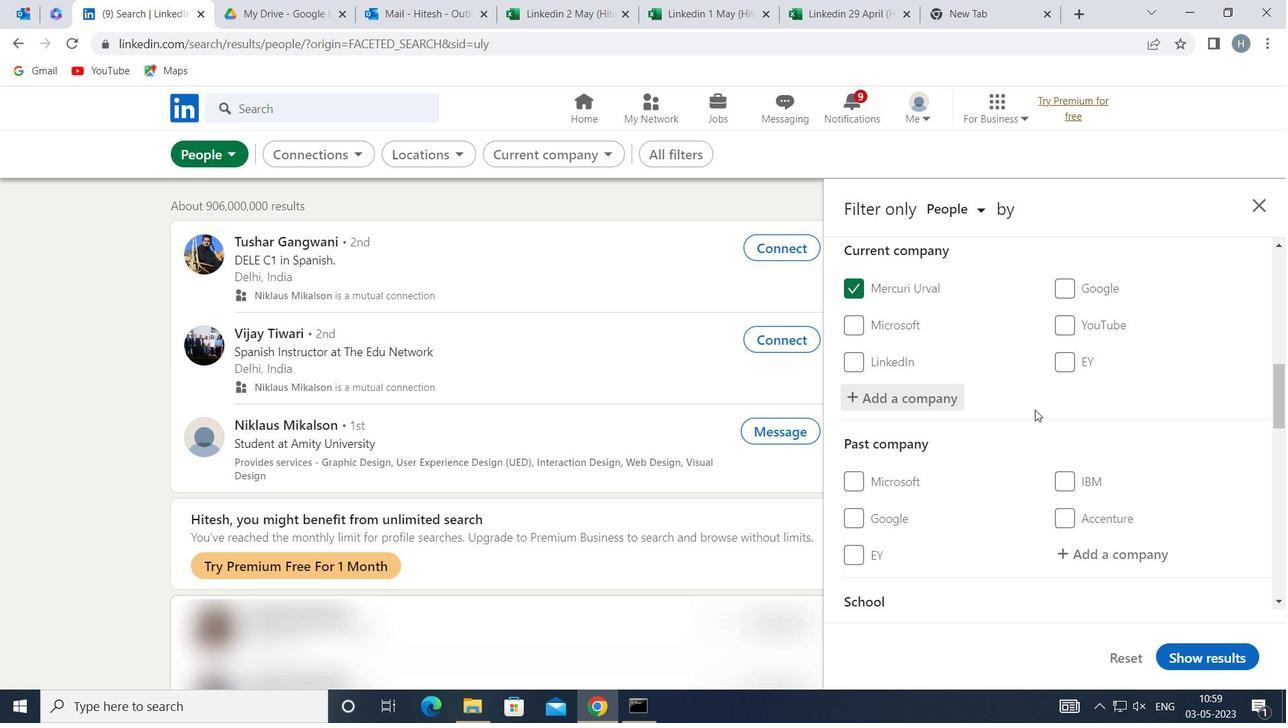 
Action: Mouse scrolled (1033, 408) with delta (0, 0)
Screenshot: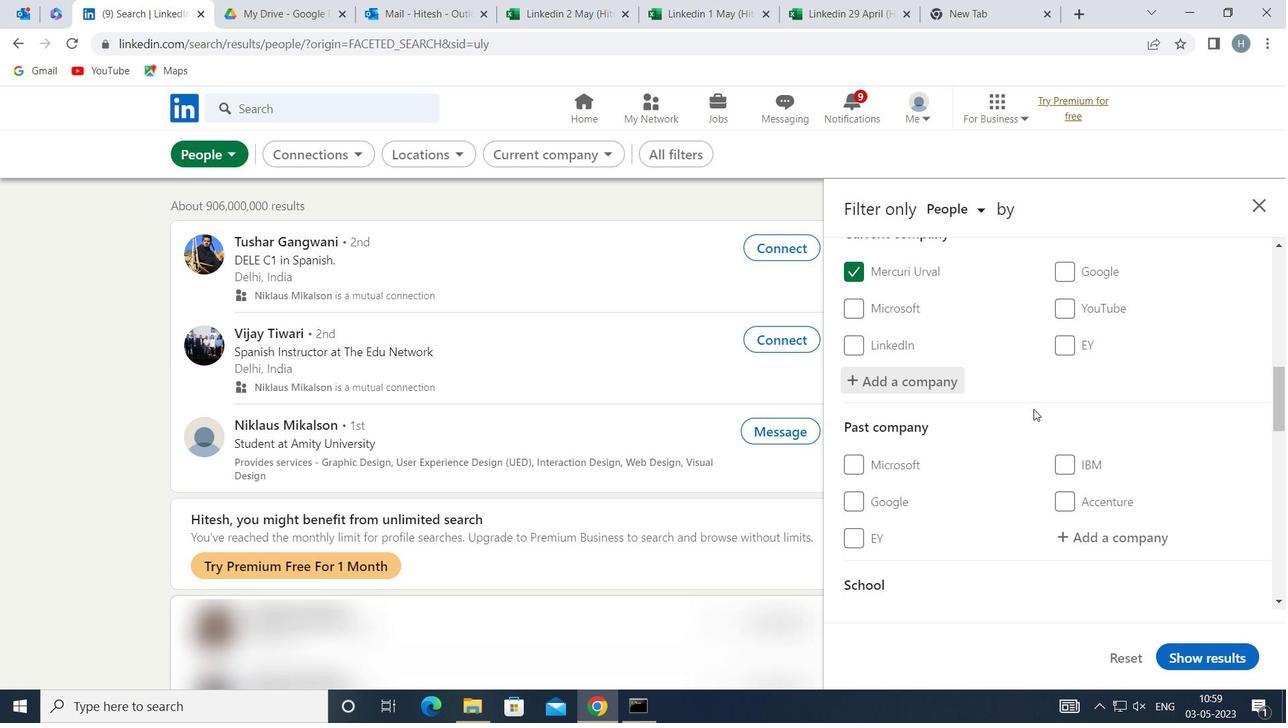 
Action: Mouse moved to (1033, 408)
Screenshot: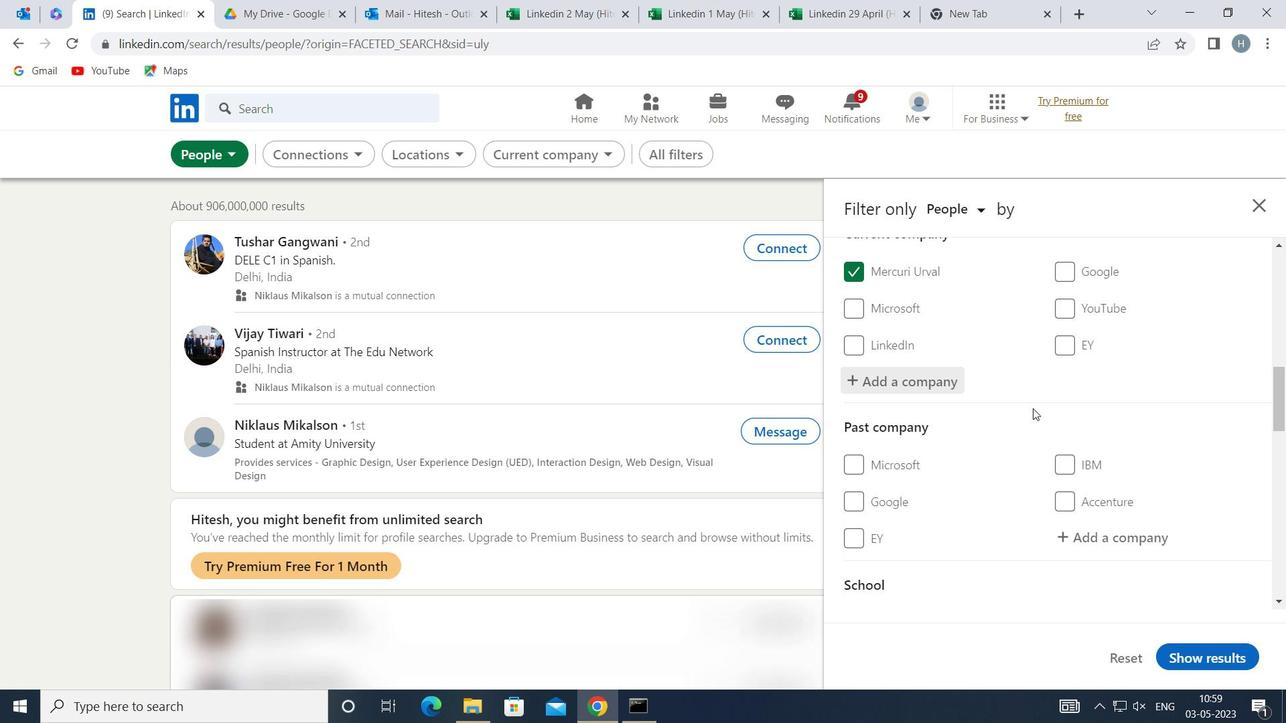 
Action: Mouse scrolled (1033, 407) with delta (0, 0)
Screenshot: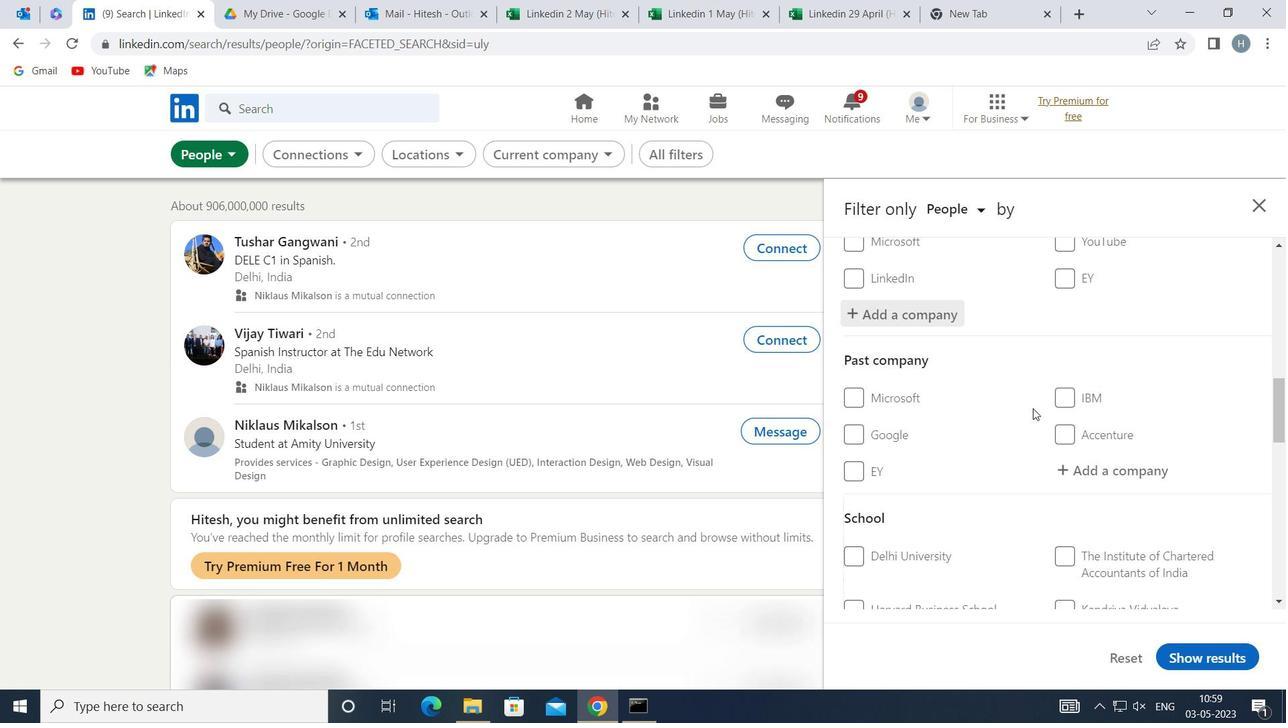 
Action: Mouse moved to (1084, 464)
Screenshot: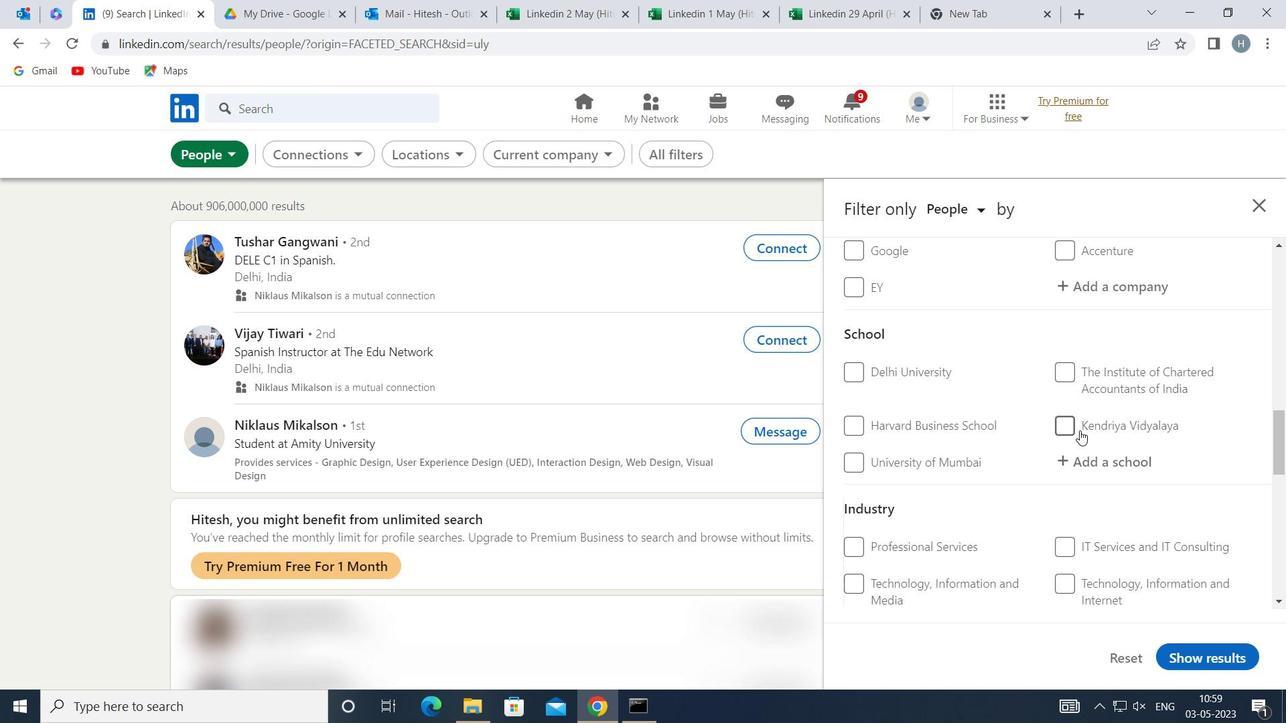 
Action: Mouse pressed left at (1084, 464)
Screenshot: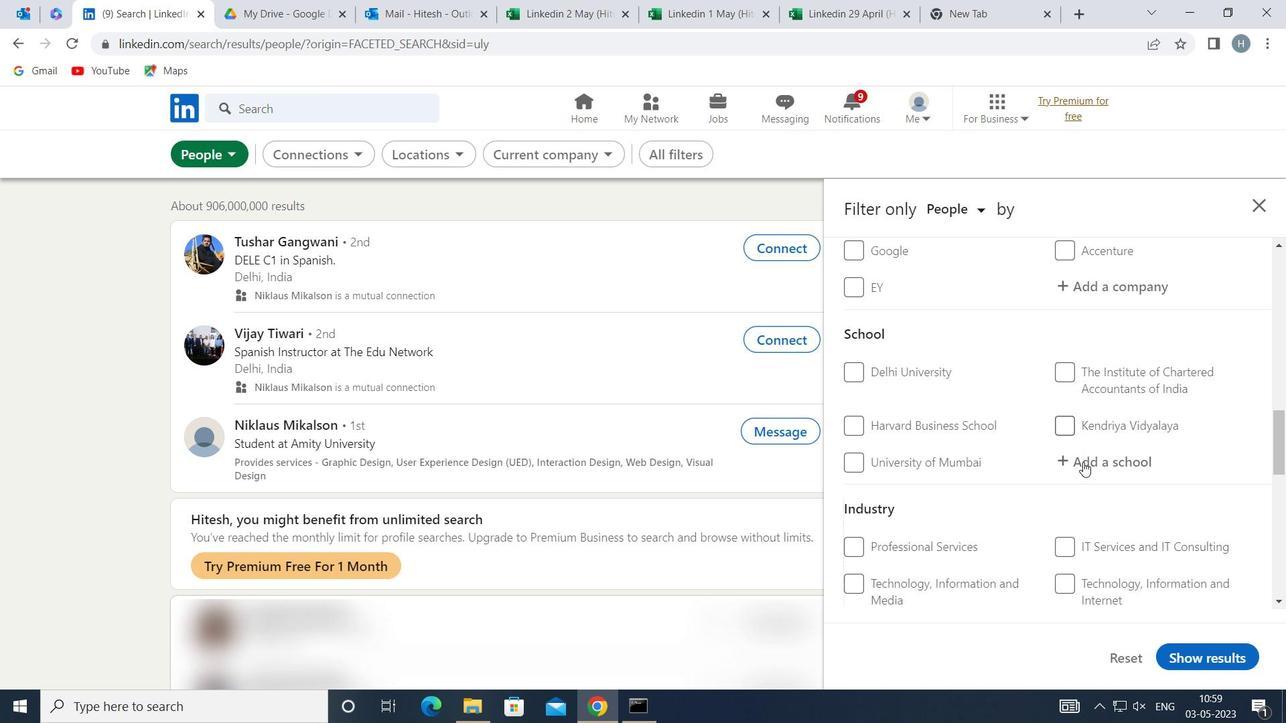 
Action: Mouse moved to (1087, 462)
Screenshot: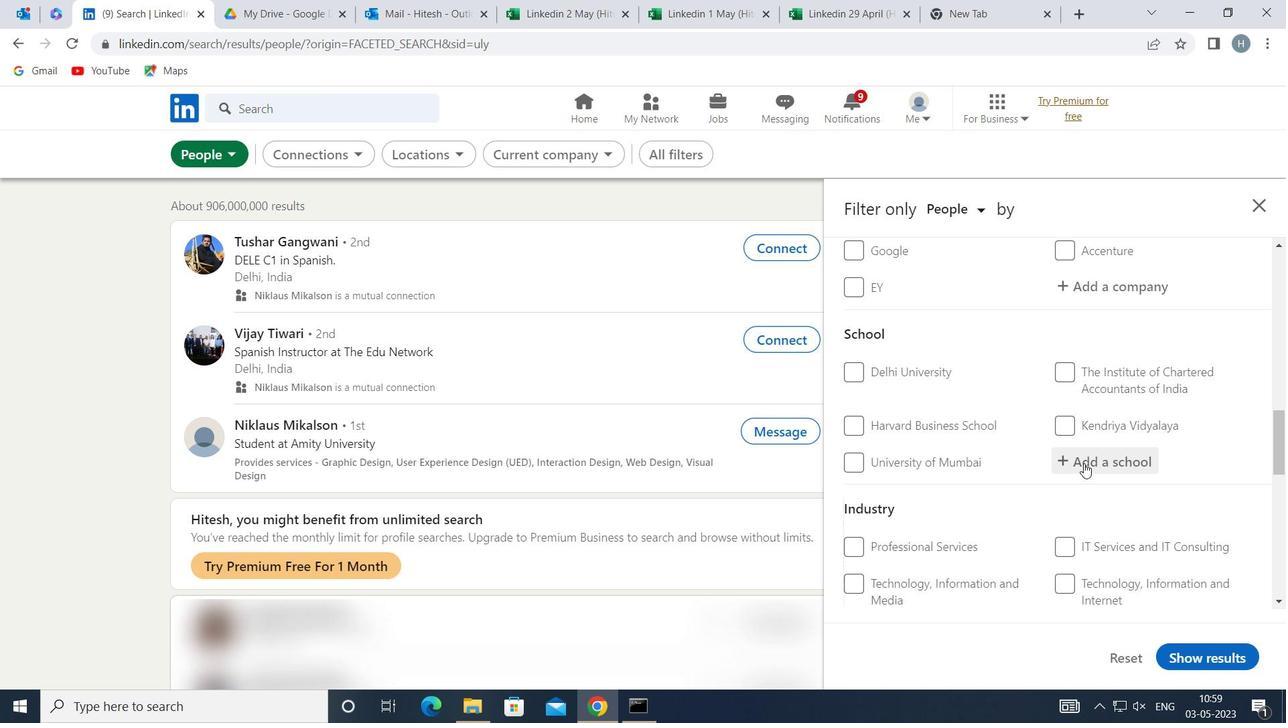 
Action: Key pressed <Key.shift>AVANTHI<Key.space><Key.shift><Key.shift>INSTITU
Screenshot: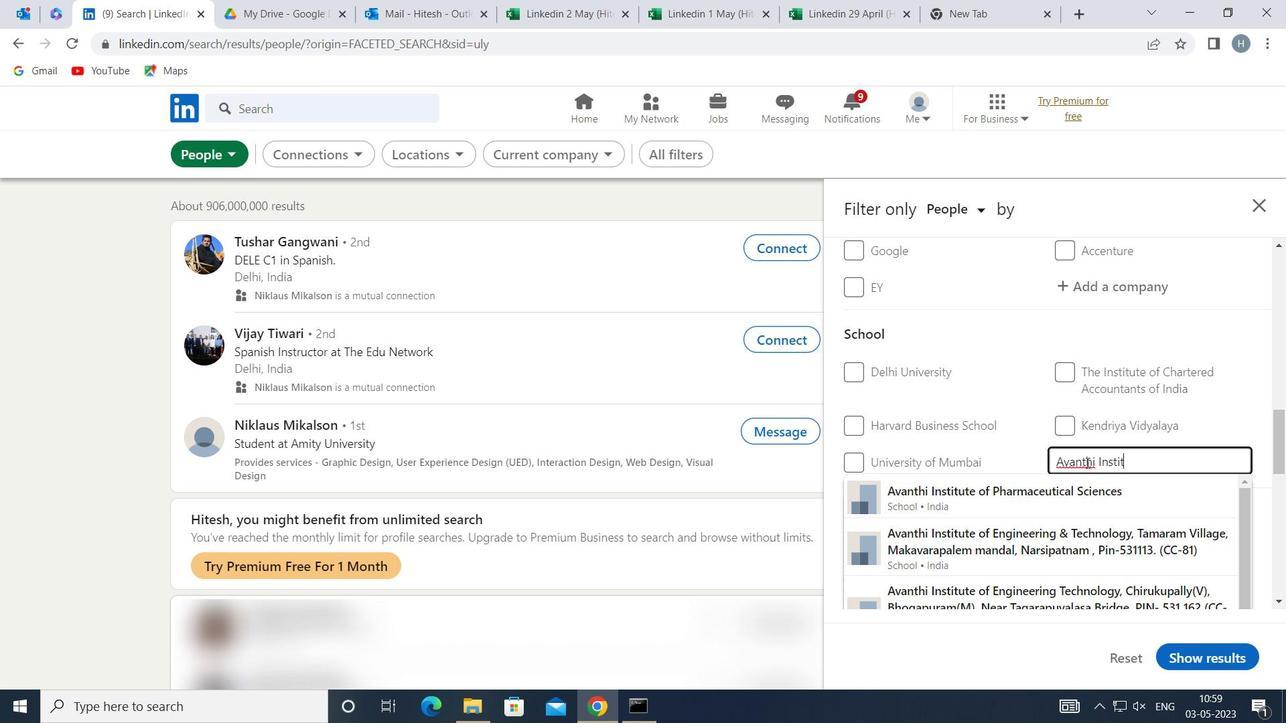 
Action: Mouse moved to (1077, 499)
Screenshot: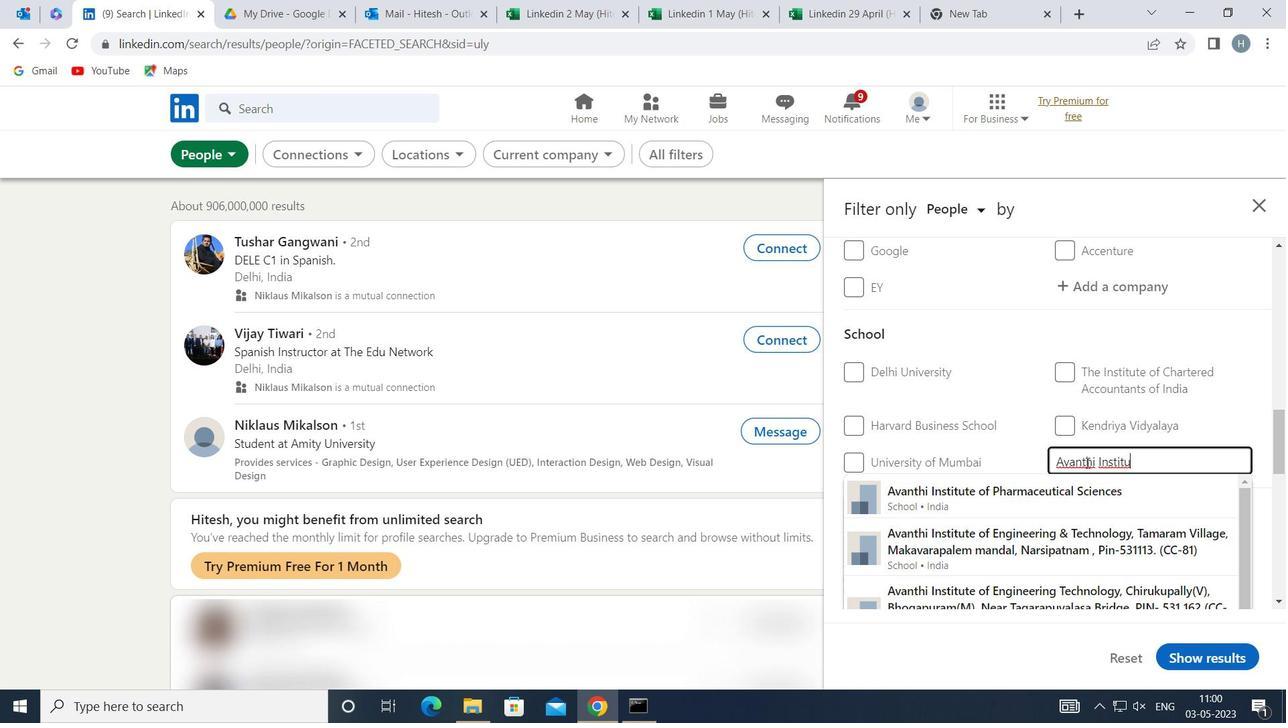 
Action: Key pressed <Key.backspace>ETU
Screenshot: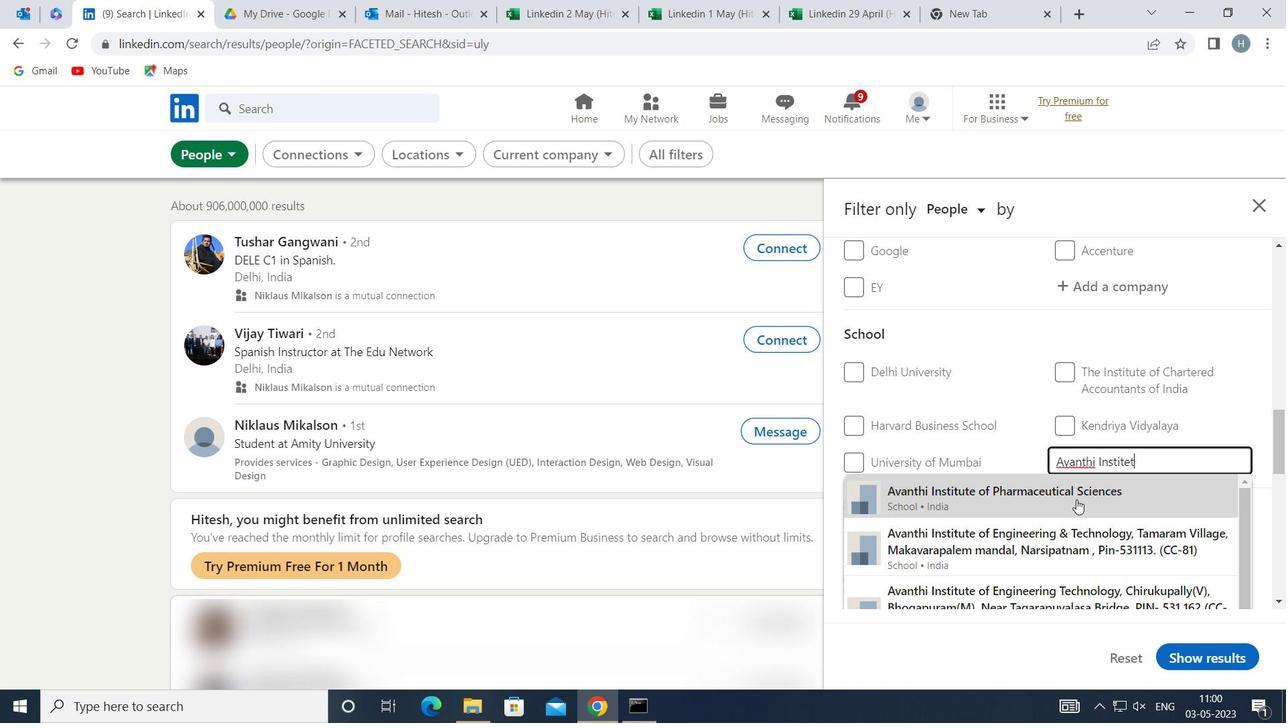 
Action: Mouse moved to (1097, 502)
Screenshot: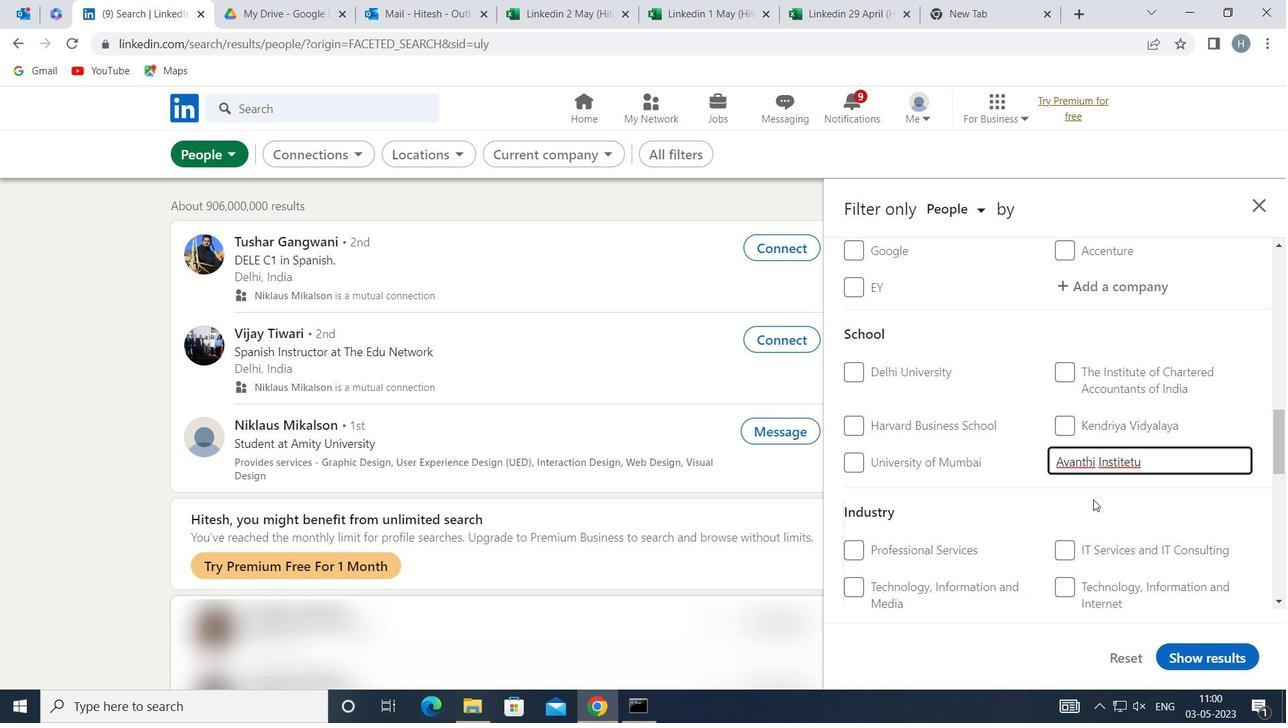 
Action: Key pressed <Key.backspace><Key.backspace>
Screenshot: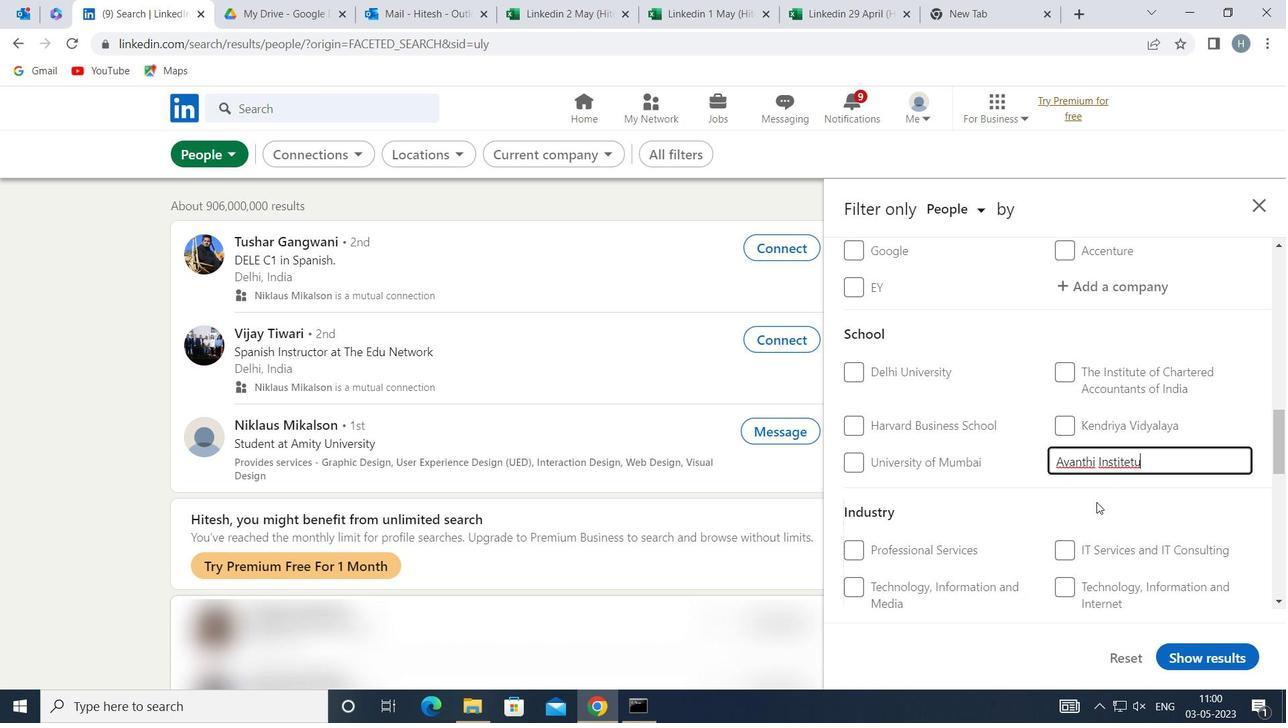 
Action: Mouse moved to (1097, 502)
Screenshot: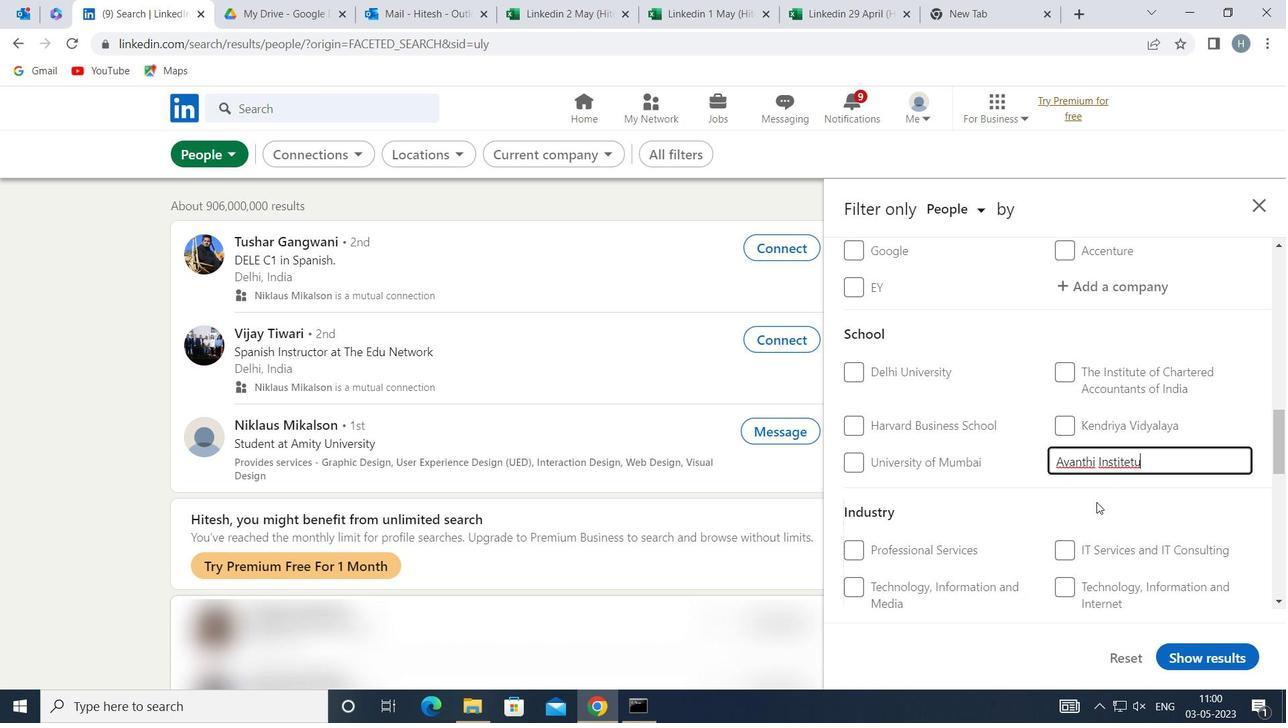 
Action: Key pressed <Key.backspace><Key.backspace><Key.backspace><Key.backspace><Key.backspace><Key.backspace><Key.backspace><Key.shift>INSTITUTE<Key.space><Key.shift>OF<Key.space>
Screenshot: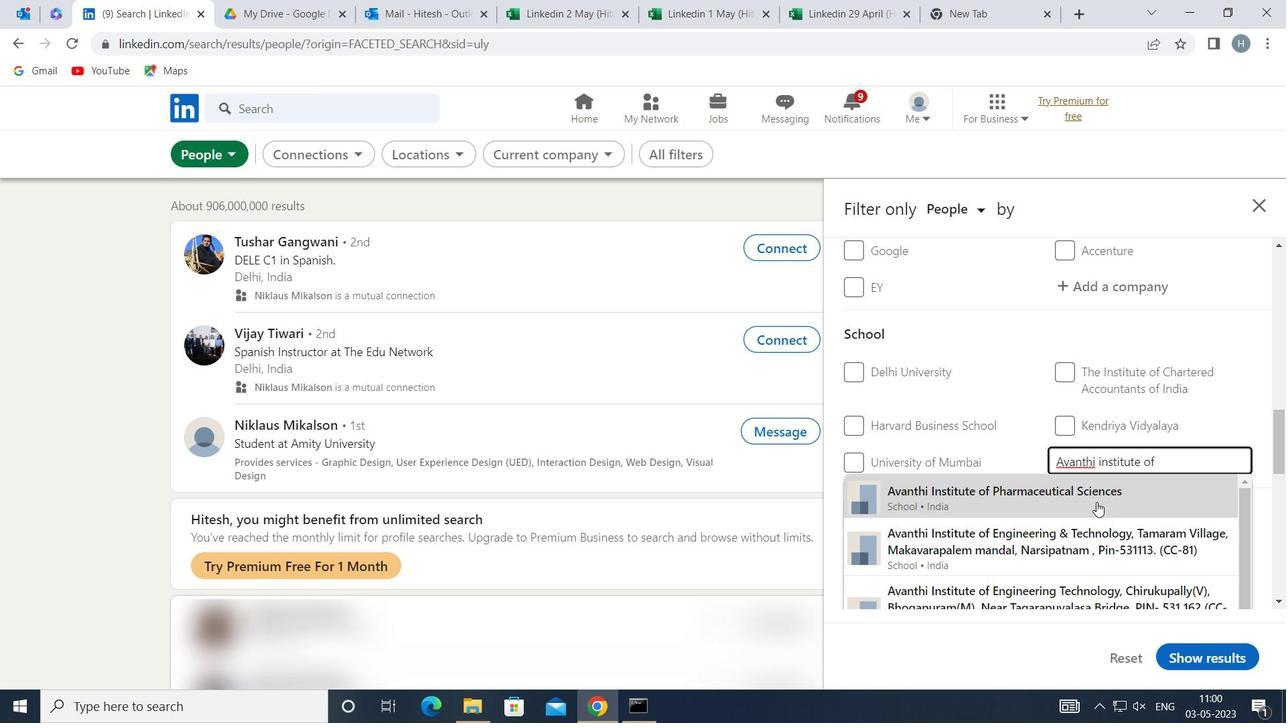
Action: Mouse moved to (1147, 548)
Screenshot: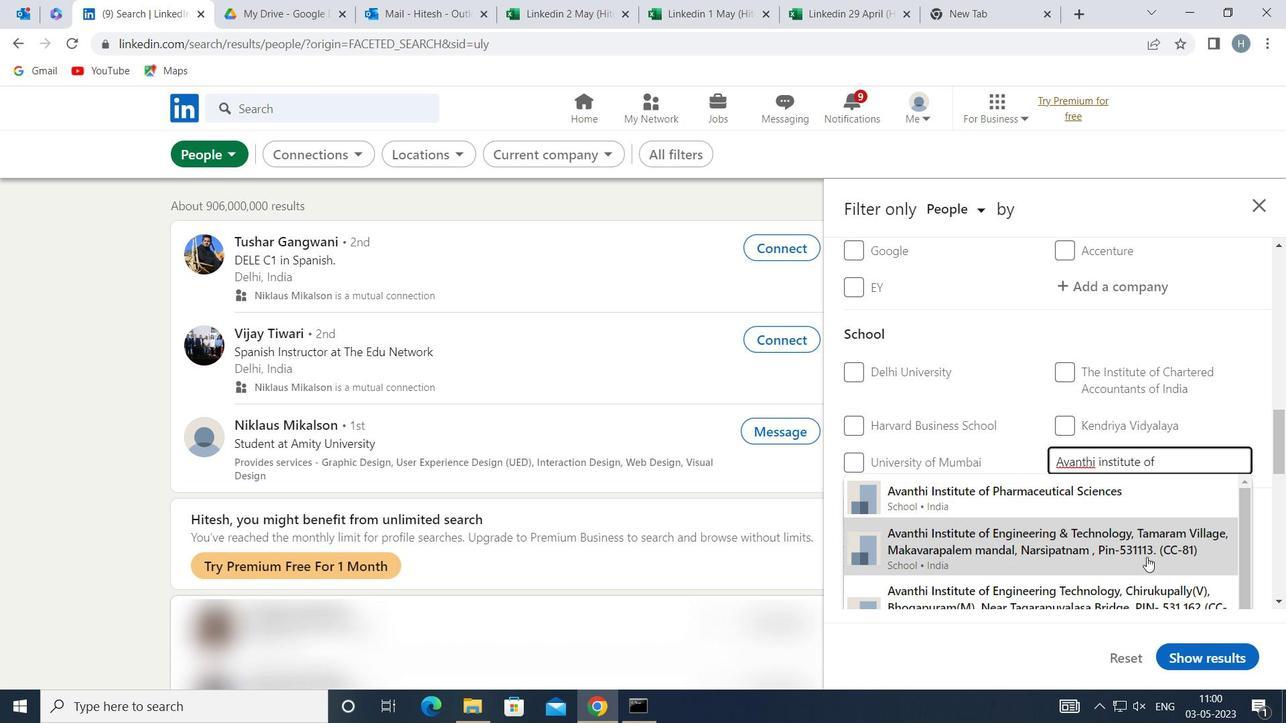 
Action: Mouse pressed left at (1147, 548)
Screenshot: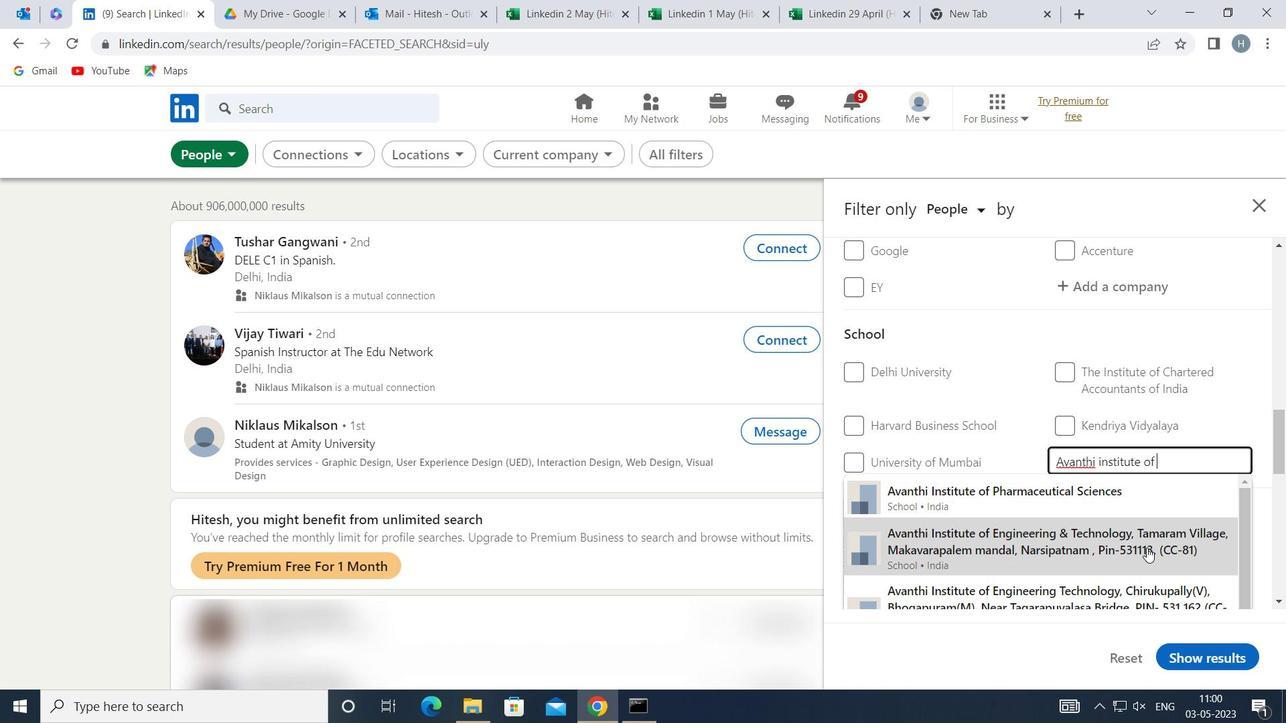 
Action: Mouse moved to (1049, 466)
Screenshot: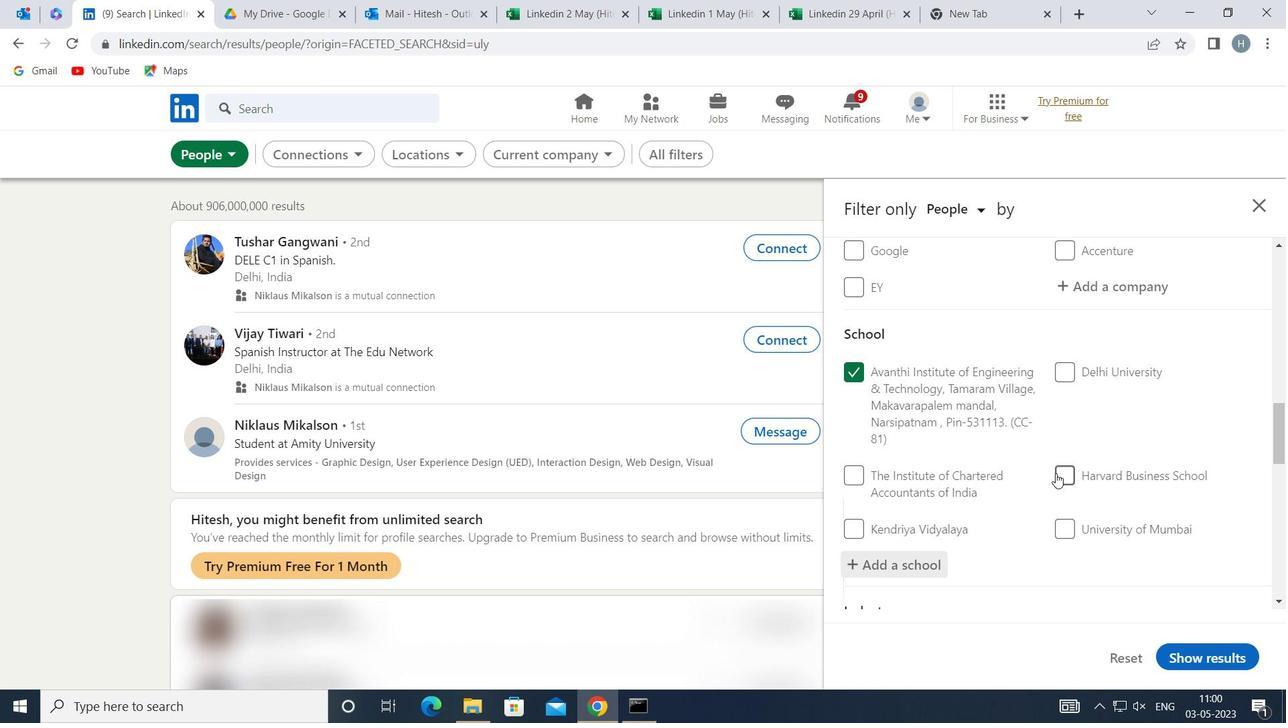 
Action: Mouse scrolled (1049, 465) with delta (0, 0)
Screenshot: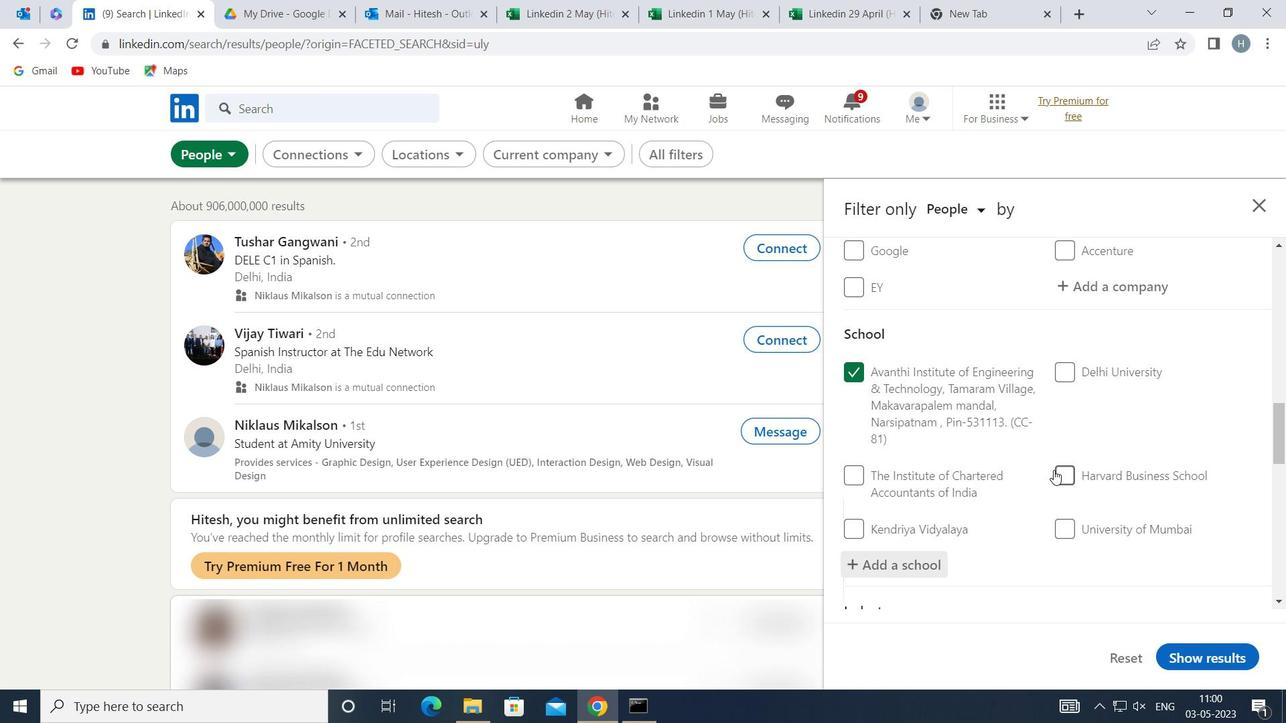 
Action: Mouse moved to (1021, 454)
Screenshot: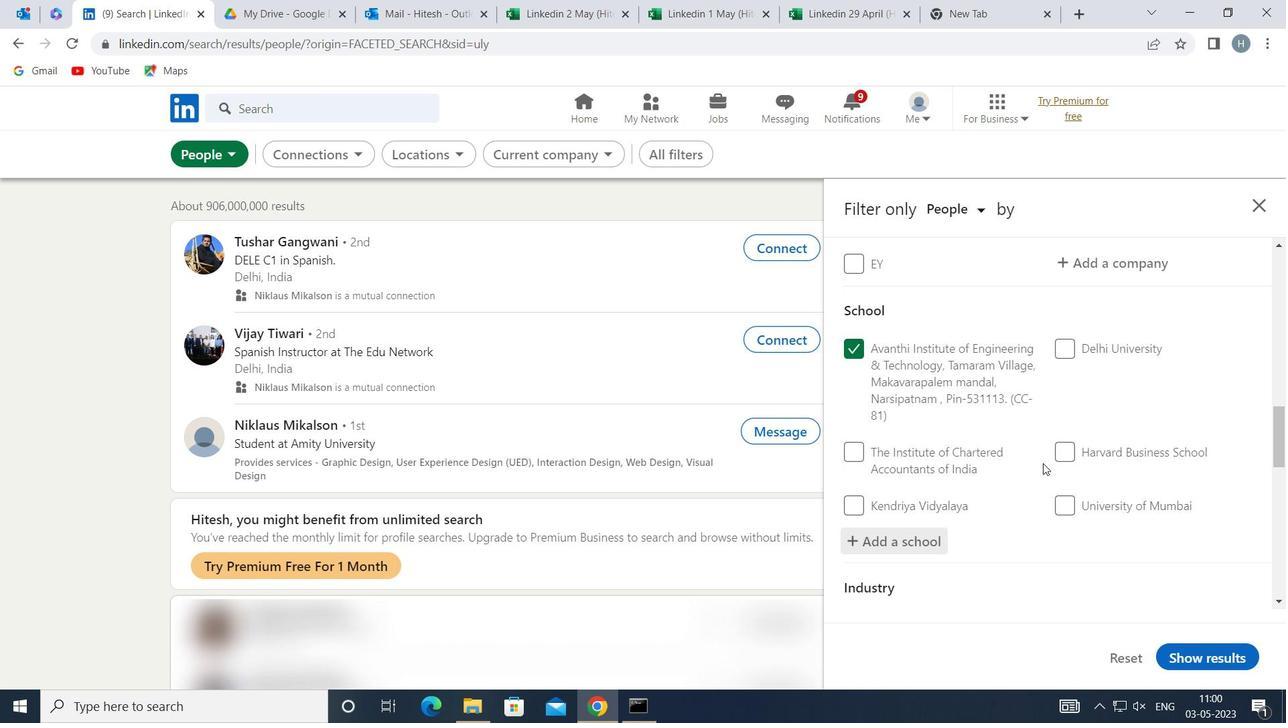 
Action: Mouse scrolled (1021, 454) with delta (0, 0)
Screenshot: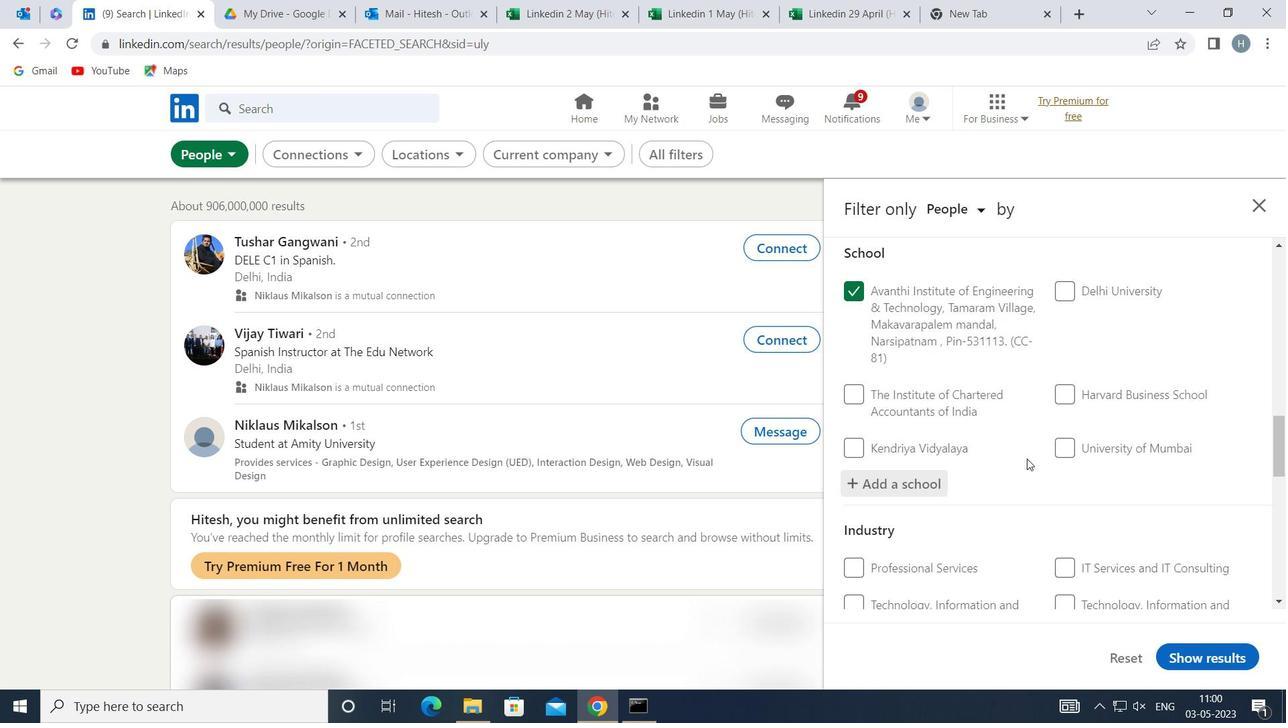 
Action: Mouse scrolled (1021, 454) with delta (0, 0)
Screenshot: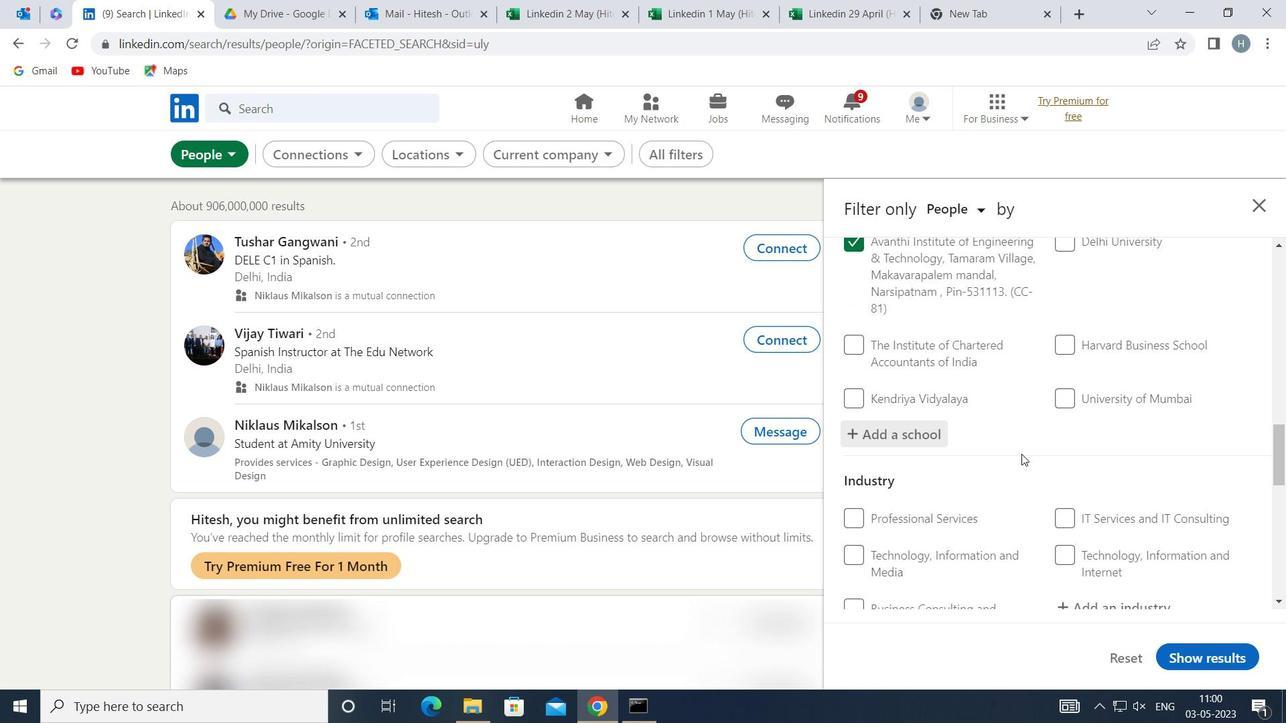 
Action: Mouse scrolled (1021, 454) with delta (0, 0)
Screenshot: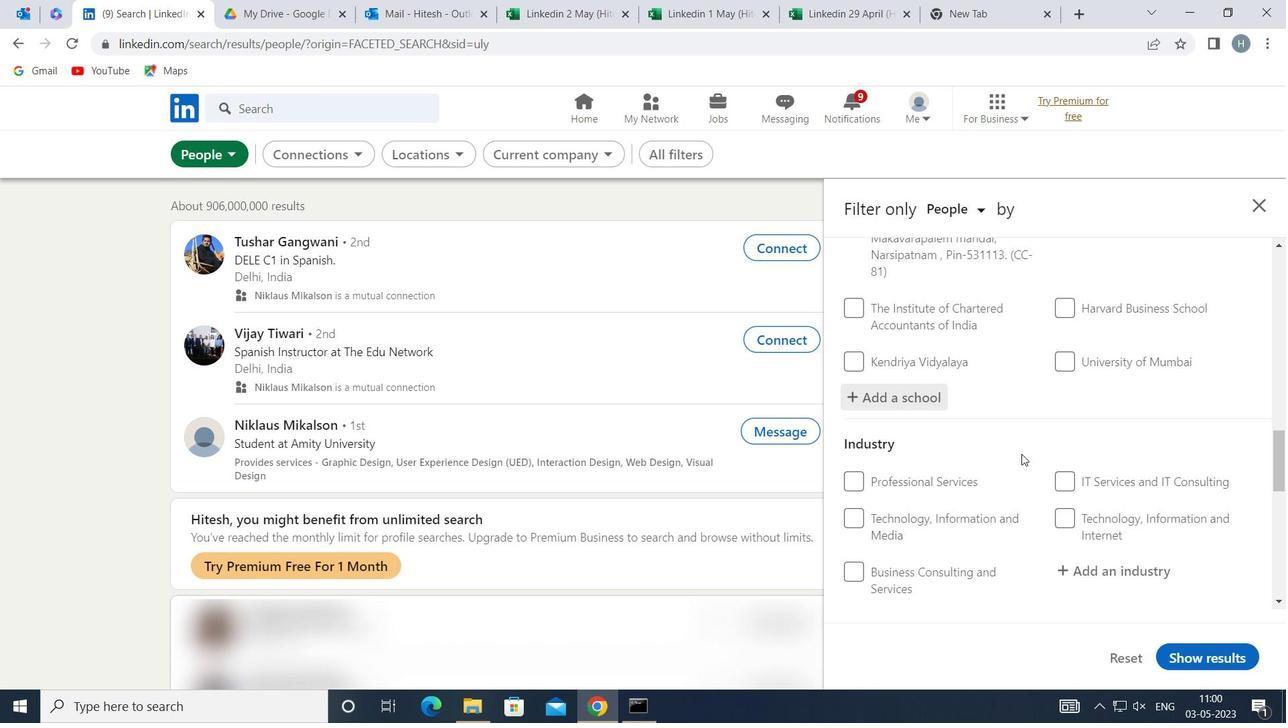 
Action: Mouse moved to (1129, 406)
Screenshot: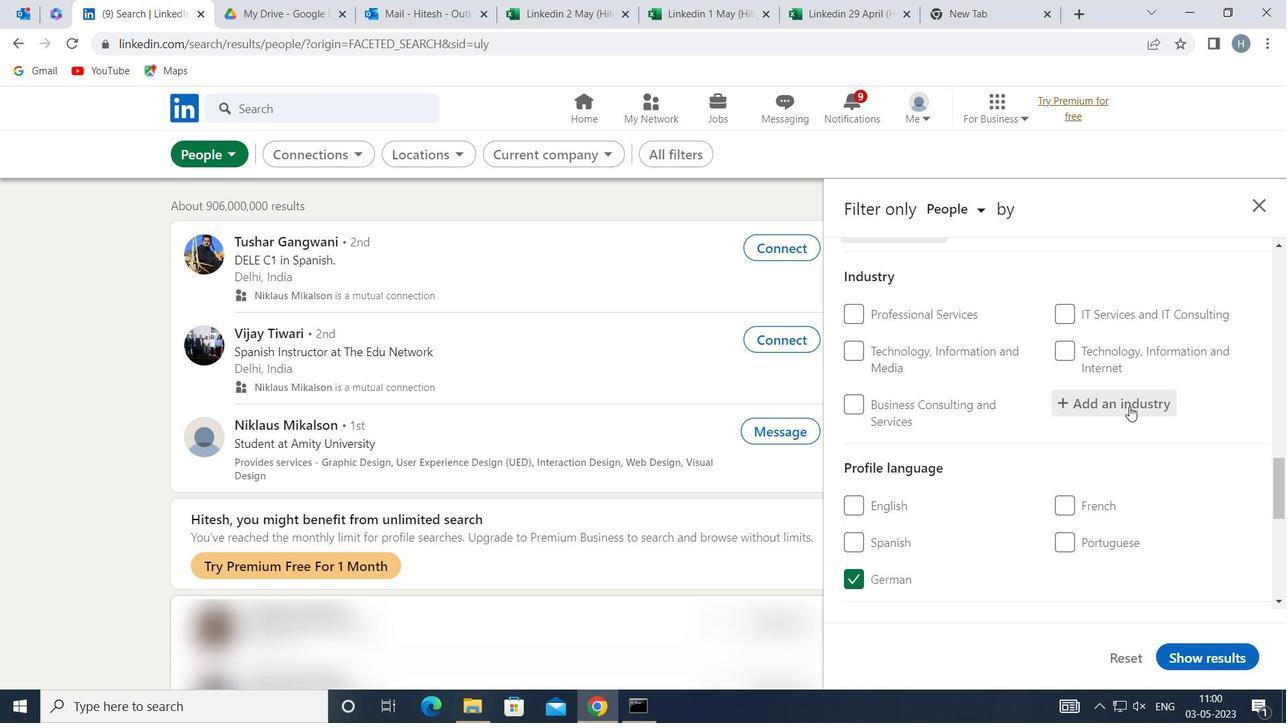 
Action: Mouse pressed left at (1129, 406)
Screenshot: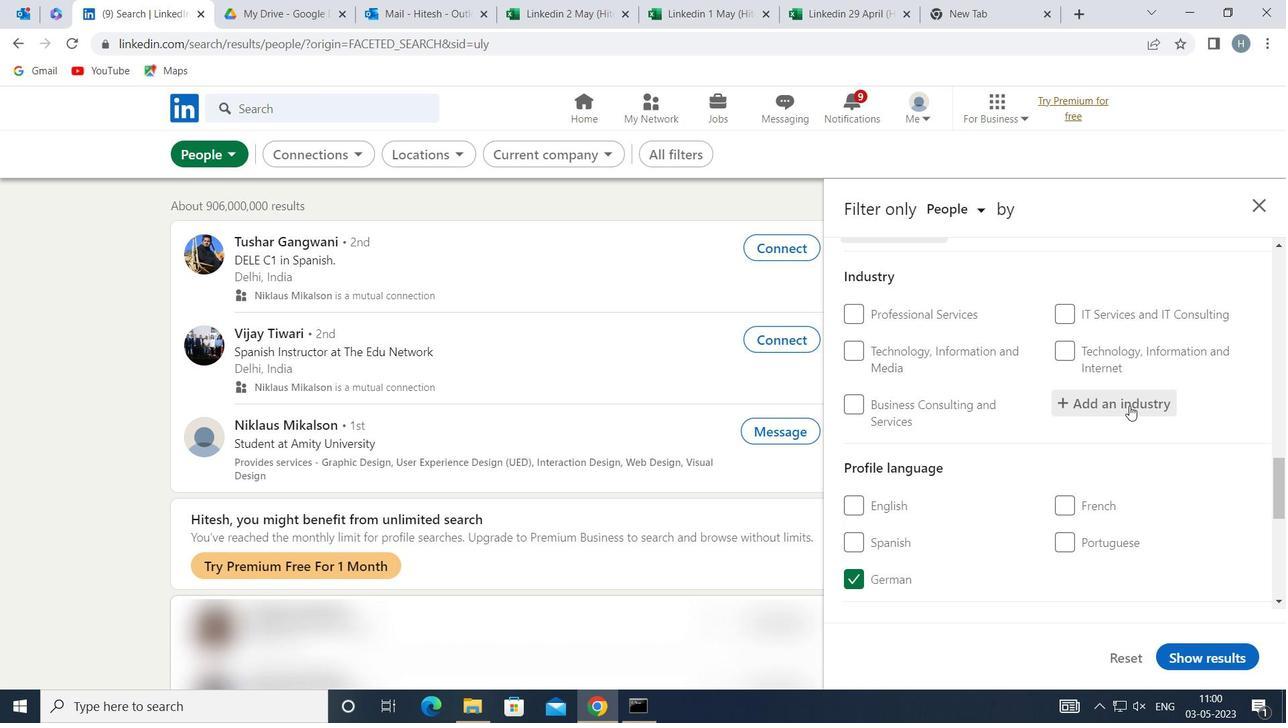 
Action: Mouse moved to (1129, 405)
Screenshot: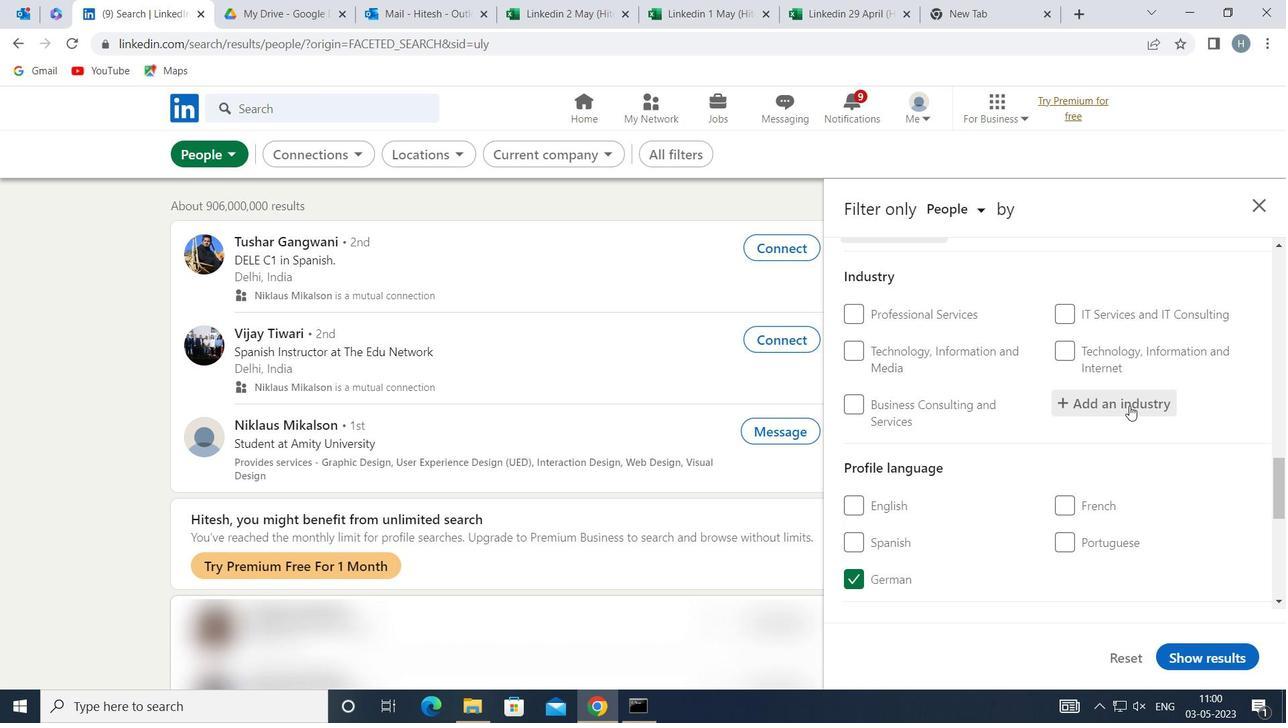 
Action: Key pressed <Key.shift>INTERURBAN
Screenshot: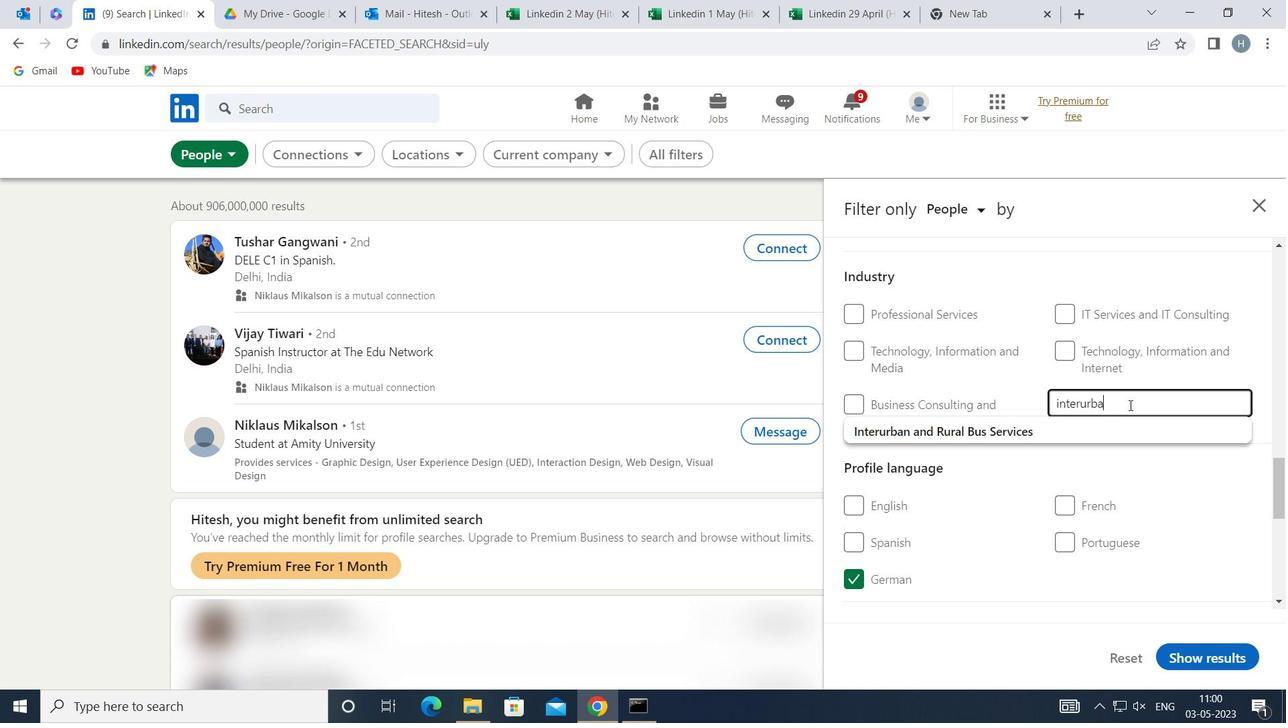 
Action: Mouse moved to (1124, 432)
Screenshot: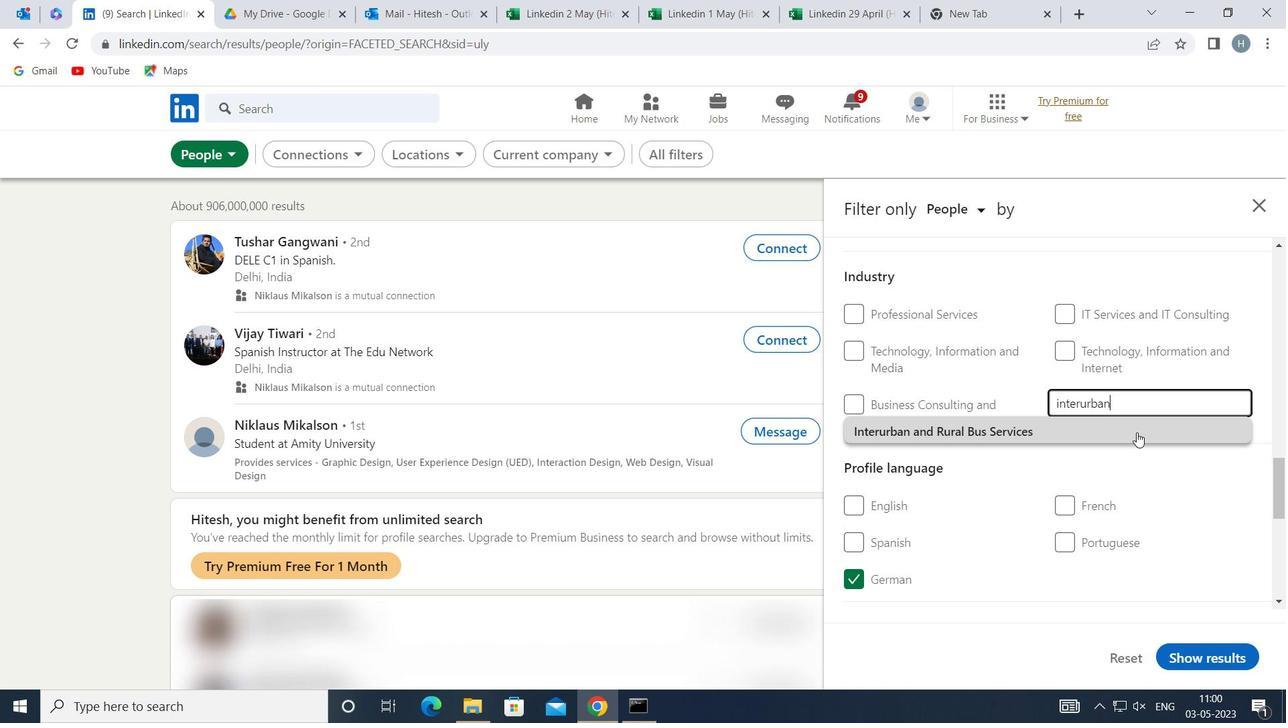 
Action: Mouse pressed left at (1124, 432)
Screenshot: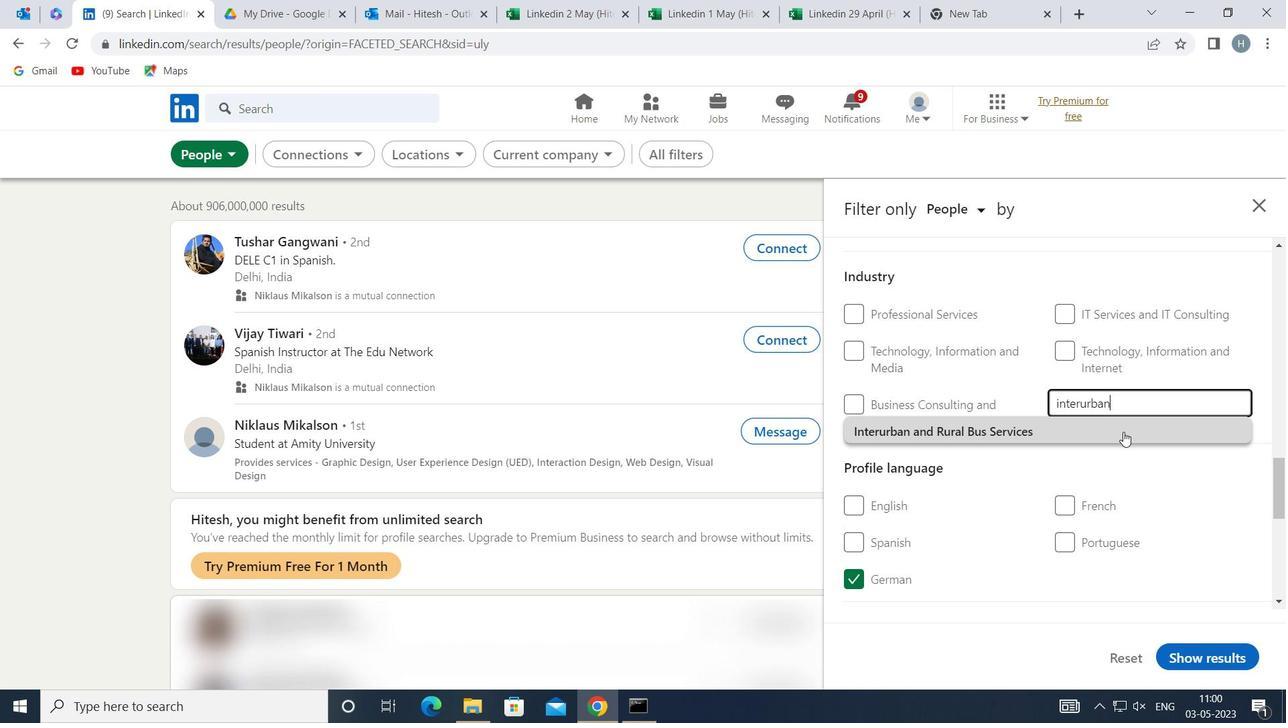 
Action: Mouse moved to (1062, 432)
Screenshot: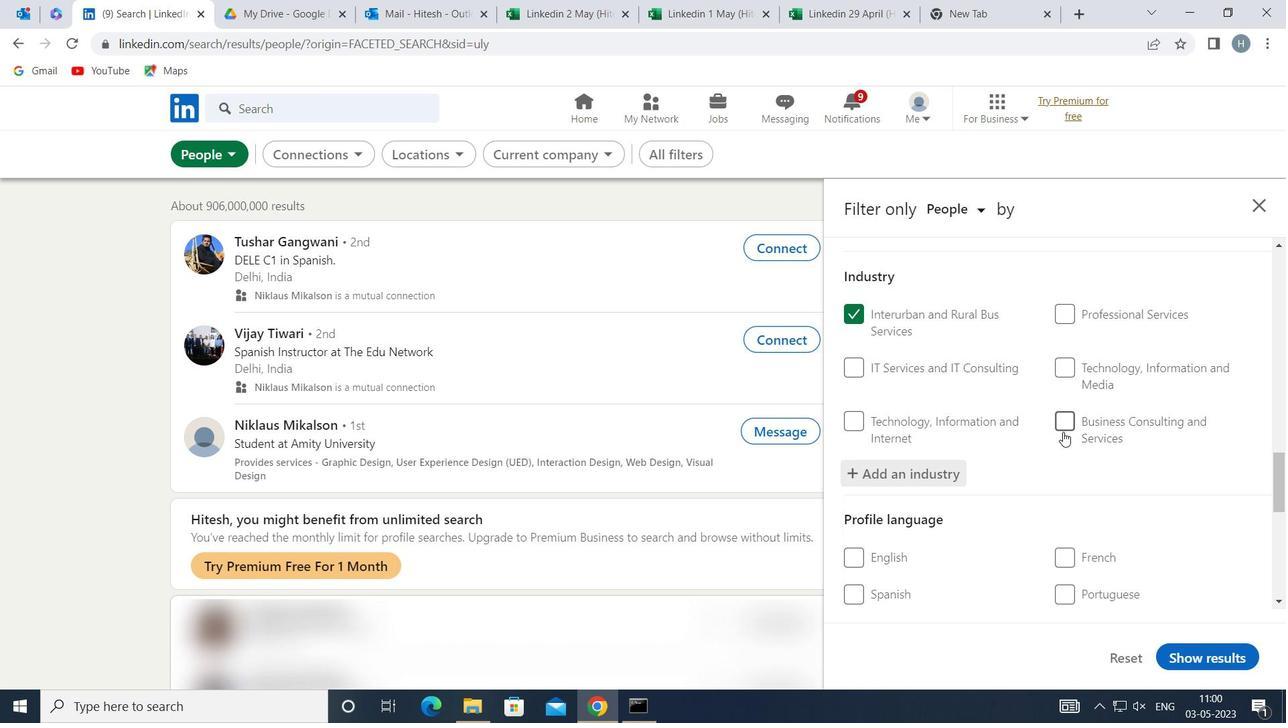 
Action: Mouse scrolled (1062, 431) with delta (0, 0)
Screenshot: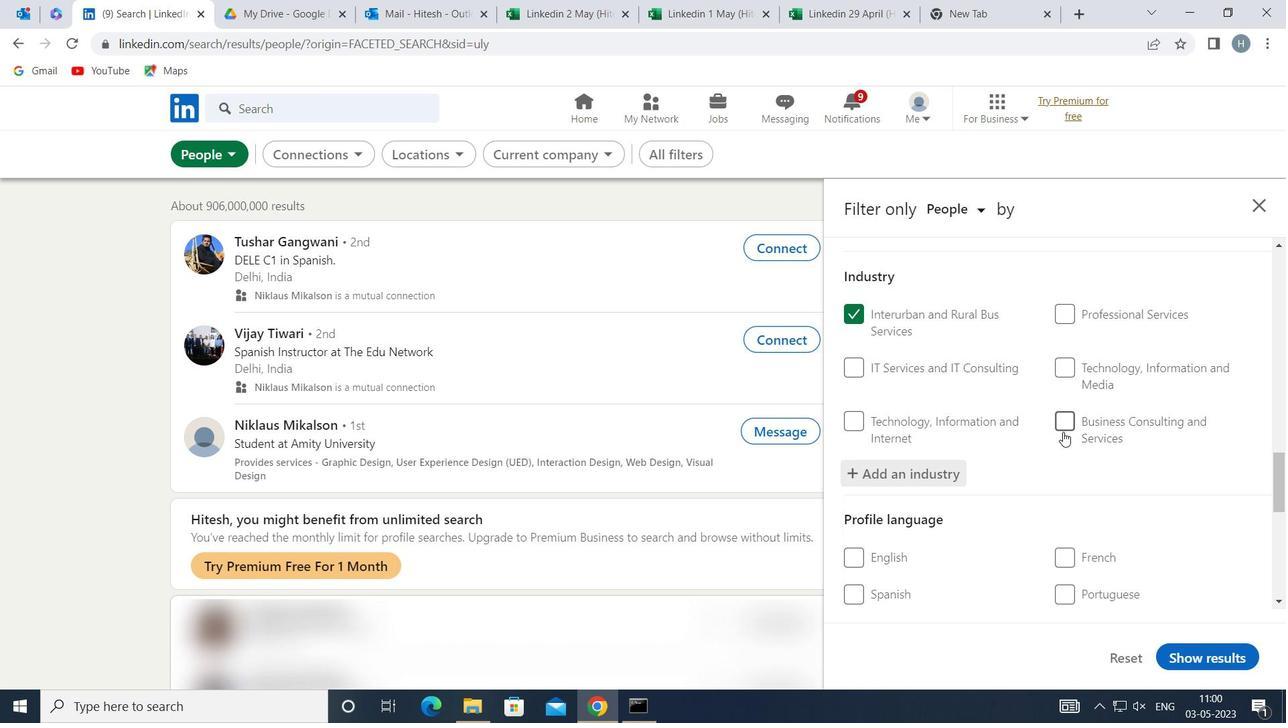 
Action: Mouse moved to (1057, 436)
Screenshot: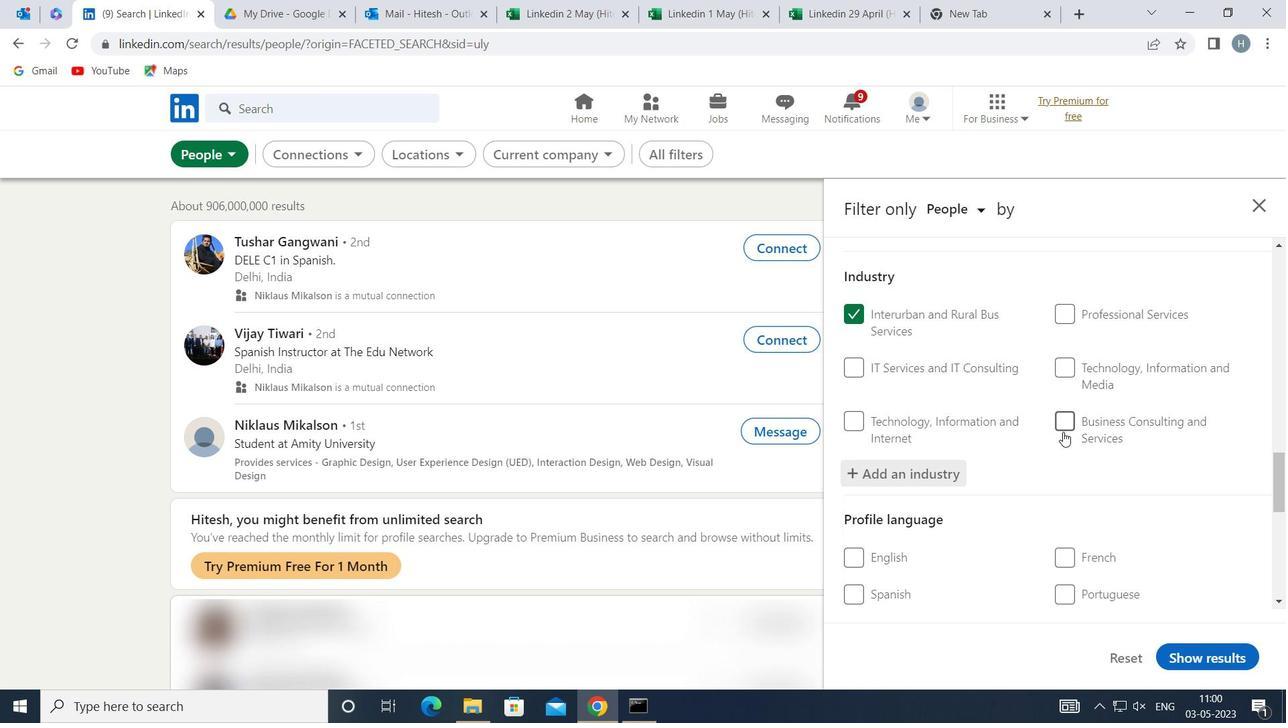 
Action: Mouse scrolled (1057, 435) with delta (0, 0)
Screenshot: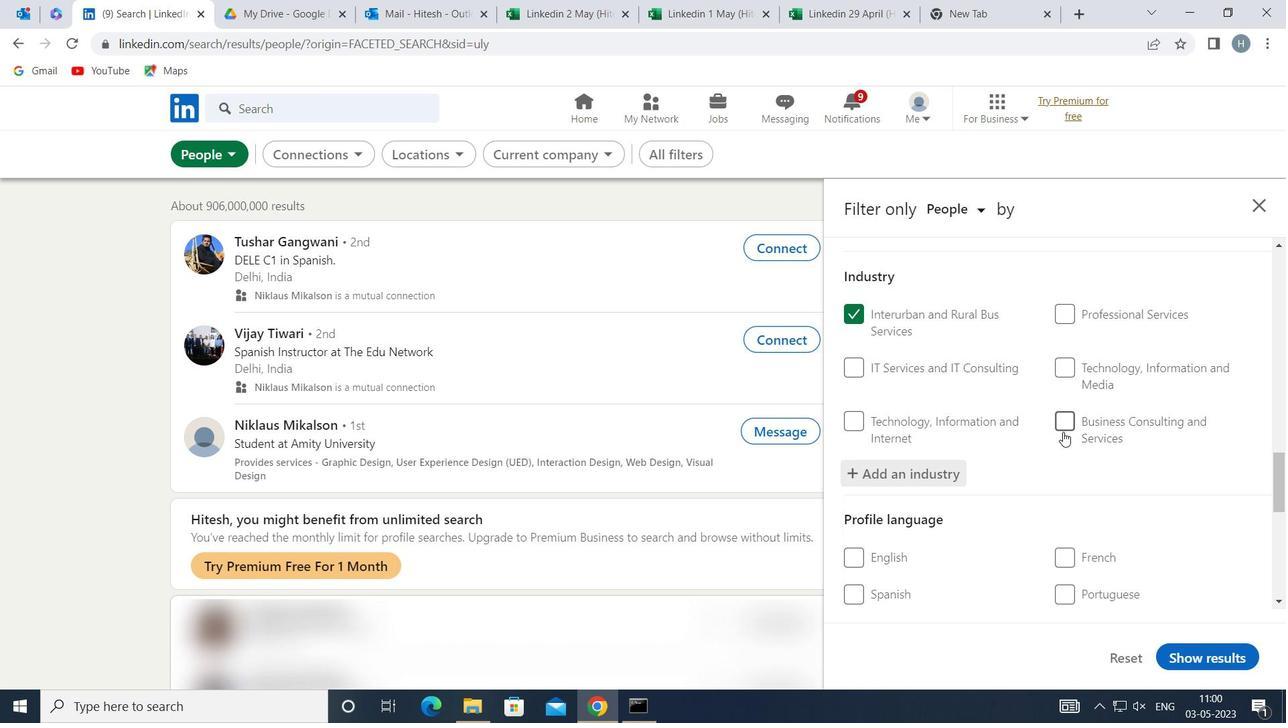 
Action: Mouse moved to (1049, 438)
Screenshot: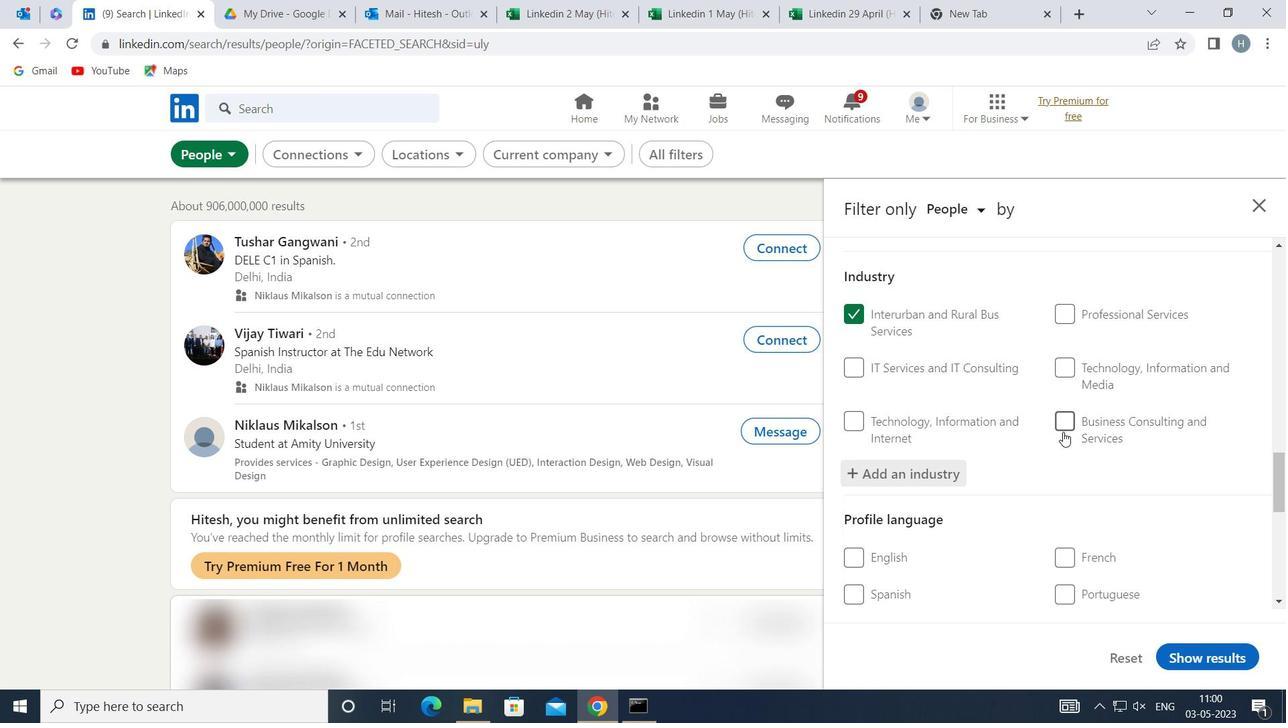 
Action: Mouse scrolled (1049, 437) with delta (0, 0)
Screenshot: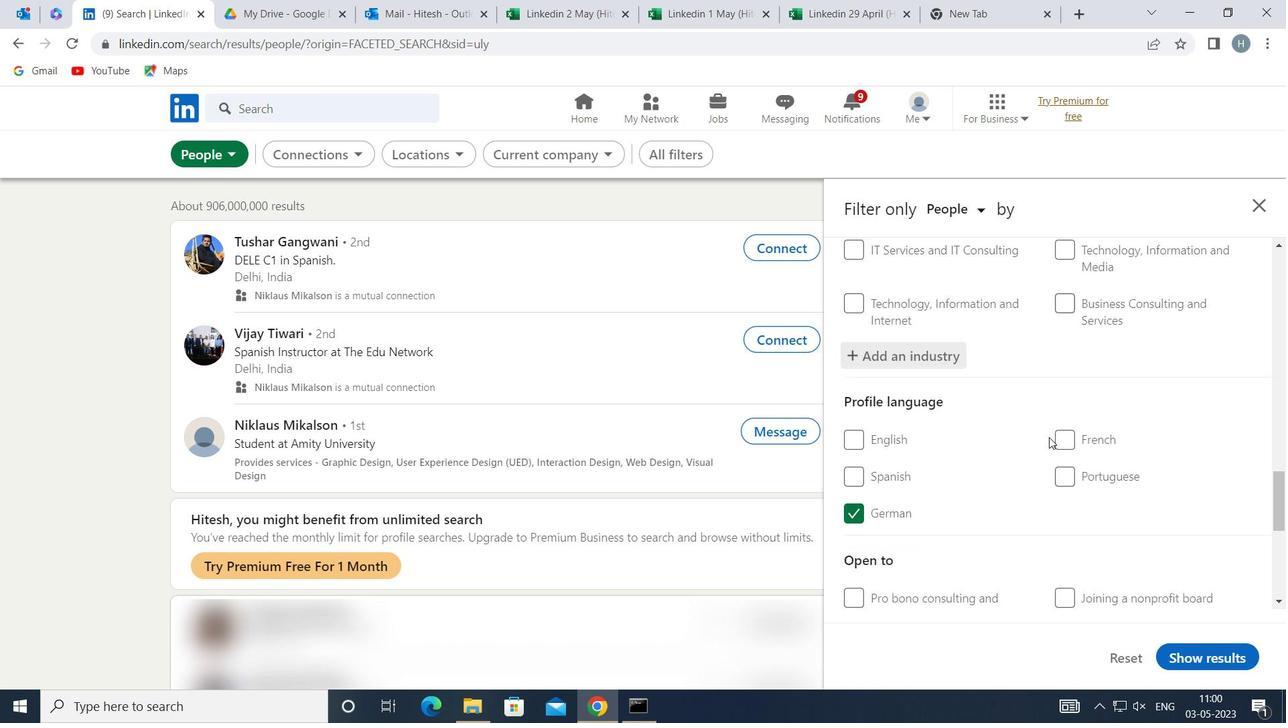 
Action: Mouse scrolled (1049, 437) with delta (0, 0)
Screenshot: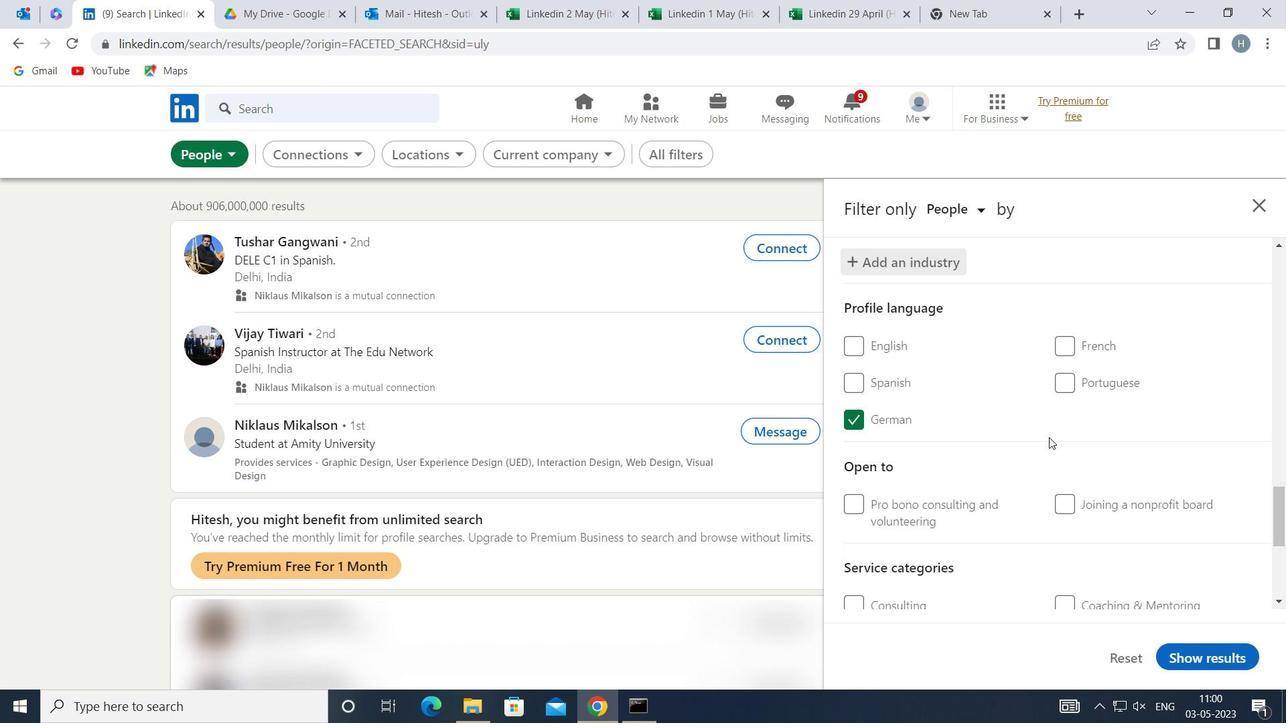 
Action: Mouse moved to (1048, 438)
Screenshot: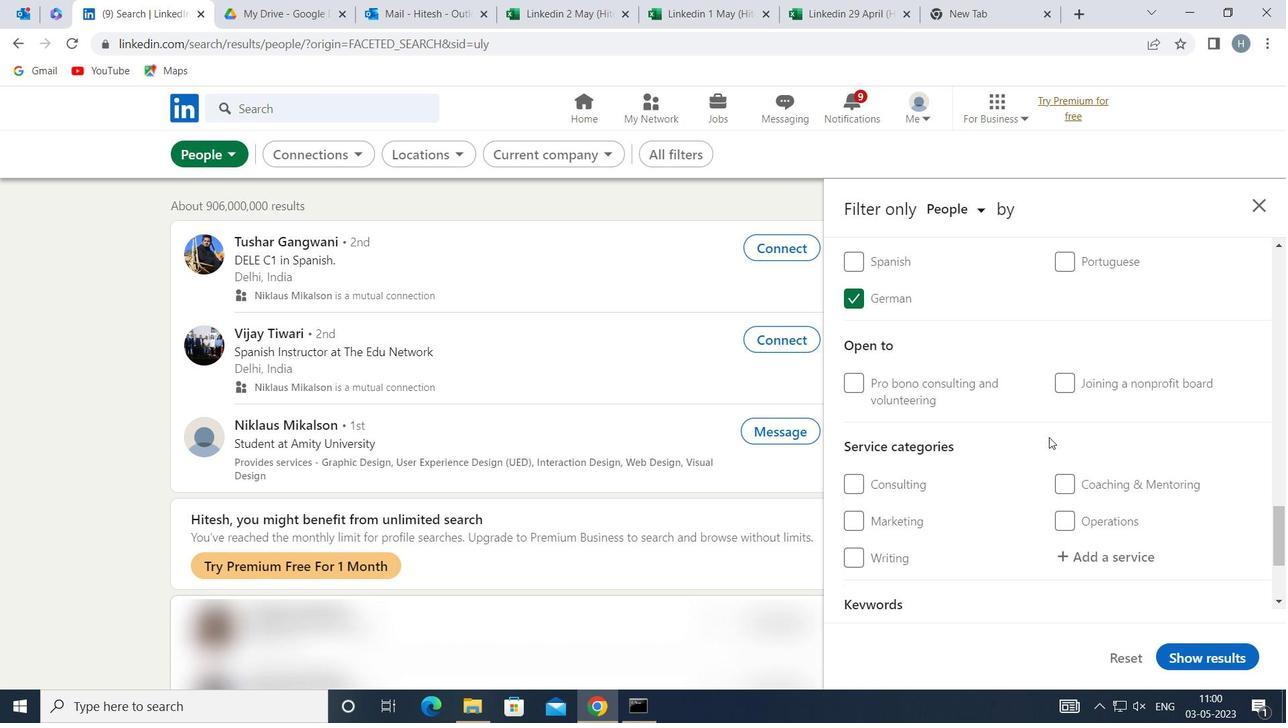 
Action: Mouse scrolled (1048, 437) with delta (0, 0)
Screenshot: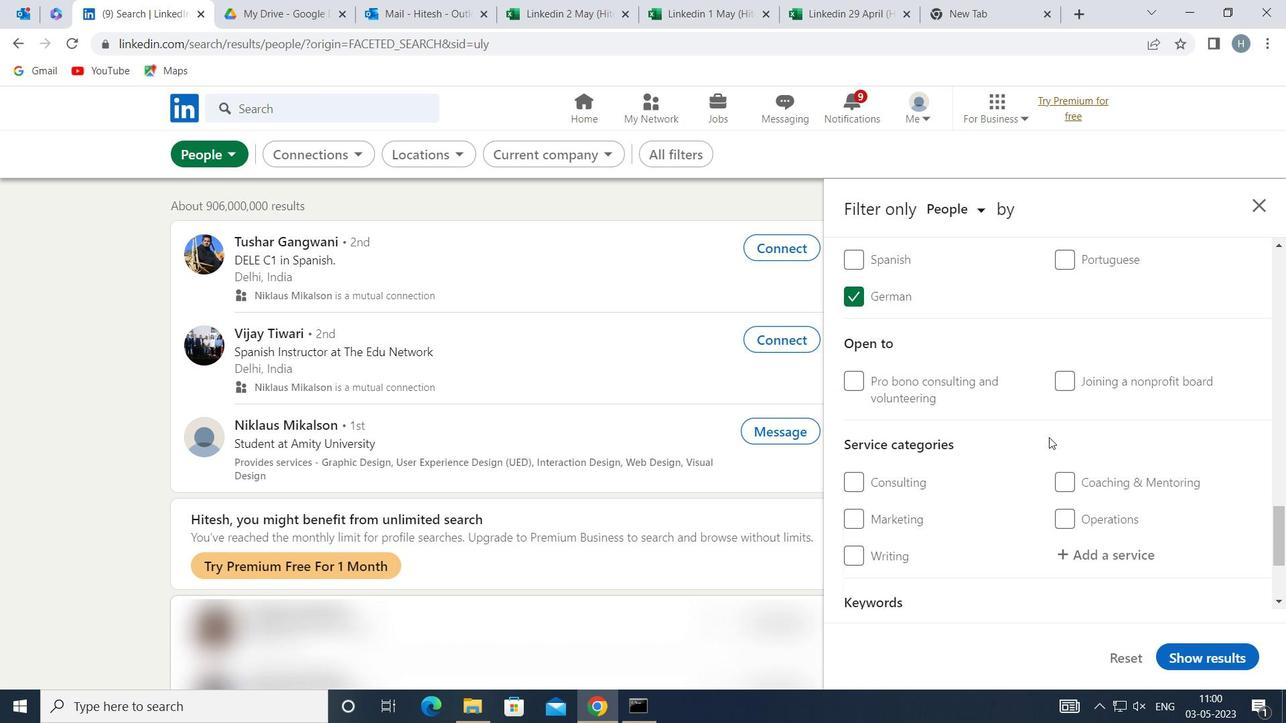 
Action: Mouse moved to (1117, 469)
Screenshot: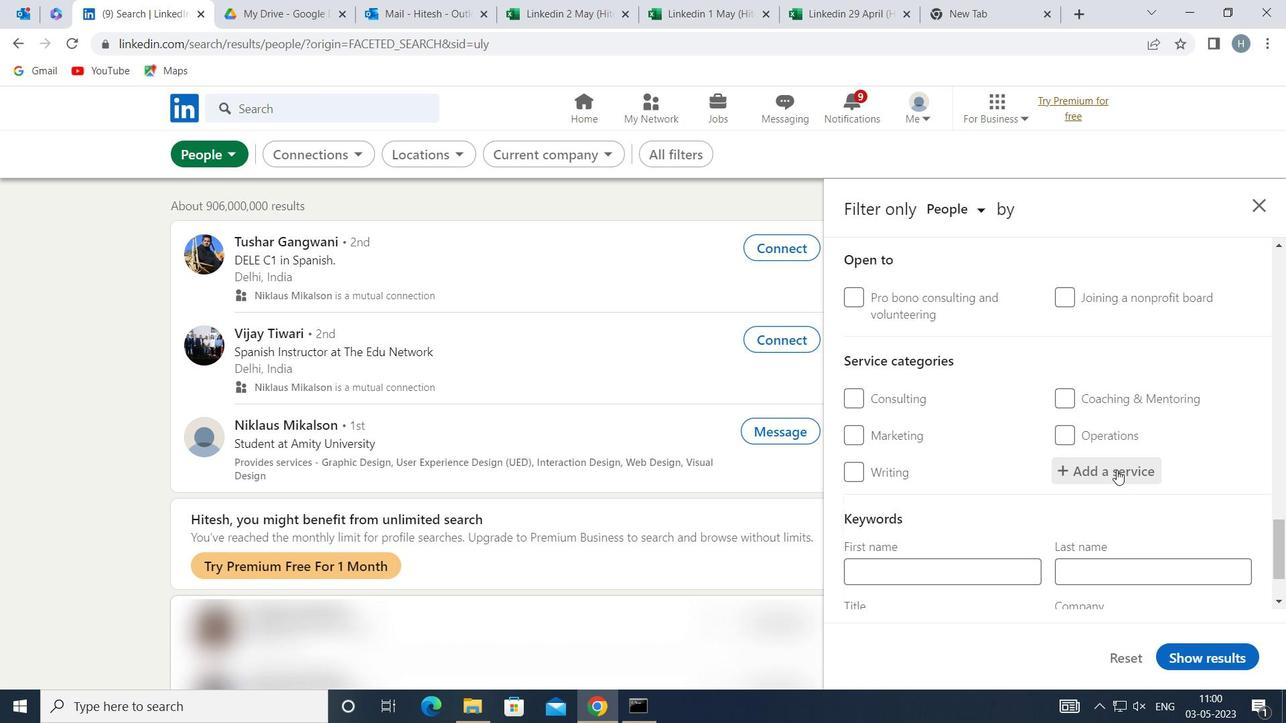 
Action: Mouse pressed left at (1117, 469)
Screenshot: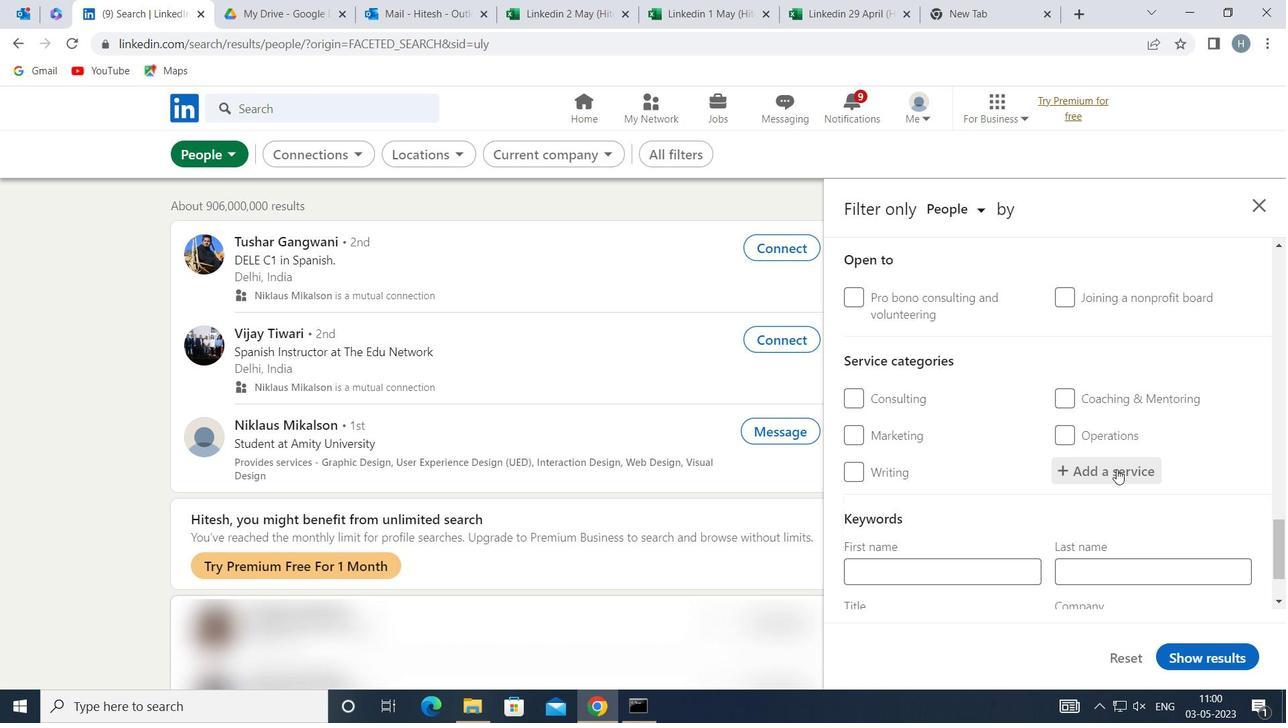 
Action: Key pressed <Key.shift>FINANCIAL<Key.space><Key.shift>REPOR
Screenshot: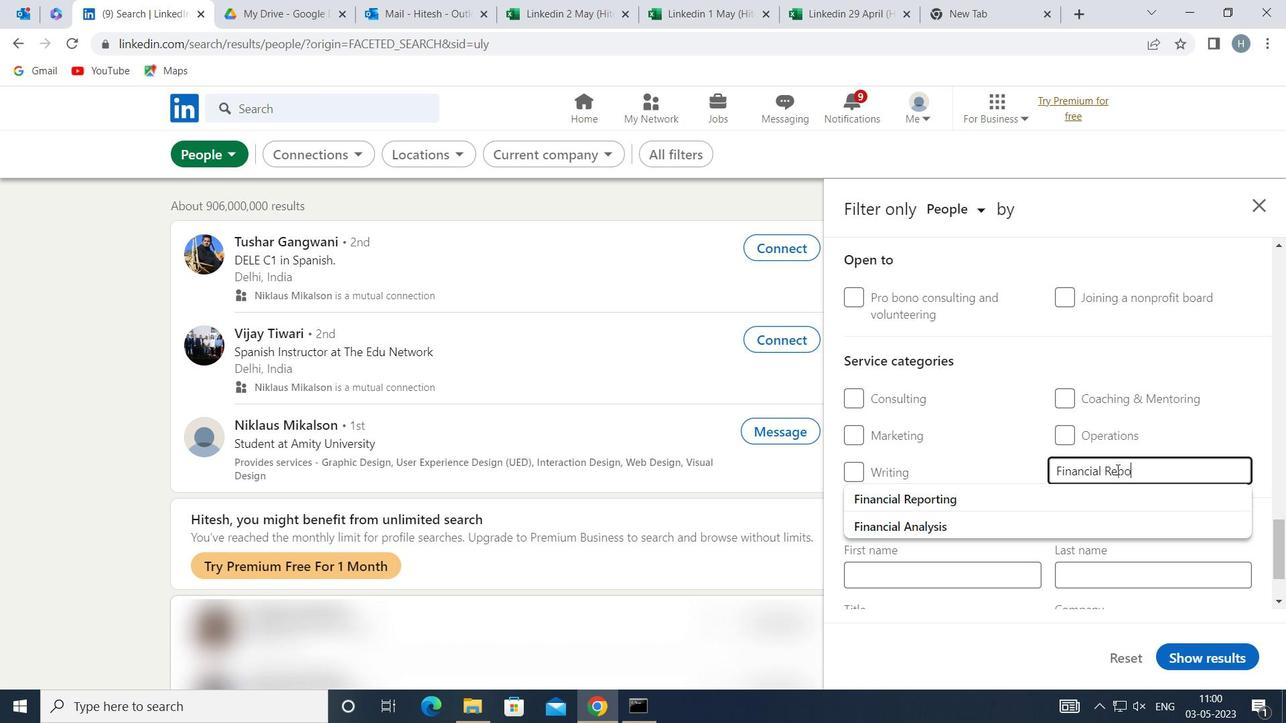 
Action: Mouse moved to (1045, 499)
Screenshot: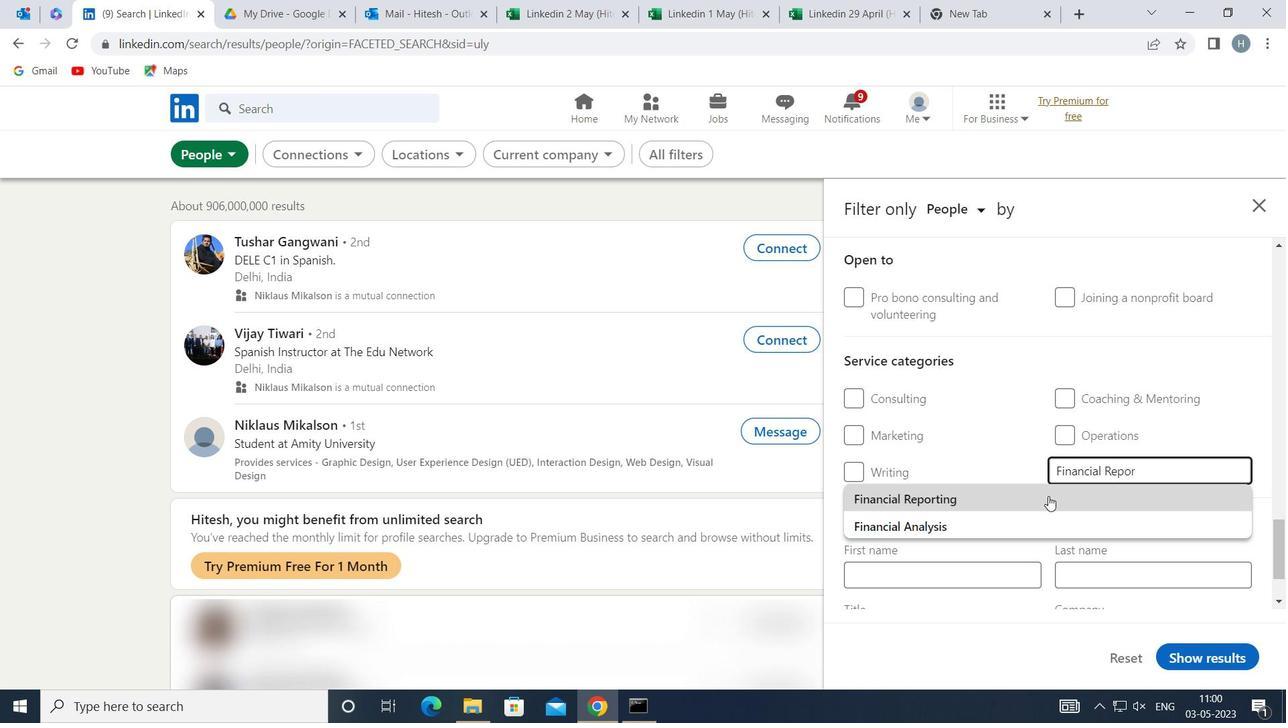 
Action: Mouse pressed left at (1045, 499)
Screenshot: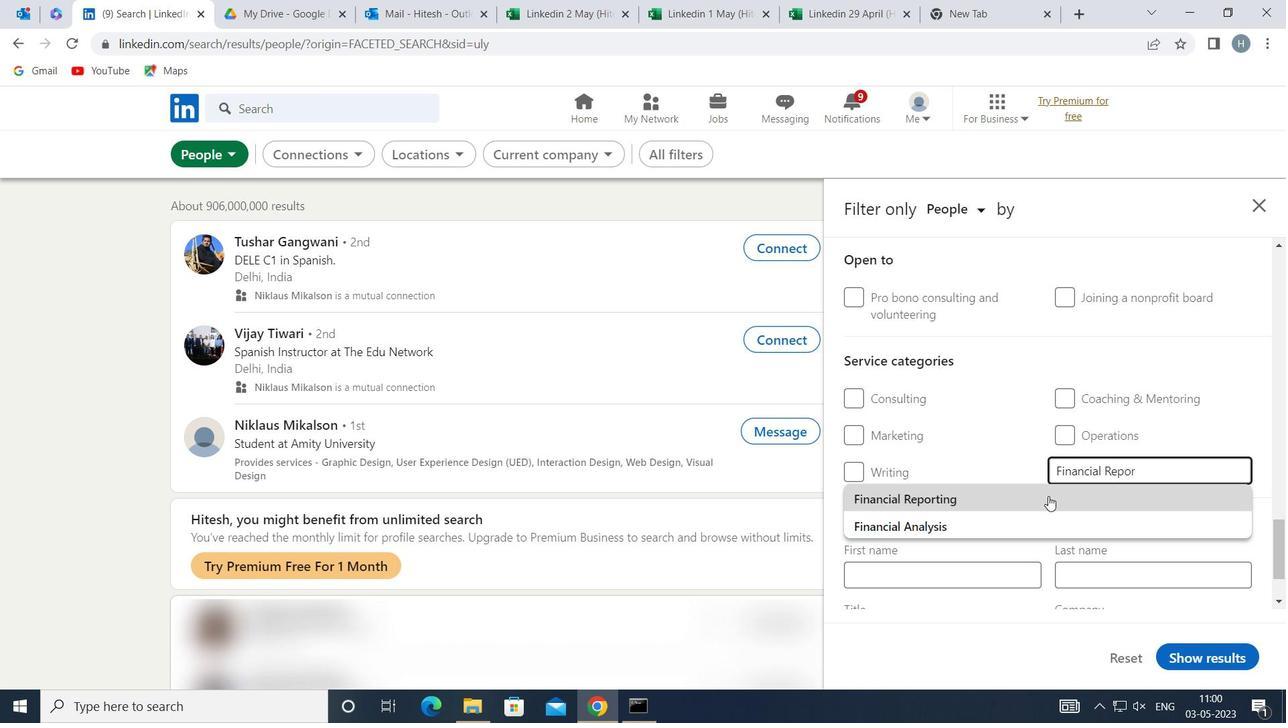 
Action: Mouse moved to (1001, 489)
Screenshot: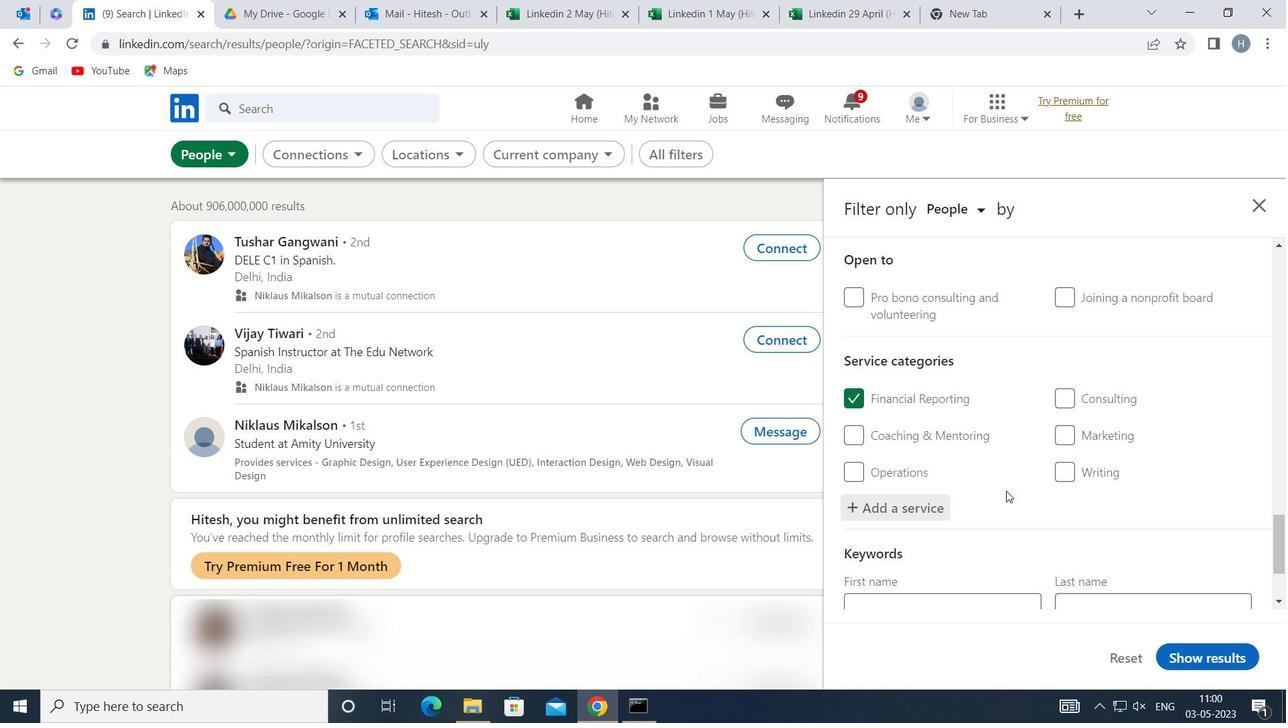 
Action: Mouse scrolled (1001, 488) with delta (0, 0)
Screenshot: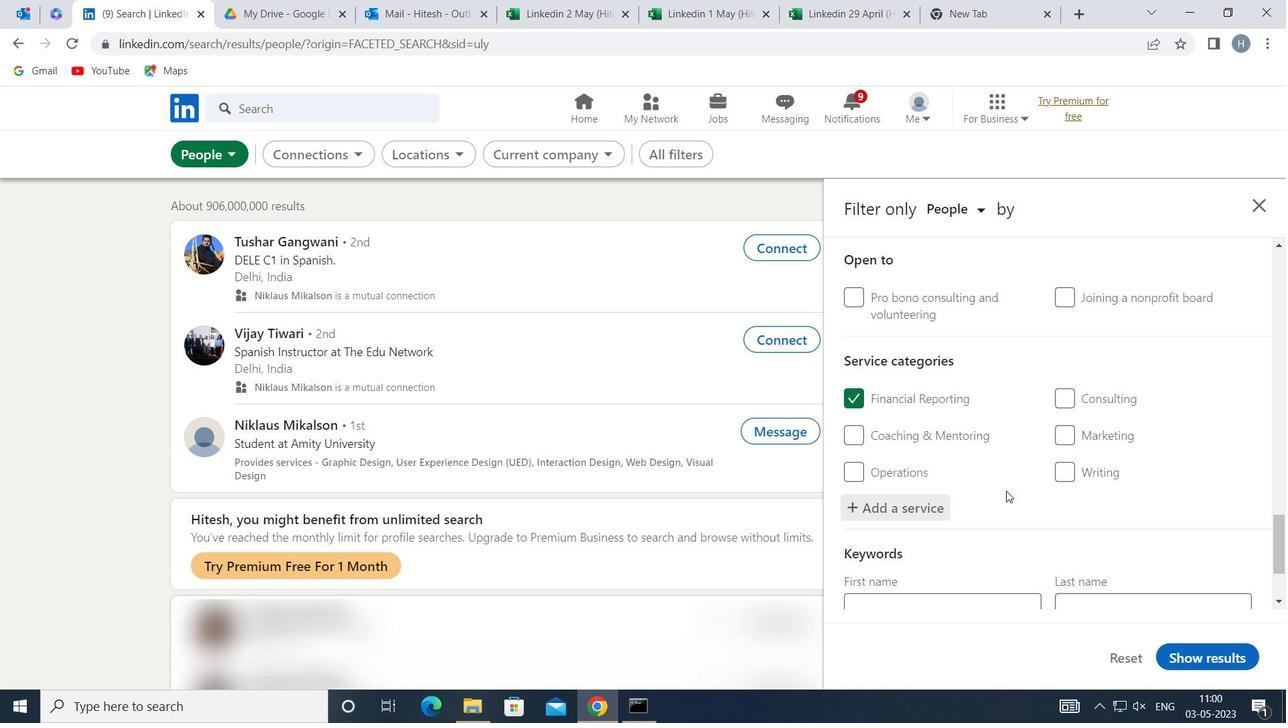 
Action: Mouse scrolled (1001, 488) with delta (0, 0)
Screenshot: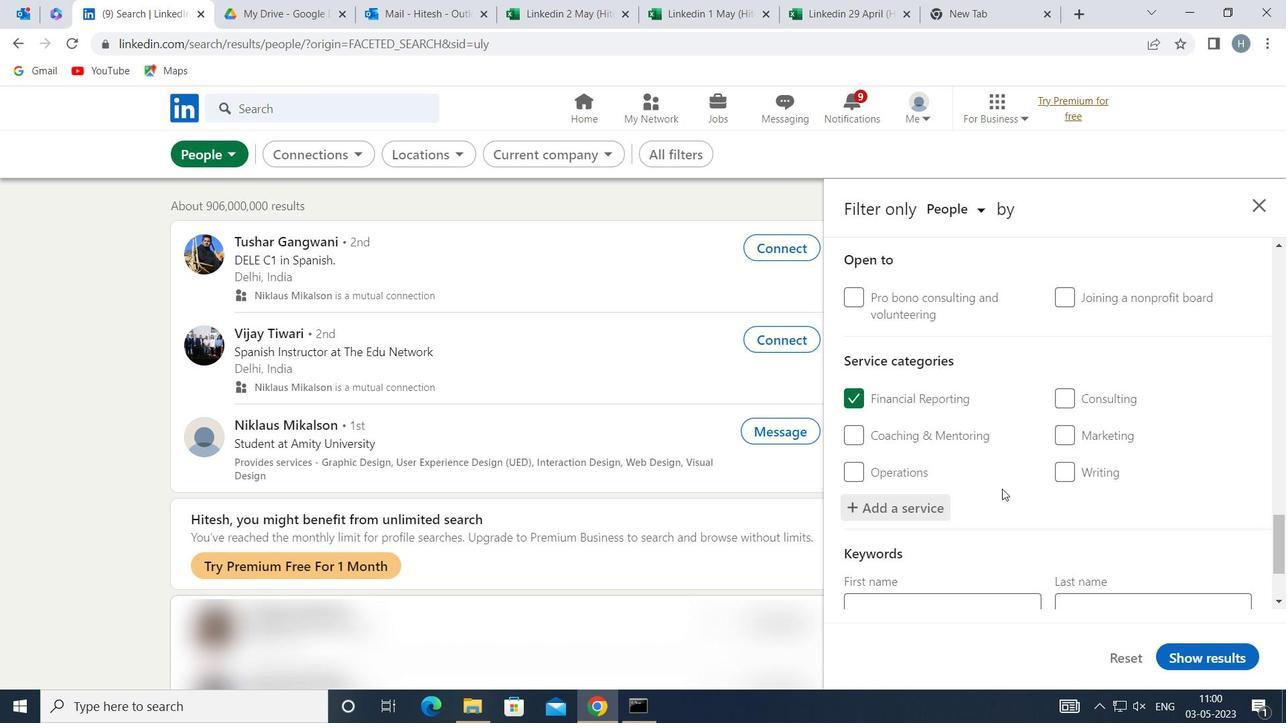 
Action: Mouse scrolled (1001, 488) with delta (0, 0)
Screenshot: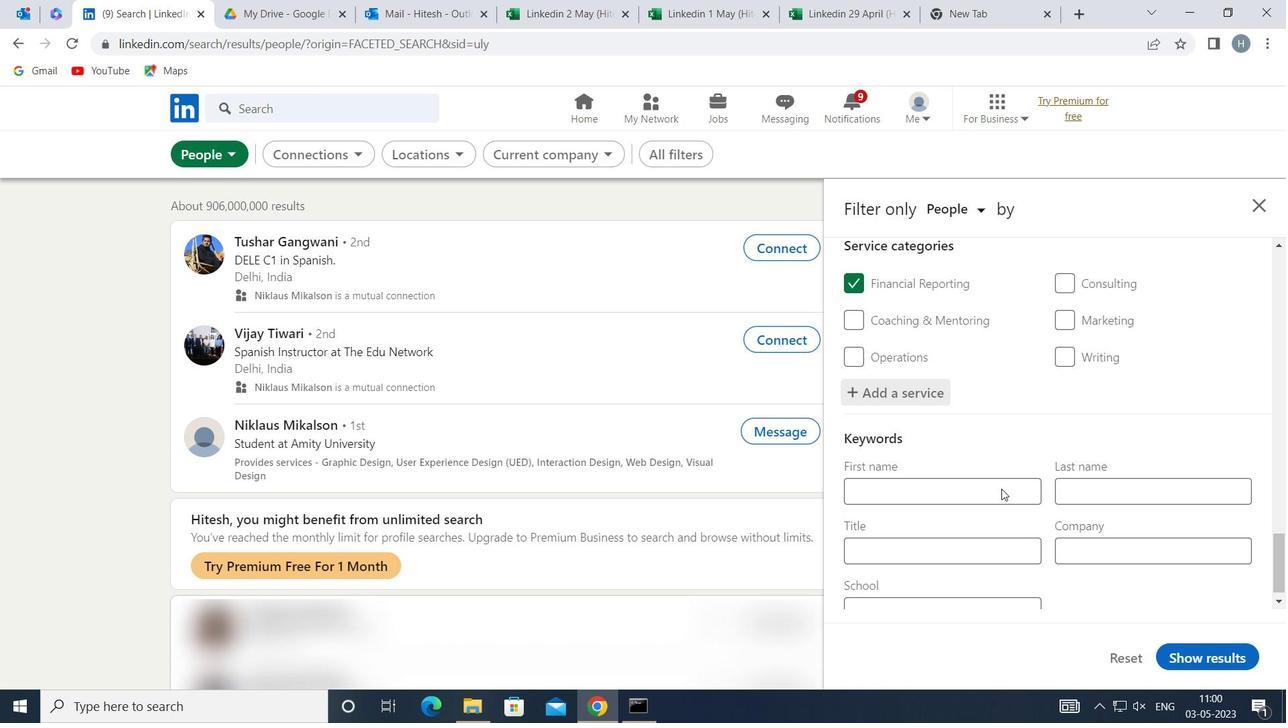
Action: Mouse scrolled (1001, 488) with delta (0, 0)
Screenshot: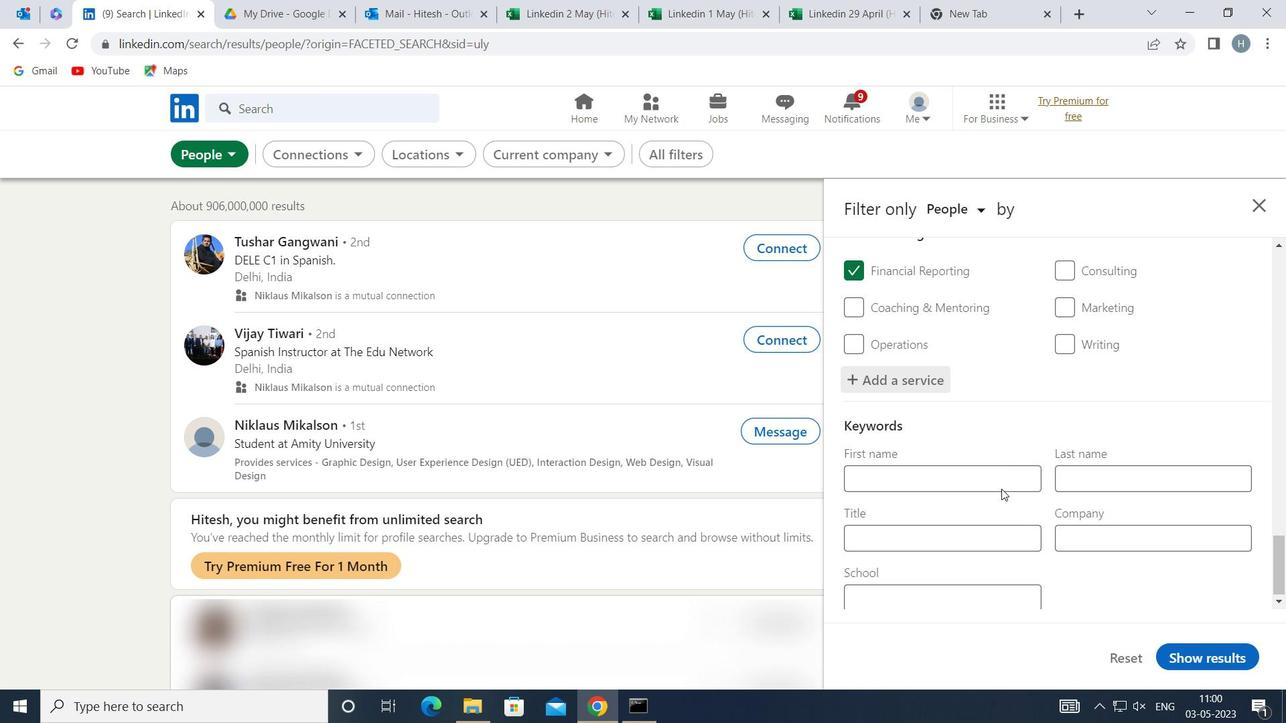 
Action: Mouse moved to (985, 529)
Screenshot: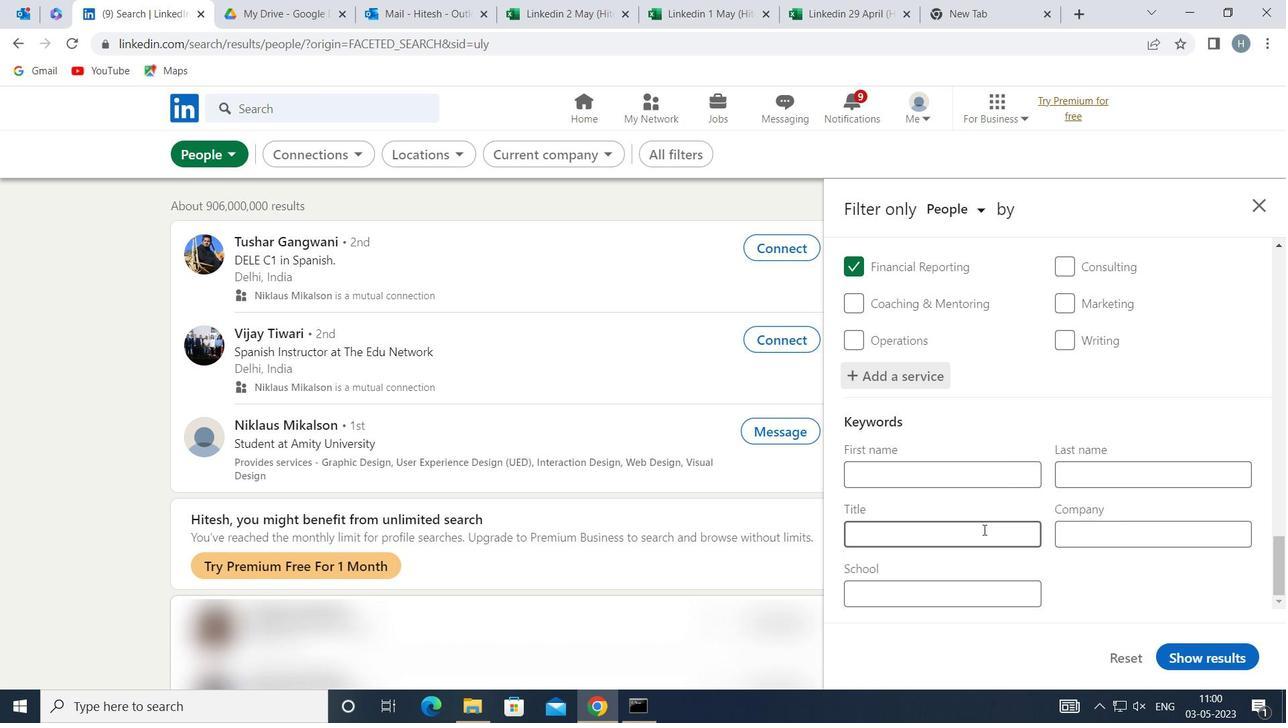 
Action: Mouse pressed left at (985, 529)
Screenshot: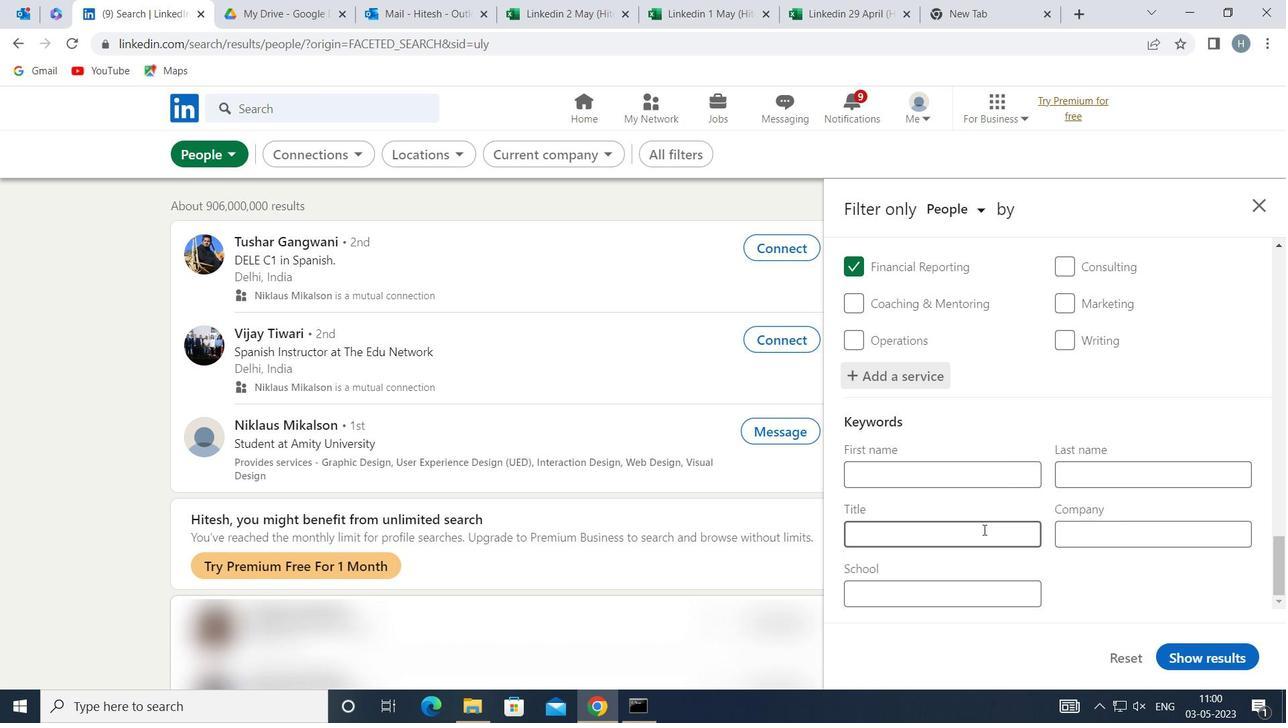 
Action: Key pressed <Key.shift>LEAD
Screenshot: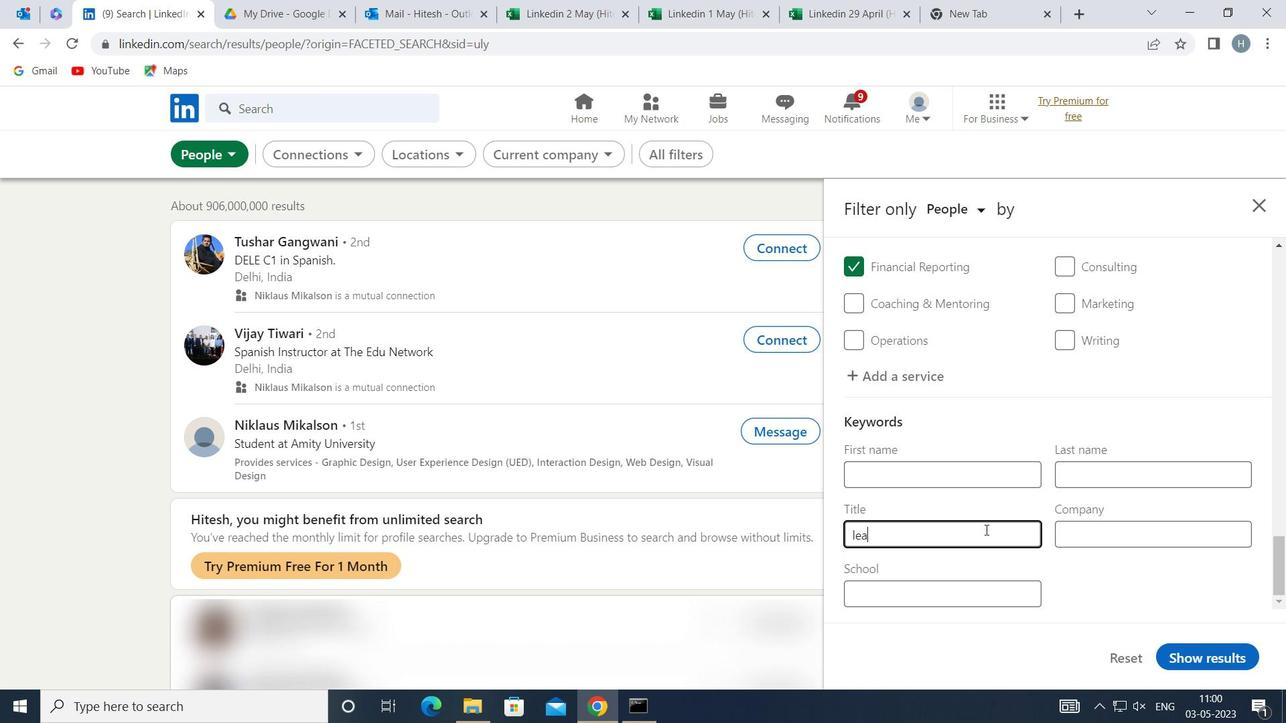 
Action: Mouse moved to (1210, 652)
Screenshot: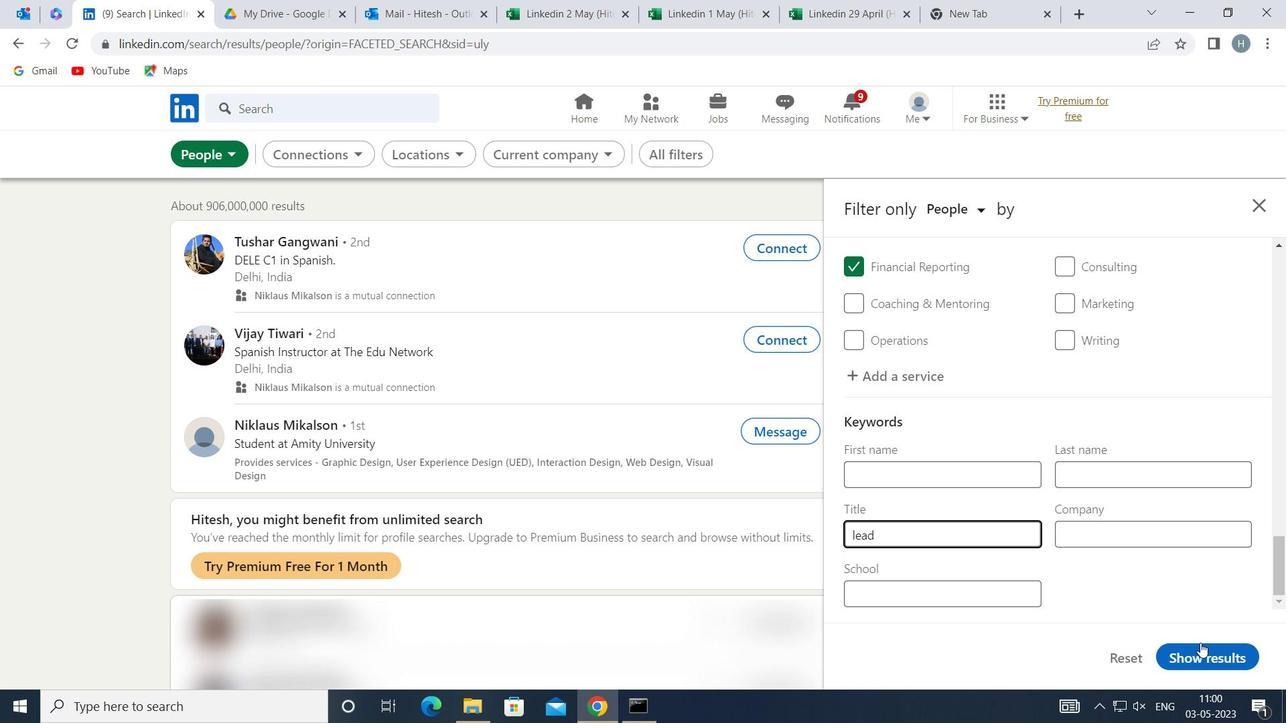 
Action: Mouse pressed left at (1210, 652)
Screenshot: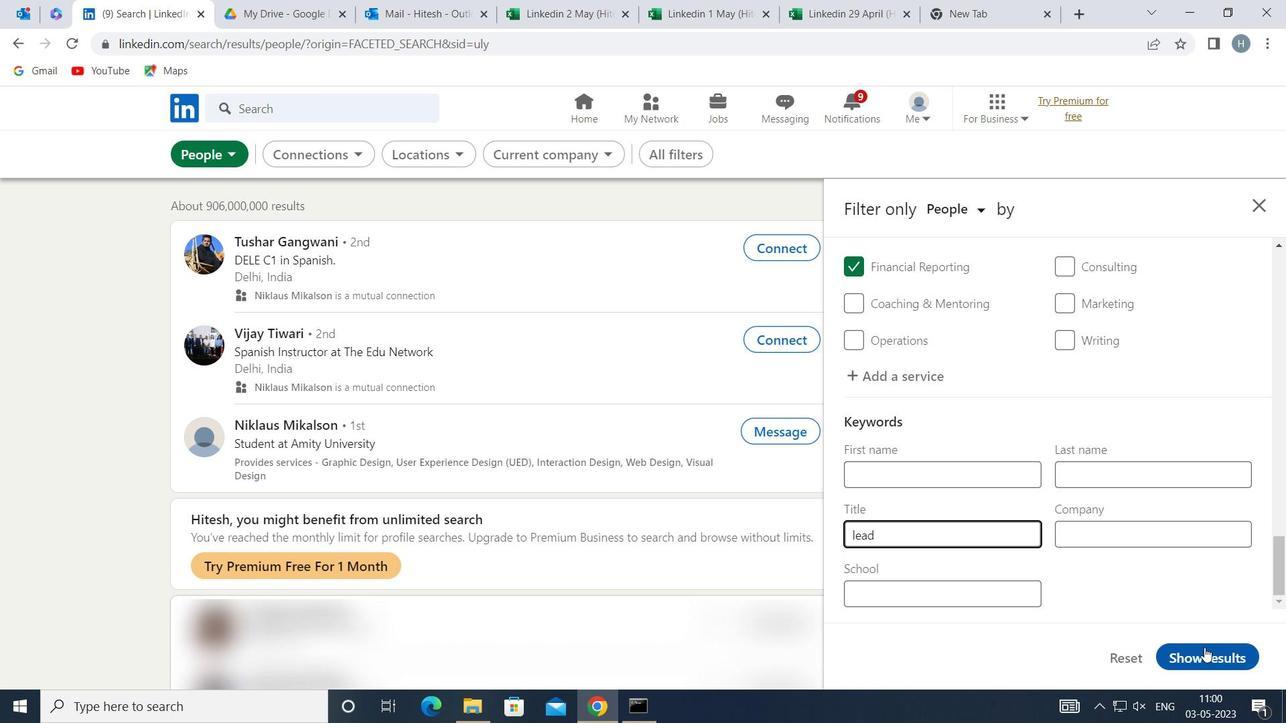 
Action: Mouse moved to (841, 424)
Screenshot: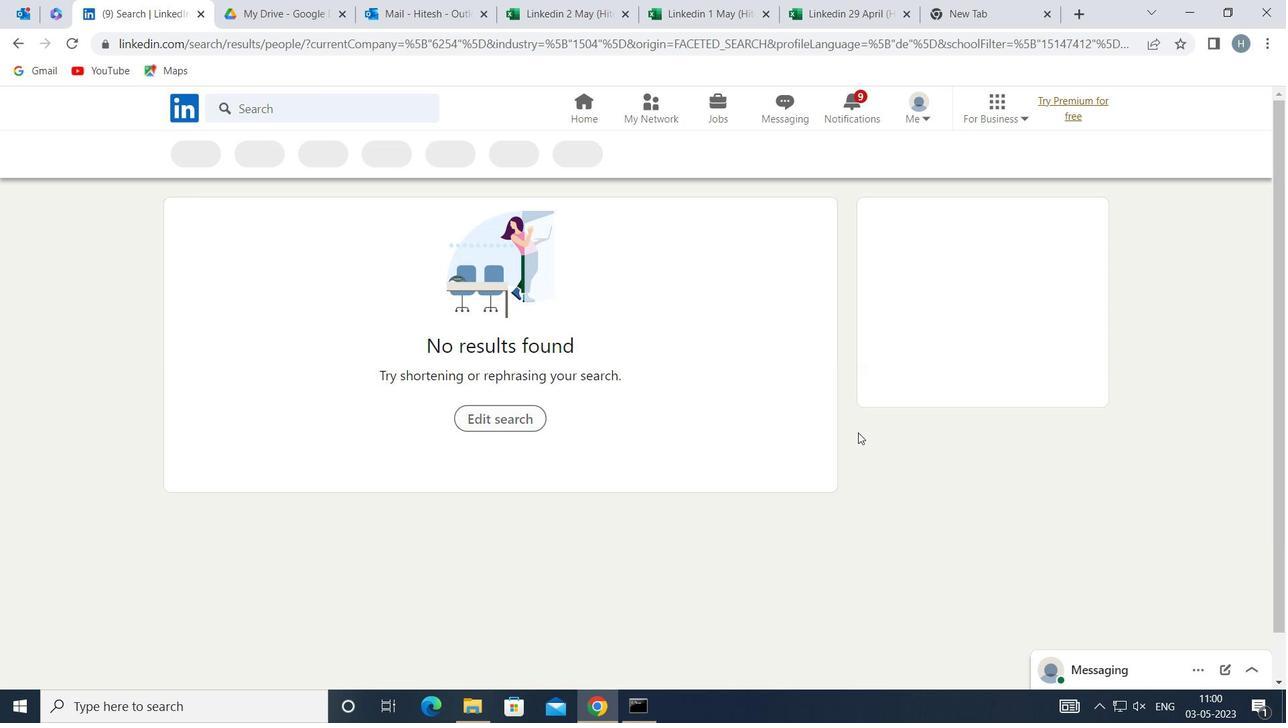 
